 Task: Use LinkedIn to find people who studied at St. Joseph's Convent School, work in the performing arts industry, and offer animation services.
Action: Mouse pressed left at (521, 72)
Screenshot: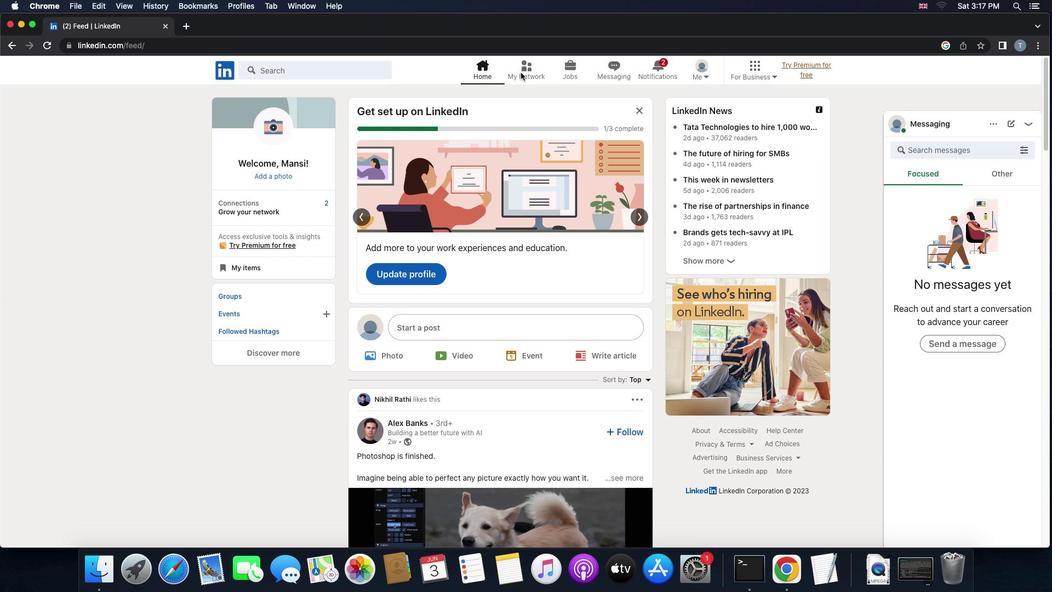 
Action: Mouse pressed left at (521, 72)
Screenshot: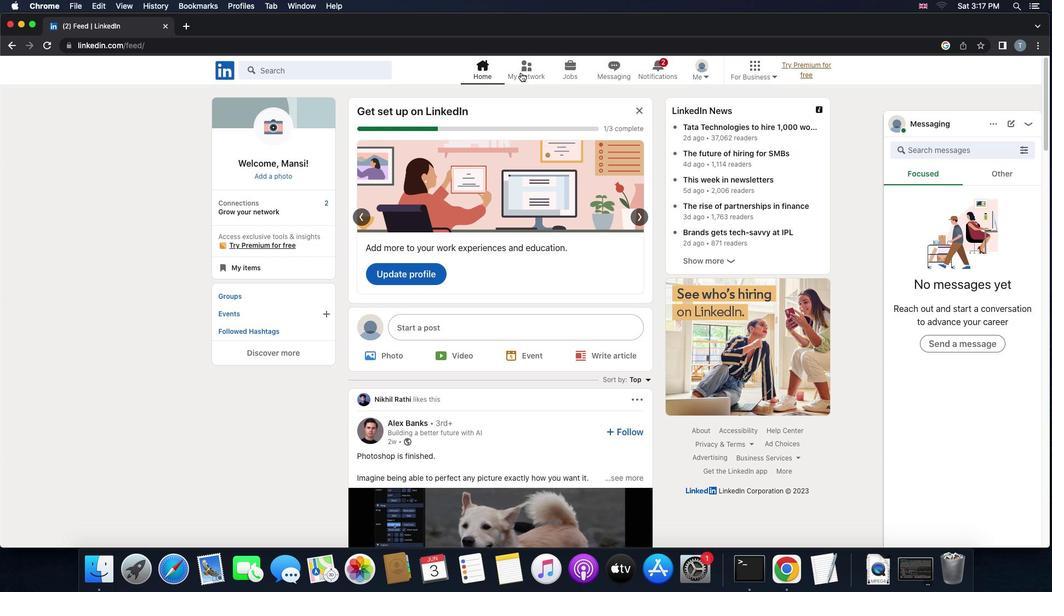 
Action: Mouse moved to (320, 132)
Screenshot: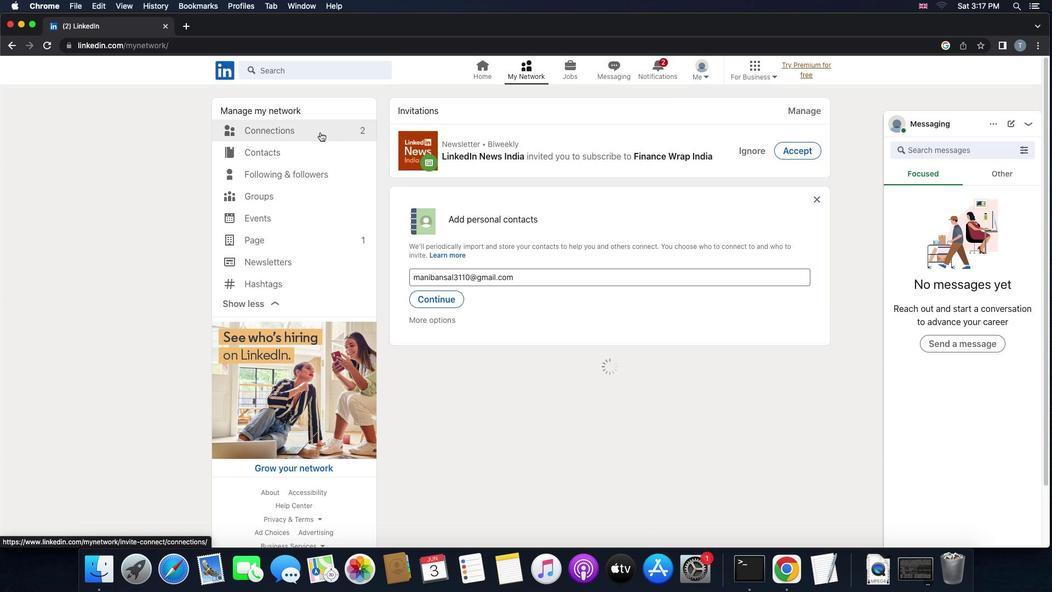 
Action: Mouse pressed left at (320, 132)
Screenshot: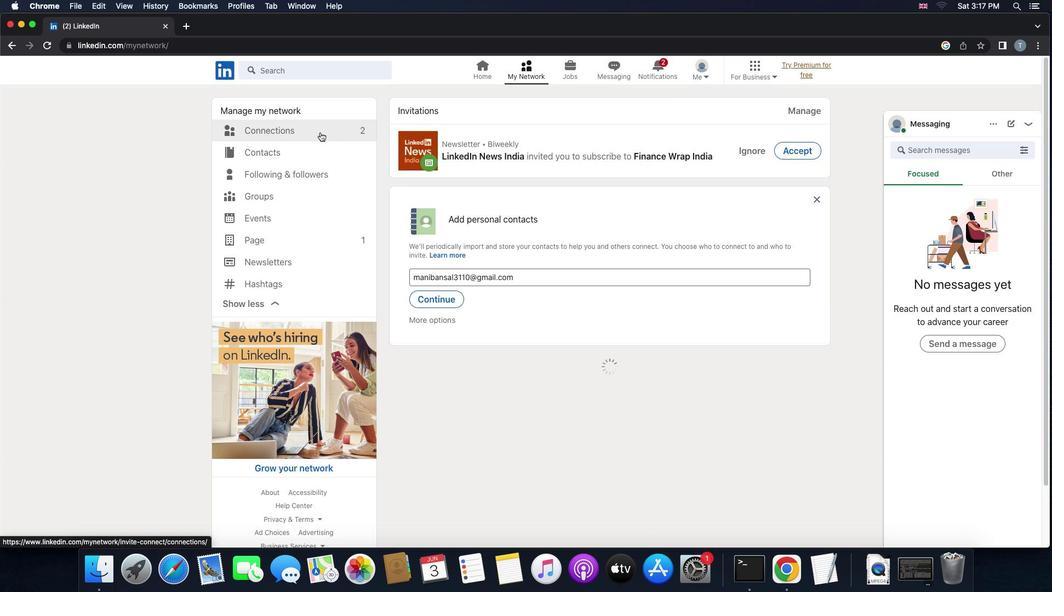 
Action: Mouse pressed left at (320, 132)
Screenshot: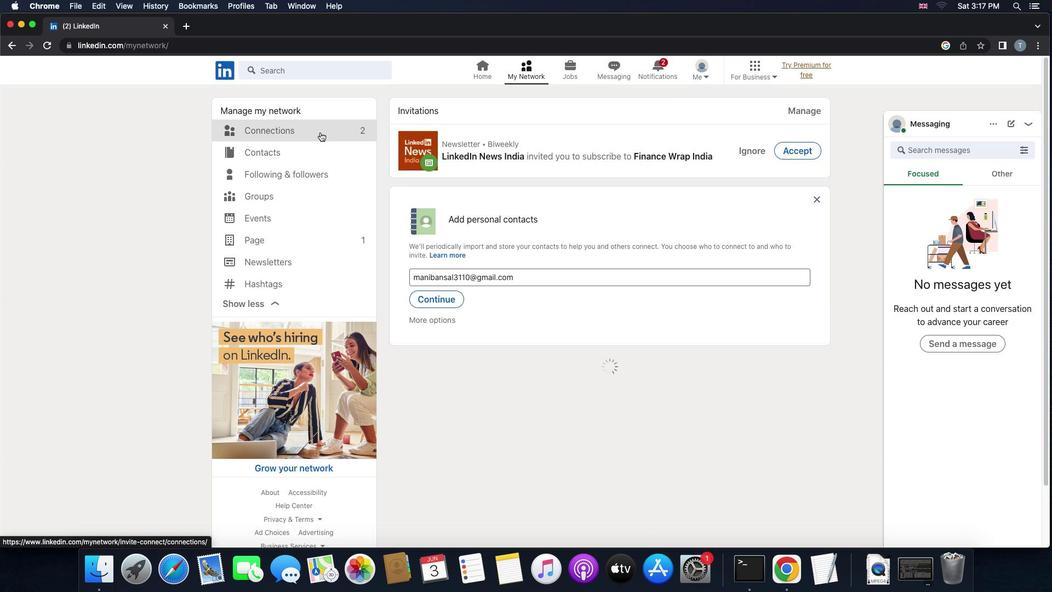 
Action: Mouse moved to (576, 128)
Screenshot: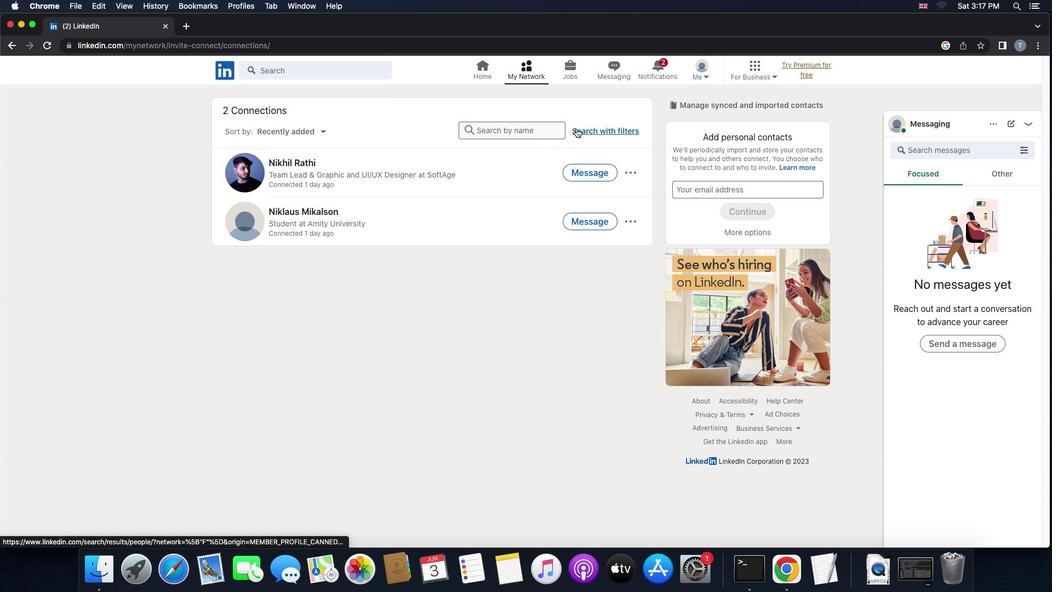
Action: Mouse pressed left at (576, 128)
Screenshot: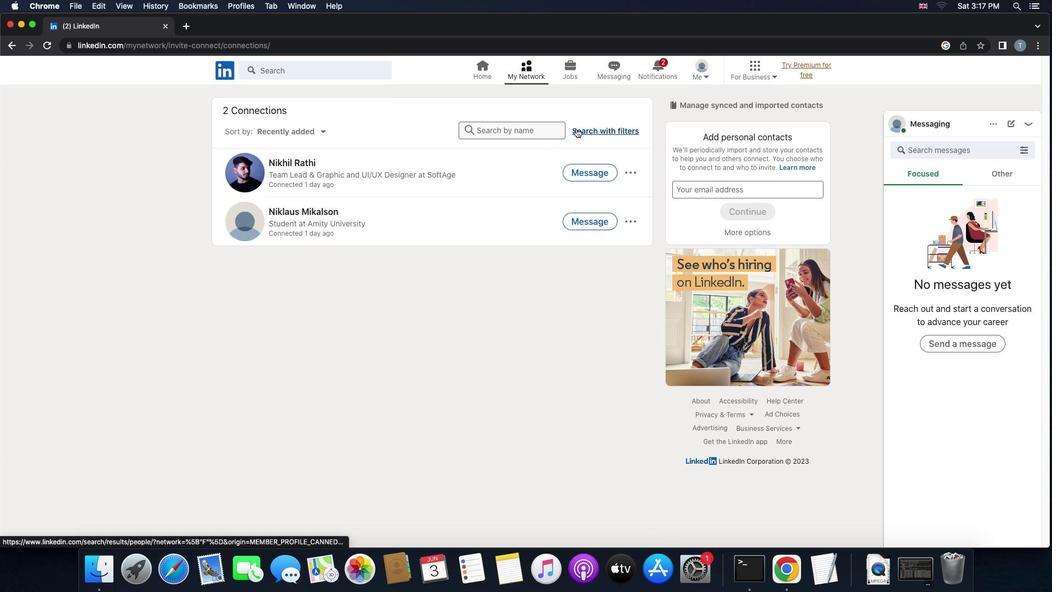 
Action: Mouse moved to (584, 101)
Screenshot: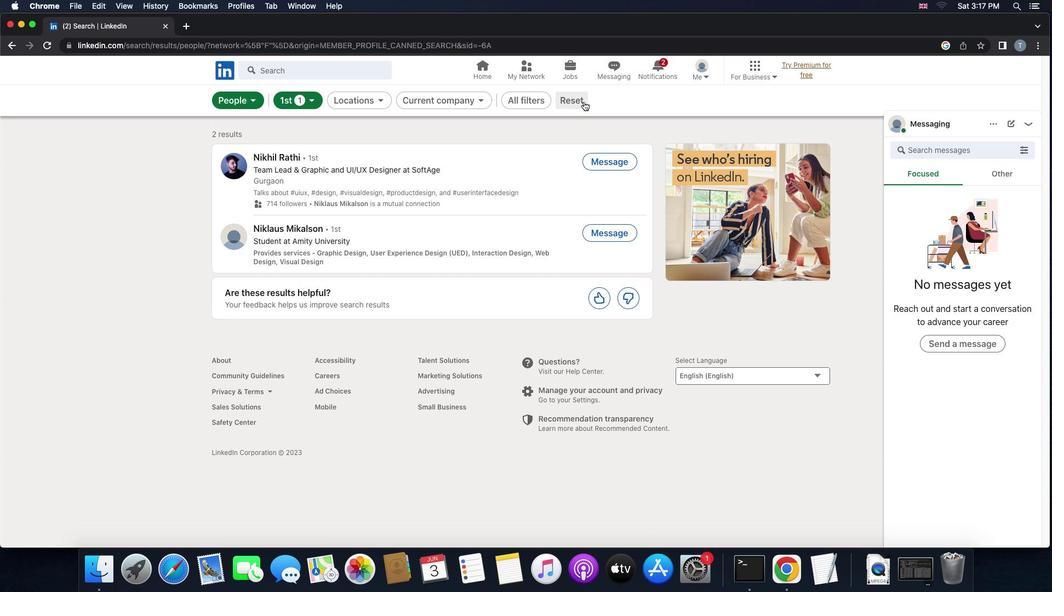 
Action: Mouse pressed left at (584, 101)
Screenshot: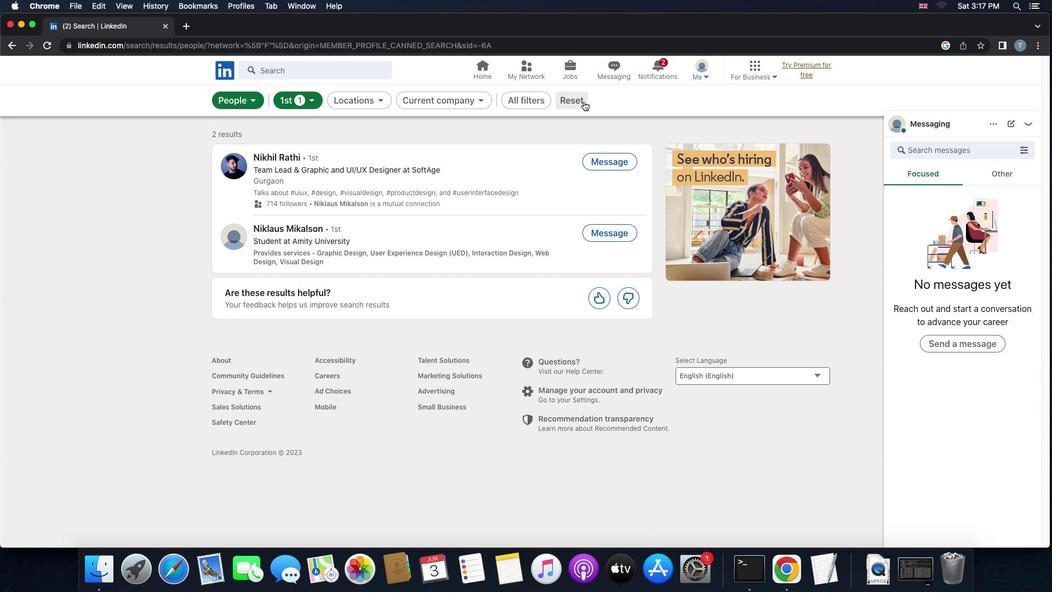 
Action: Mouse moved to (575, 100)
Screenshot: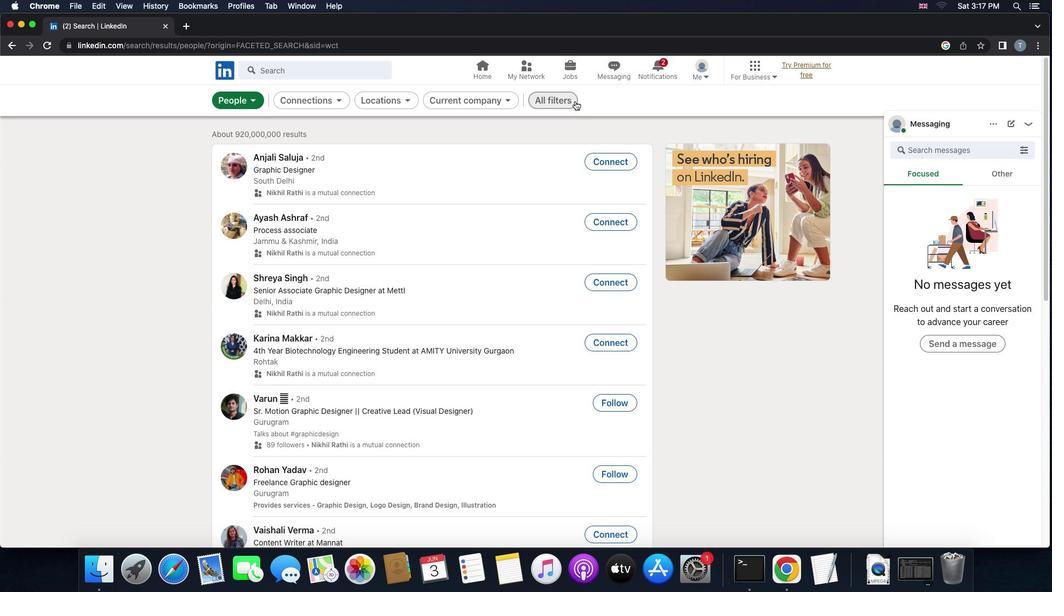 
Action: Mouse pressed left at (575, 100)
Screenshot: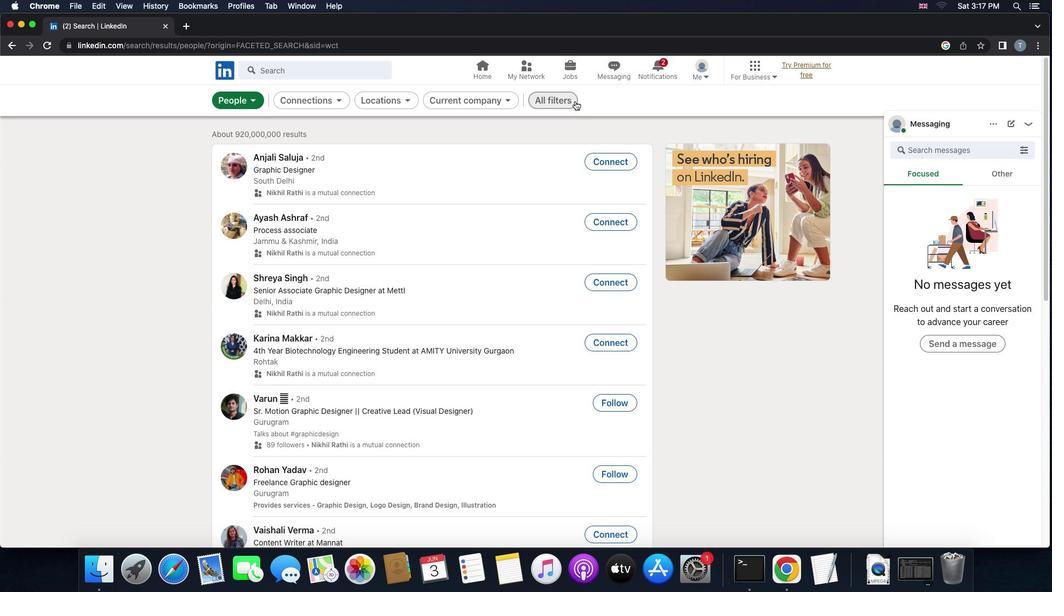 
Action: Mouse moved to (852, 304)
Screenshot: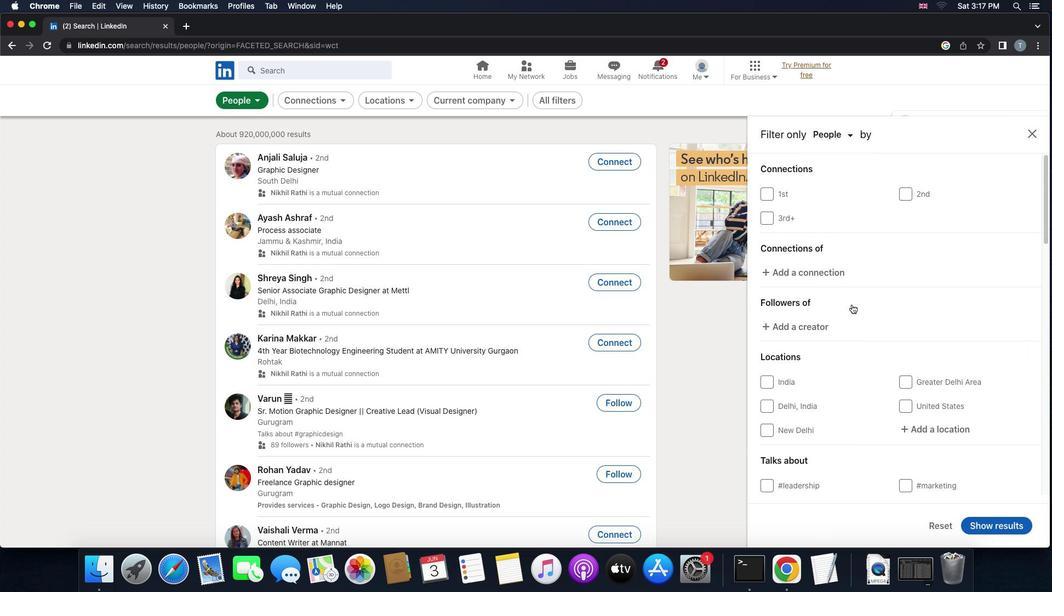 
Action: Mouse scrolled (852, 304) with delta (0, 0)
Screenshot: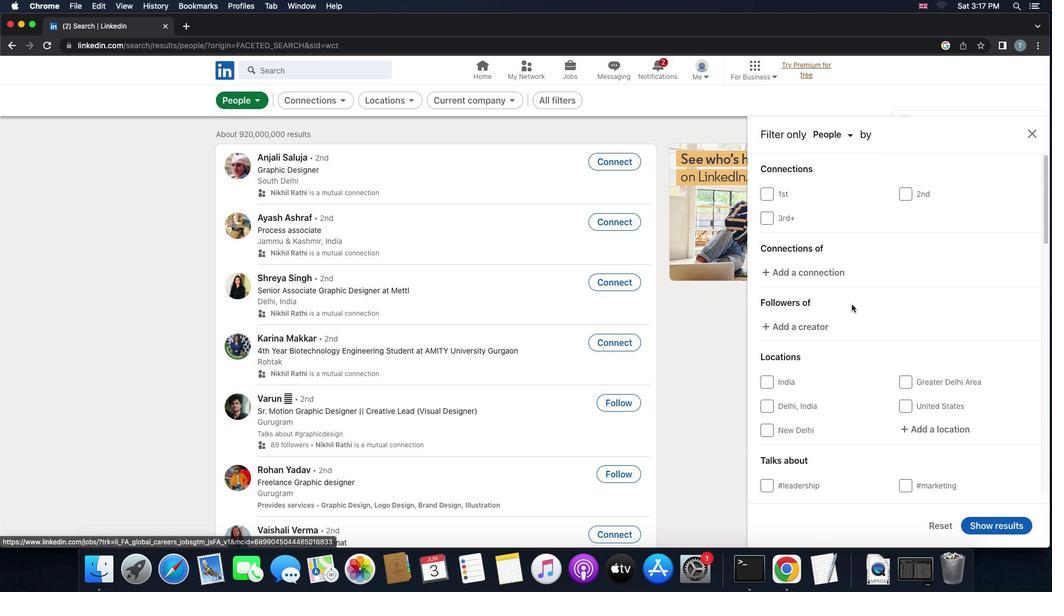 
Action: Mouse scrolled (852, 304) with delta (0, 0)
Screenshot: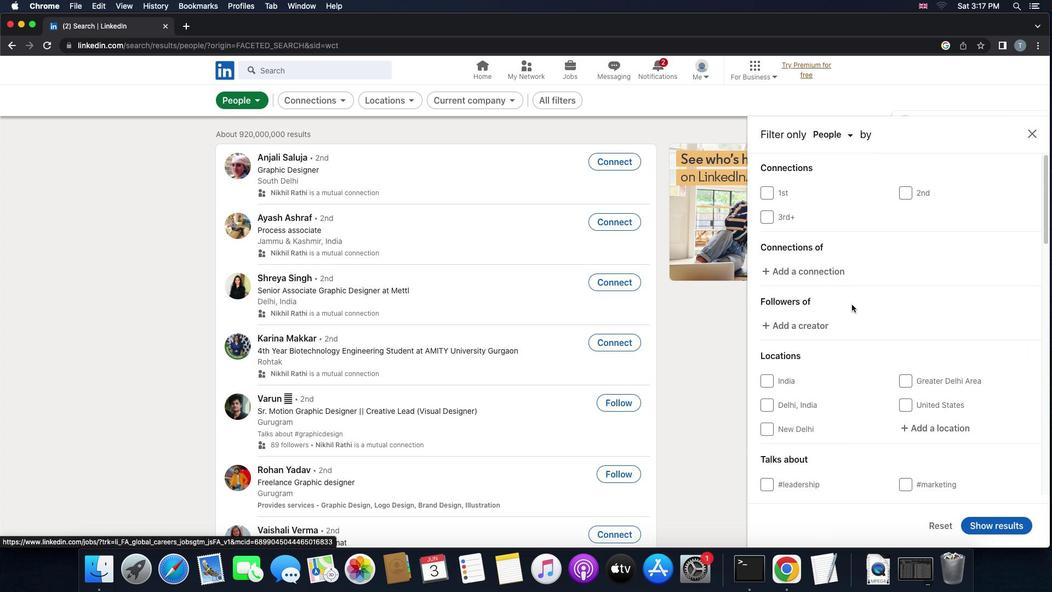 
Action: Mouse scrolled (852, 304) with delta (0, 0)
Screenshot: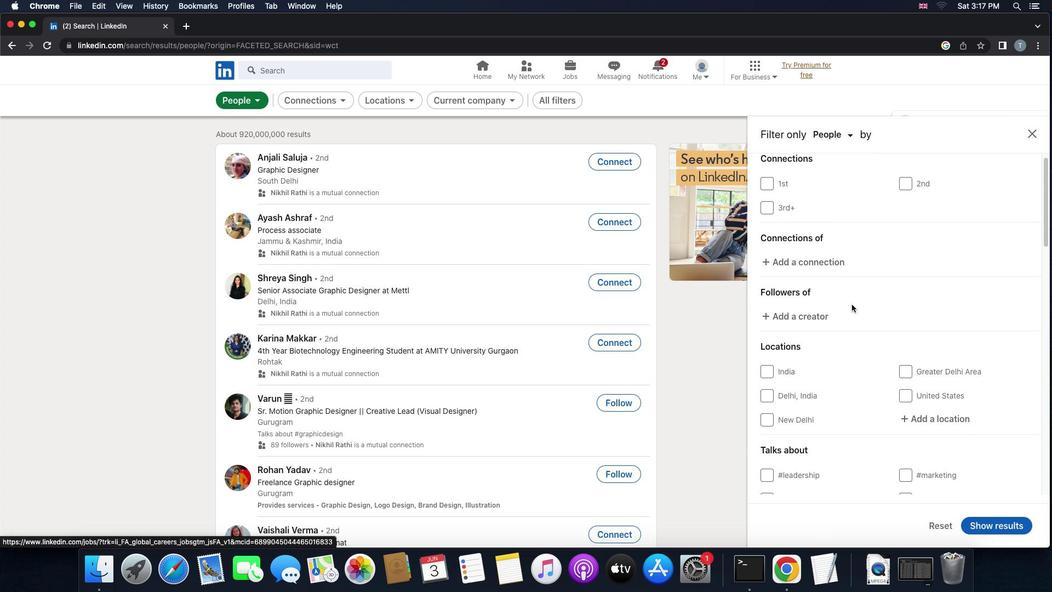 
Action: Mouse moved to (852, 303)
Screenshot: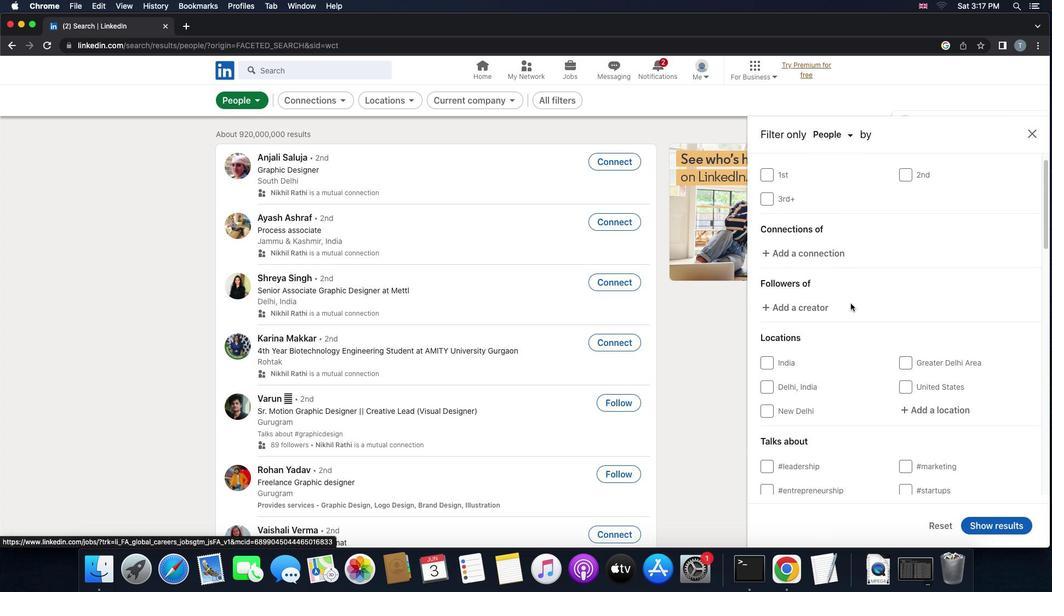 
Action: Mouse scrolled (852, 303) with delta (0, 0)
Screenshot: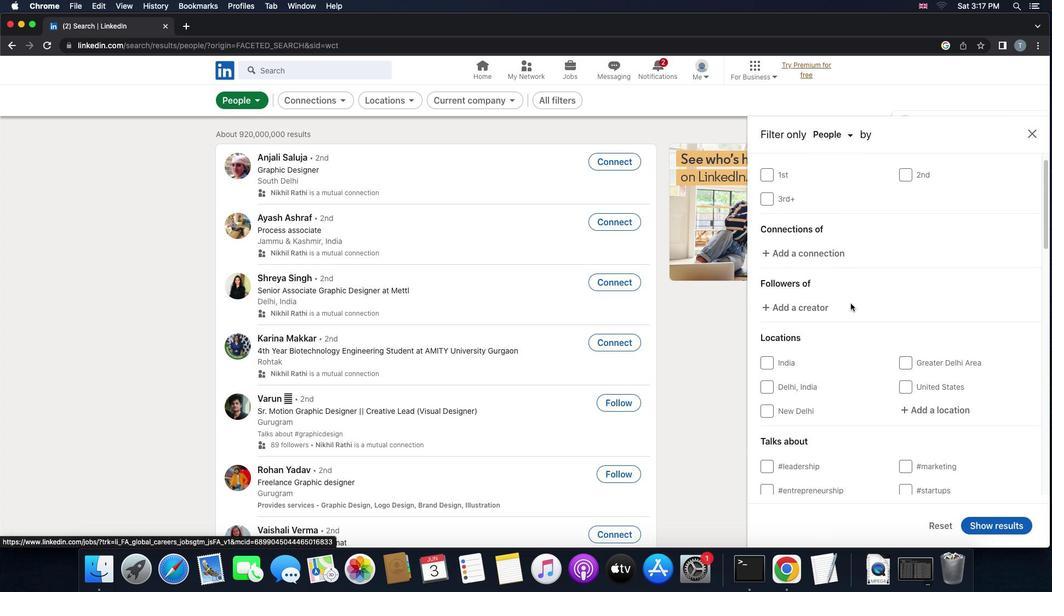 
Action: Mouse moved to (850, 302)
Screenshot: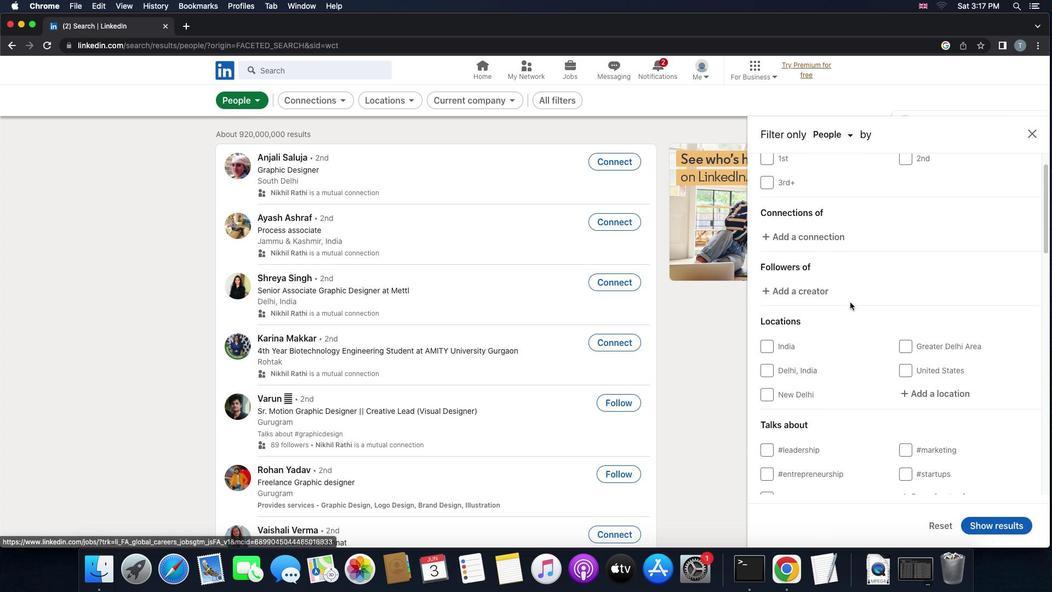 
Action: Mouse scrolled (850, 302) with delta (0, 0)
Screenshot: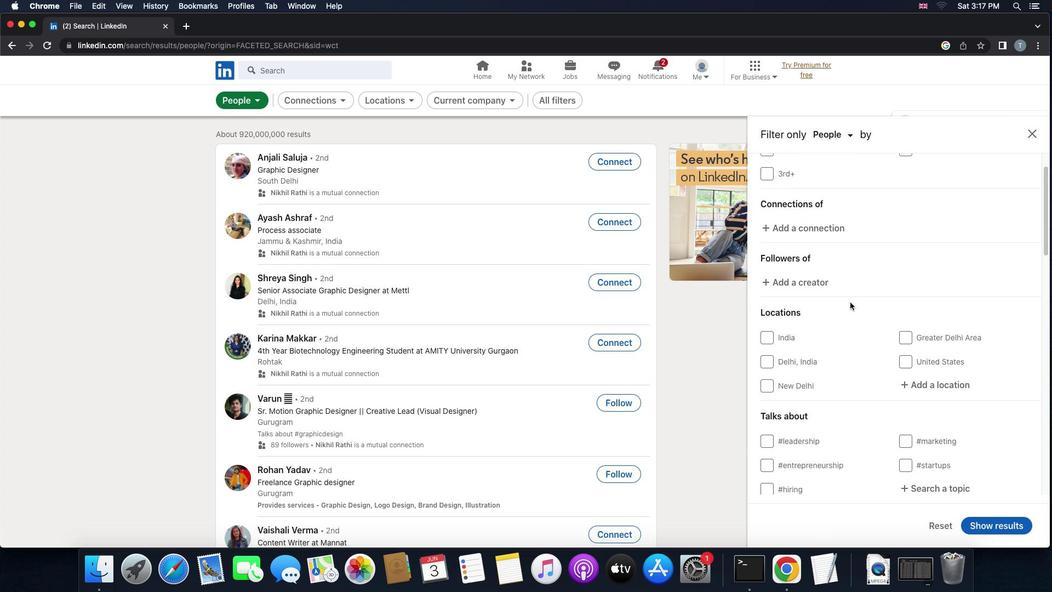 
Action: Mouse moved to (850, 302)
Screenshot: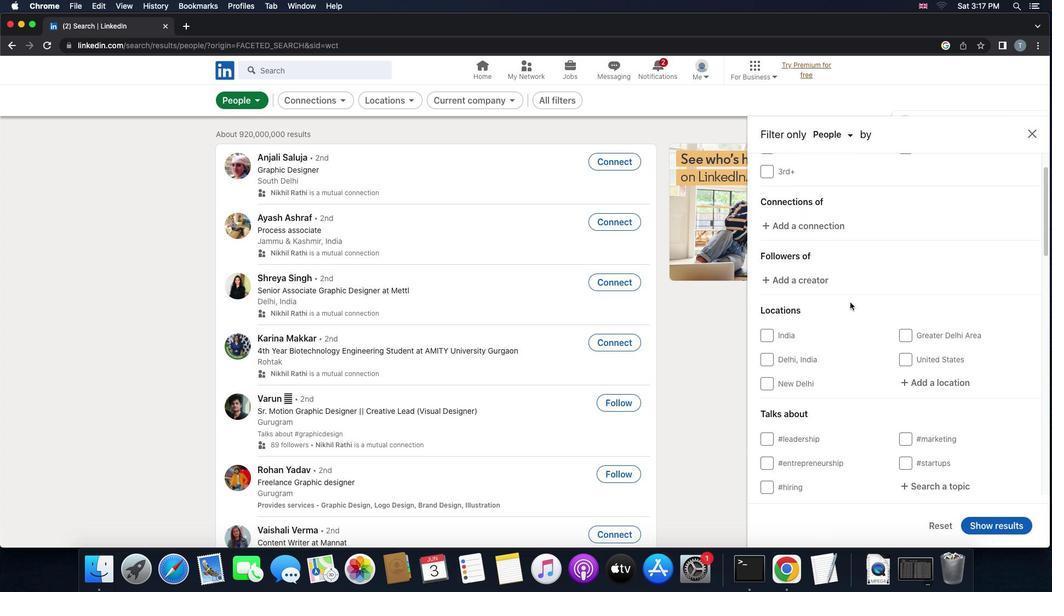 
Action: Mouse scrolled (850, 302) with delta (0, 0)
Screenshot: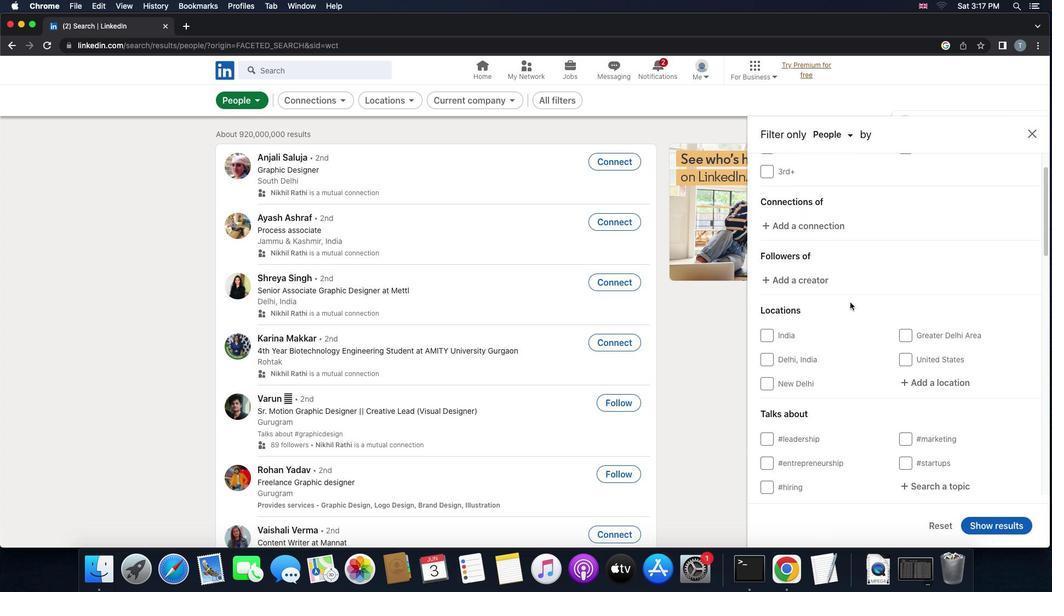 
Action: Mouse scrolled (850, 302) with delta (0, -1)
Screenshot: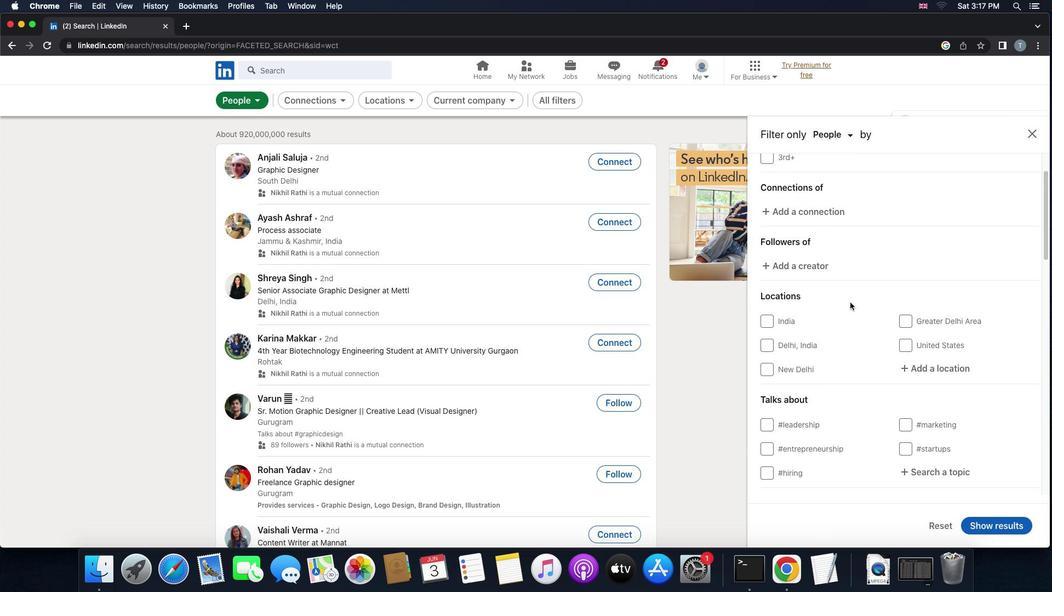 
Action: Mouse moved to (942, 320)
Screenshot: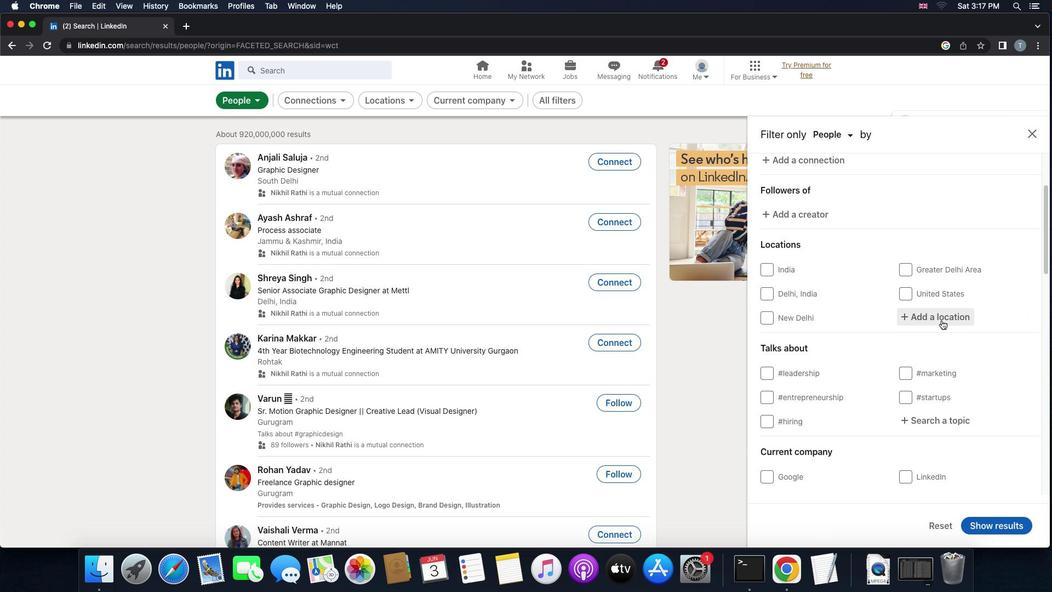 
Action: Mouse pressed left at (942, 320)
Screenshot: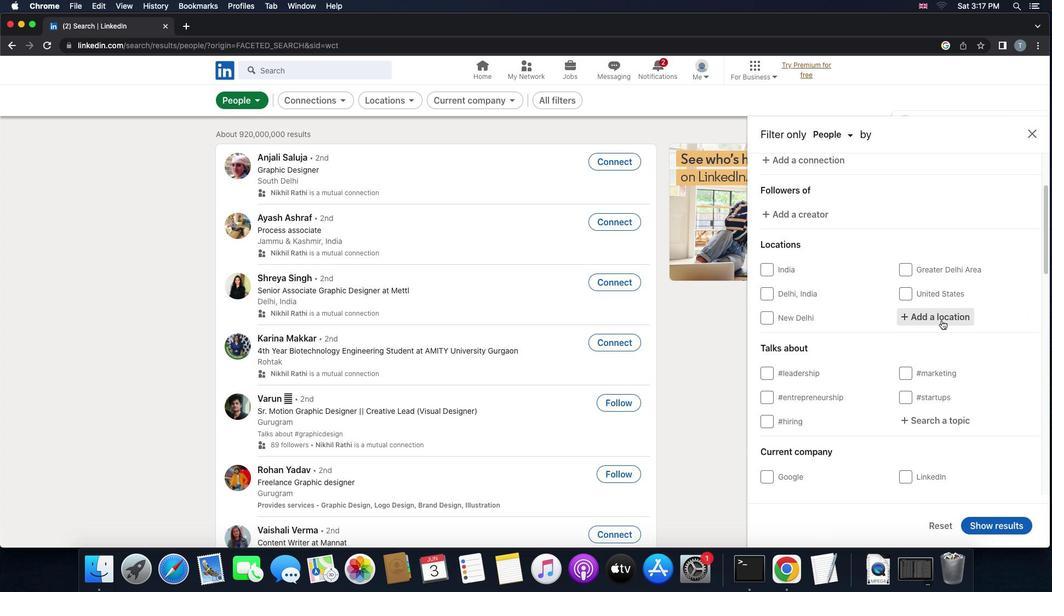
Action: Mouse moved to (942, 320)
Screenshot: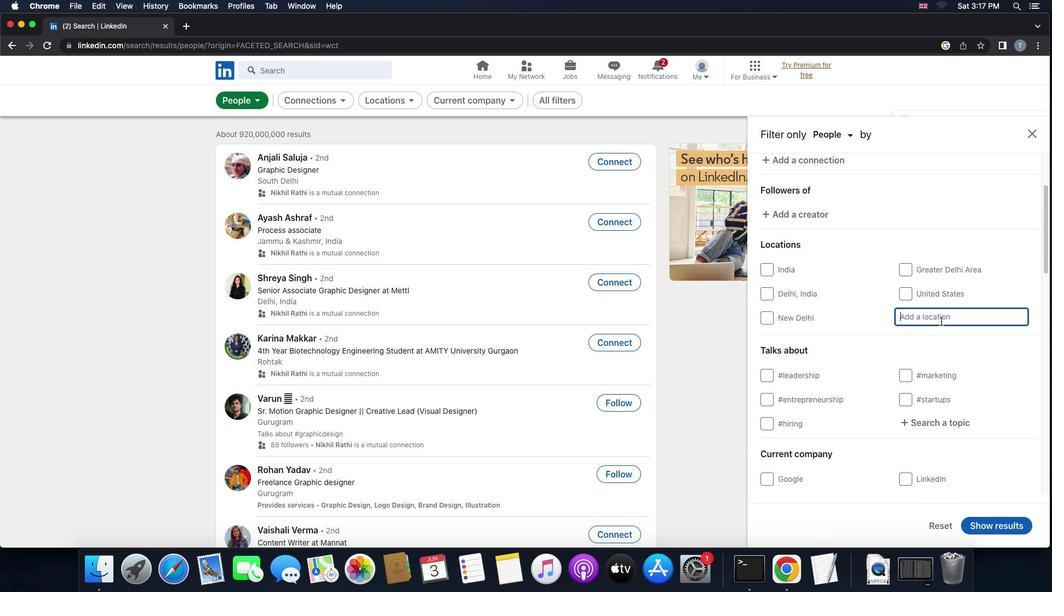 
Action: Key pressed 's''a''l''g''o''t''a''r''j''a''n'
Screenshot: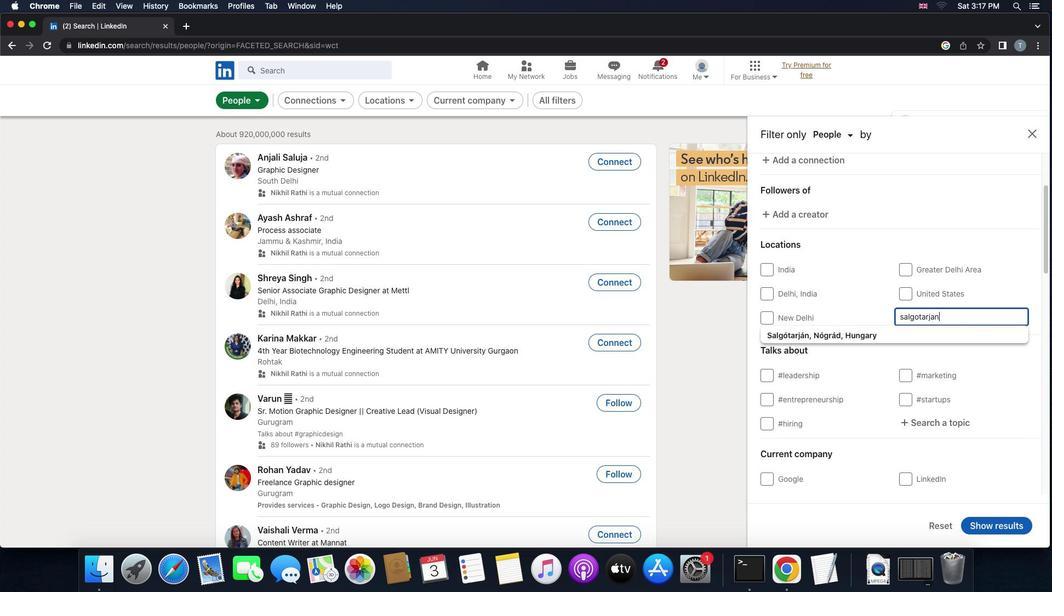 
Action: Mouse moved to (901, 338)
Screenshot: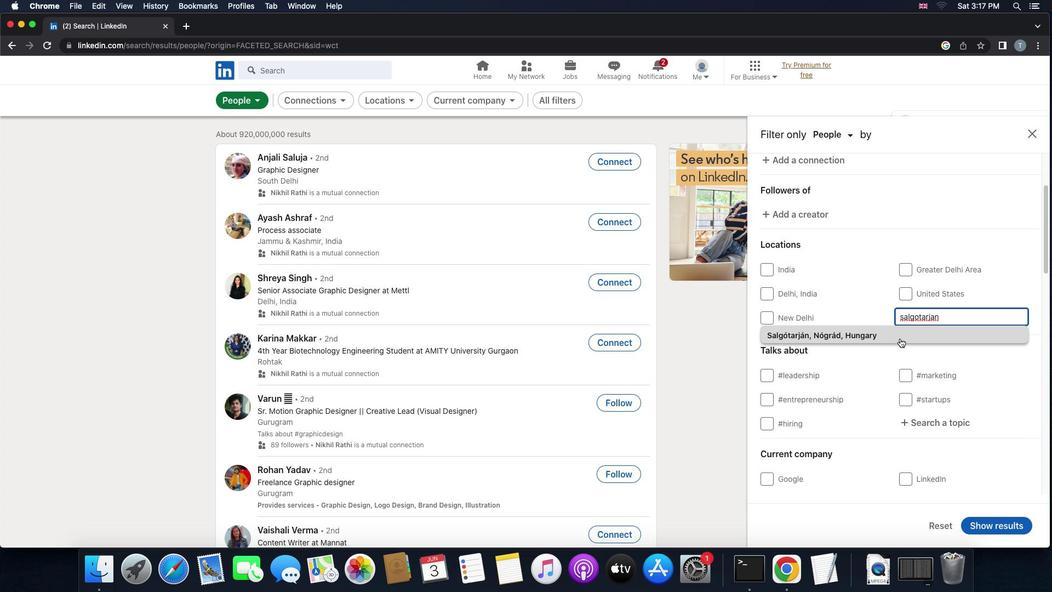 
Action: Mouse pressed left at (901, 338)
Screenshot: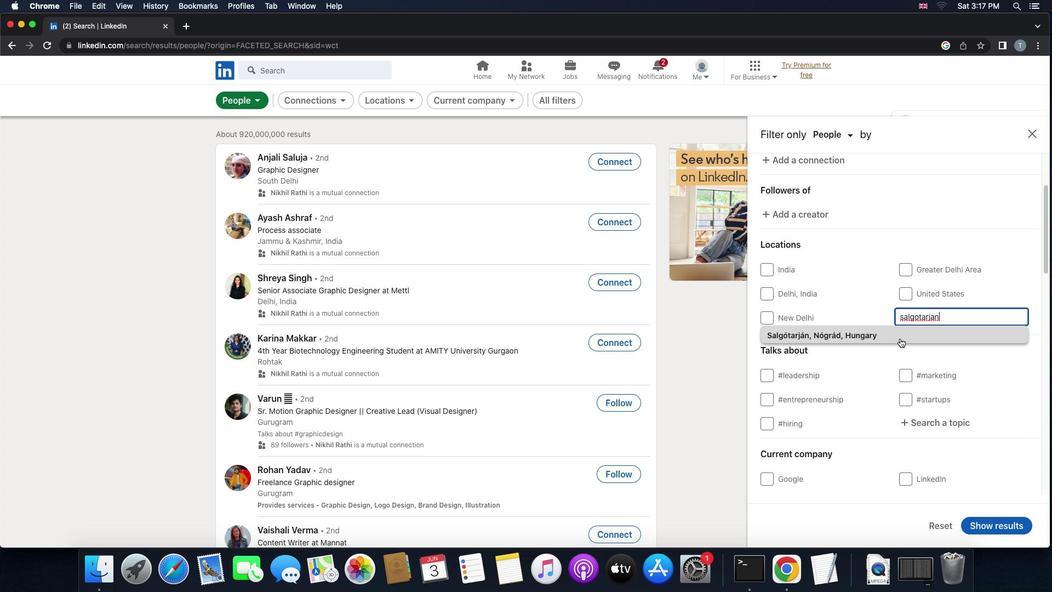 
Action: Mouse scrolled (901, 338) with delta (0, 0)
Screenshot: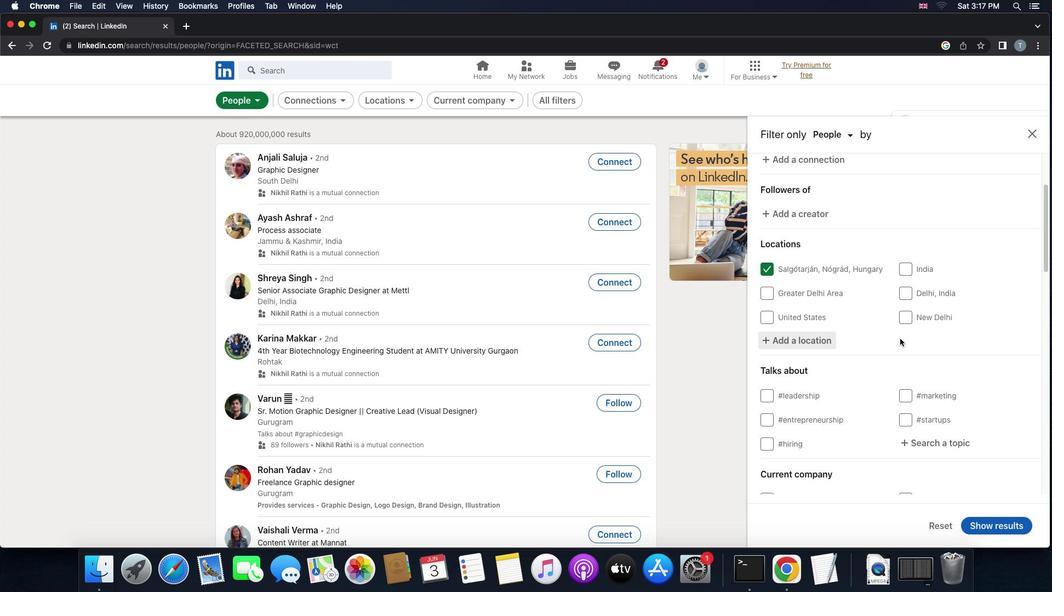 
Action: Mouse scrolled (901, 338) with delta (0, 0)
Screenshot: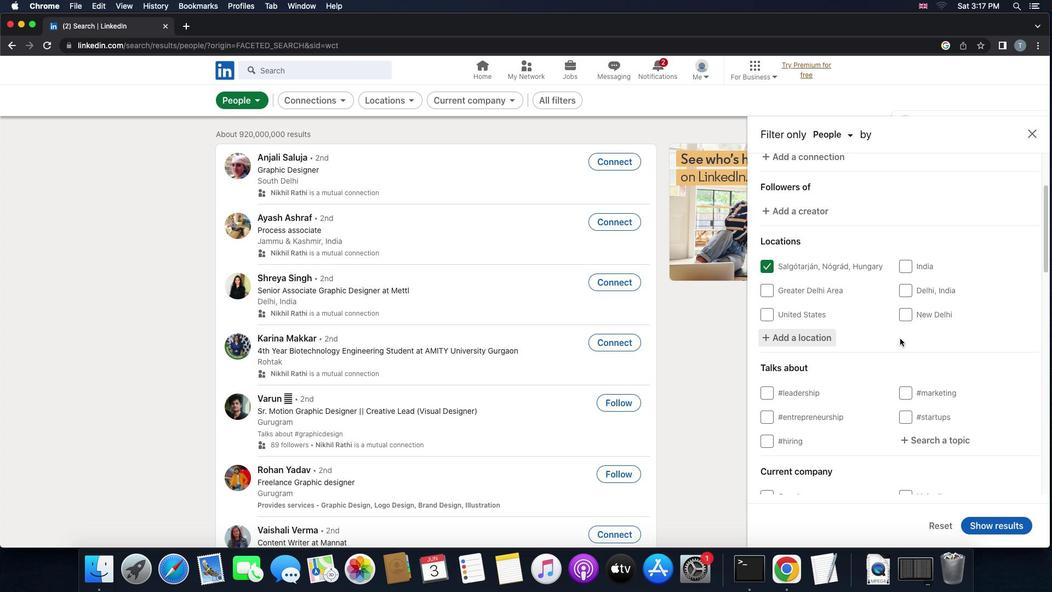 
Action: Mouse scrolled (901, 338) with delta (0, 0)
Screenshot: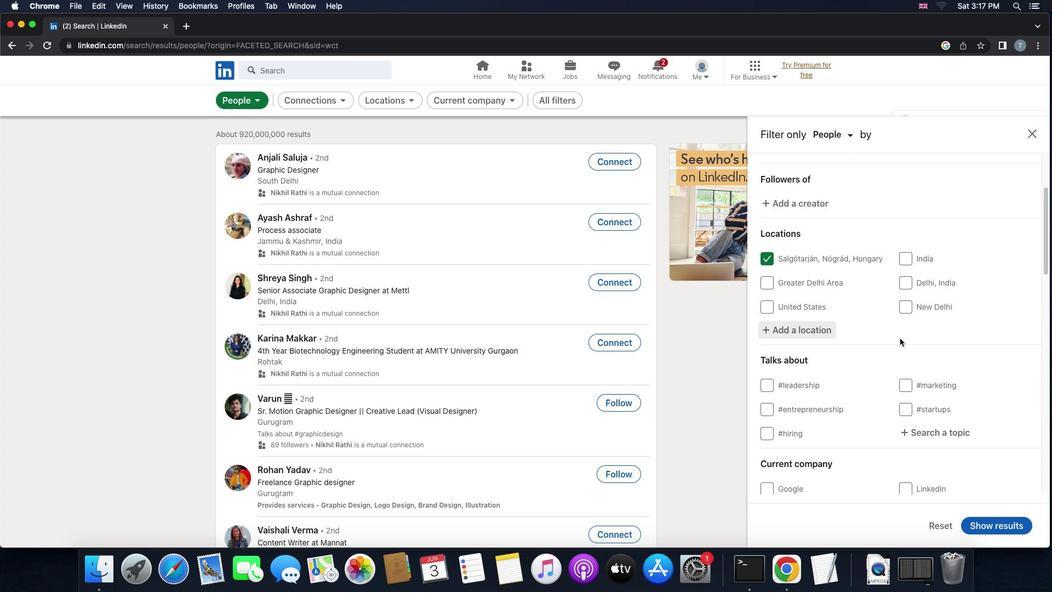 
Action: Mouse scrolled (901, 338) with delta (0, 0)
Screenshot: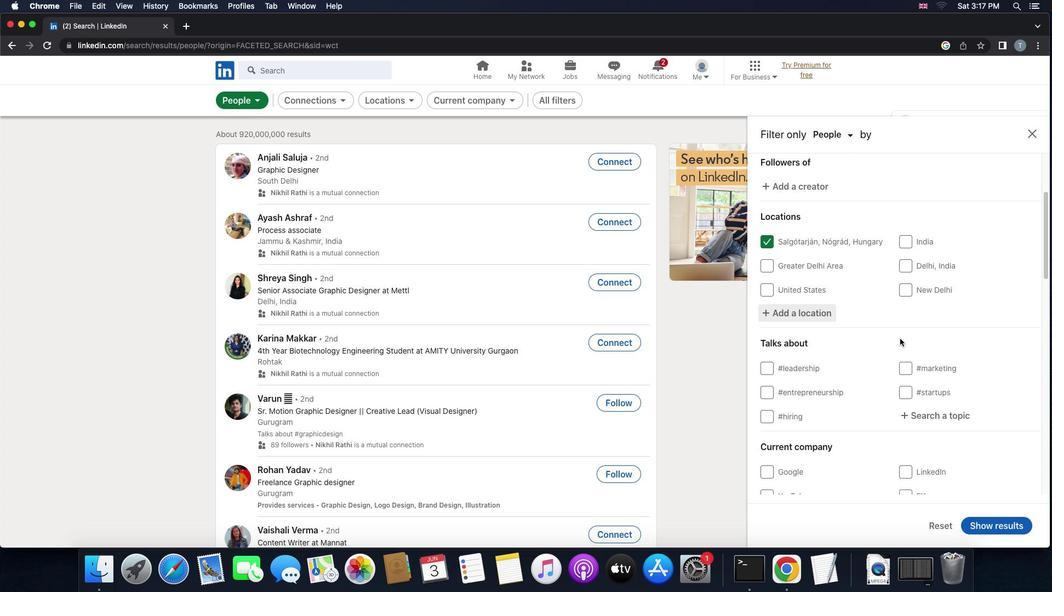 
Action: Mouse moved to (899, 338)
Screenshot: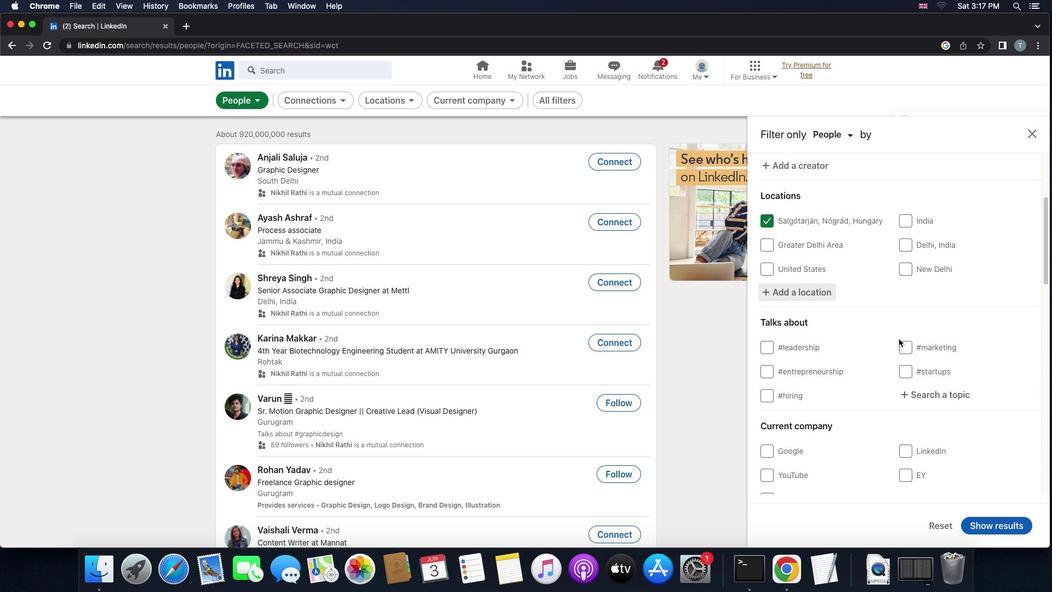 
Action: Mouse scrolled (899, 338) with delta (0, 0)
Screenshot: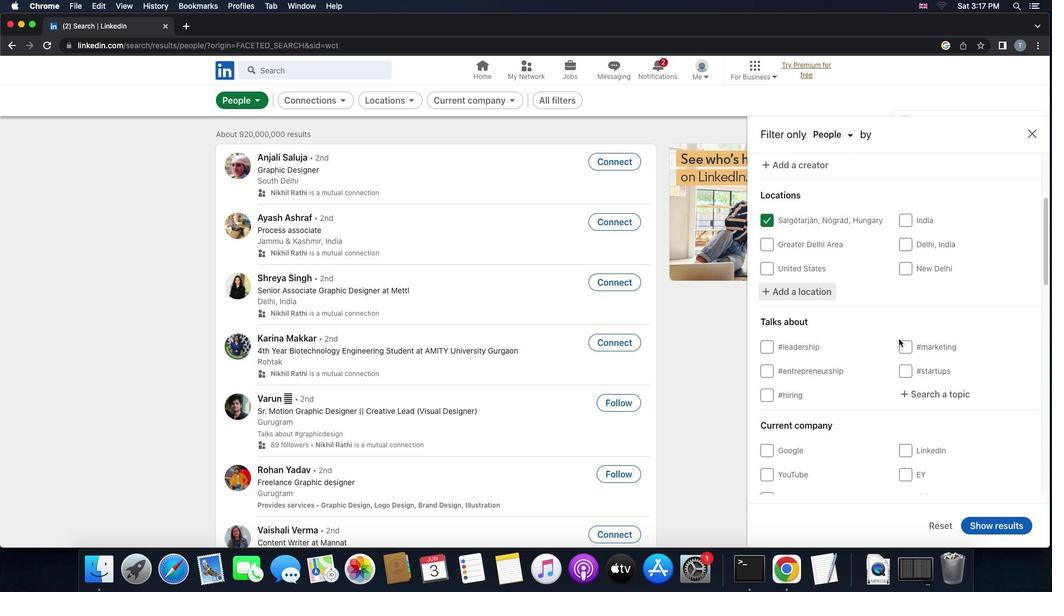 
Action: Mouse scrolled (899, 338) with delta (0, 0)
Screenshot: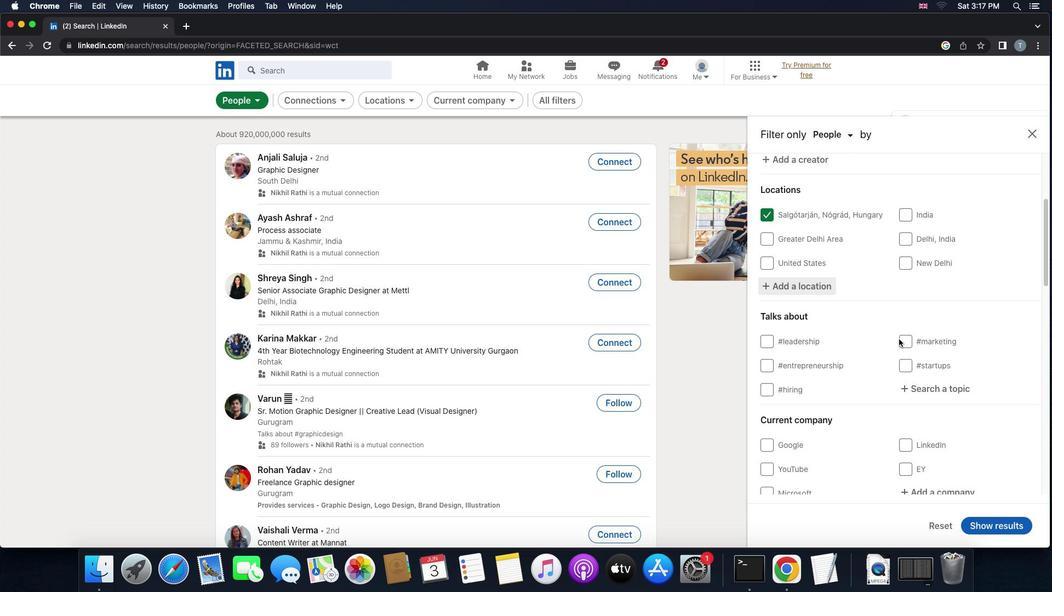 
Action: Mouse scrolled (899, 338) with delta (0, 0)
Screenshot: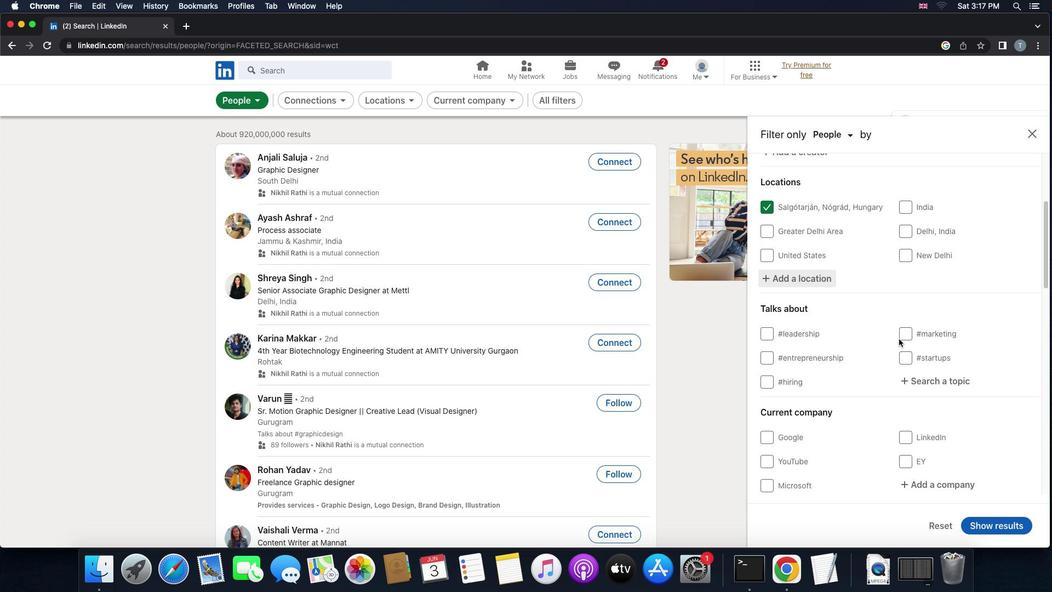 
Action: Mouse moved to (923, 353)
Screenshot: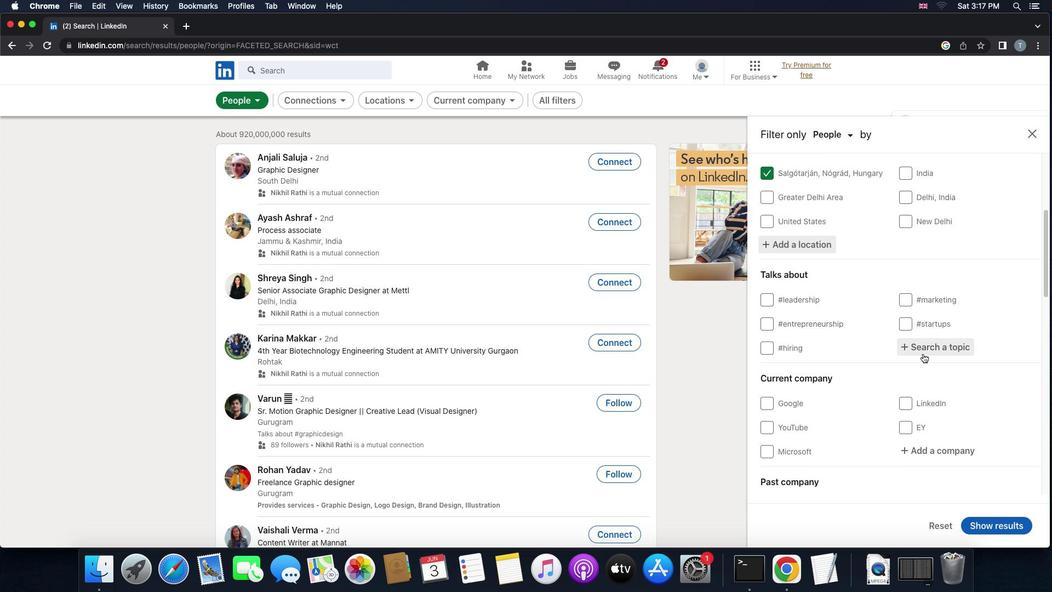 
Action: Mouse pressed left at (923, 353)
Screenshot: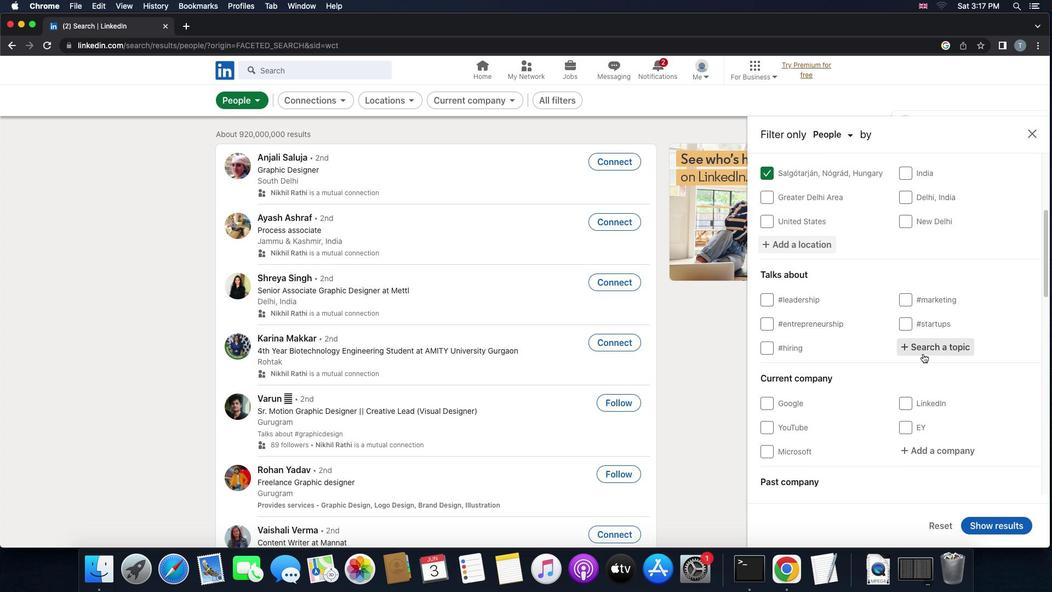 
Action: Key pressed 'g''o''a''l''s'
Screenshot: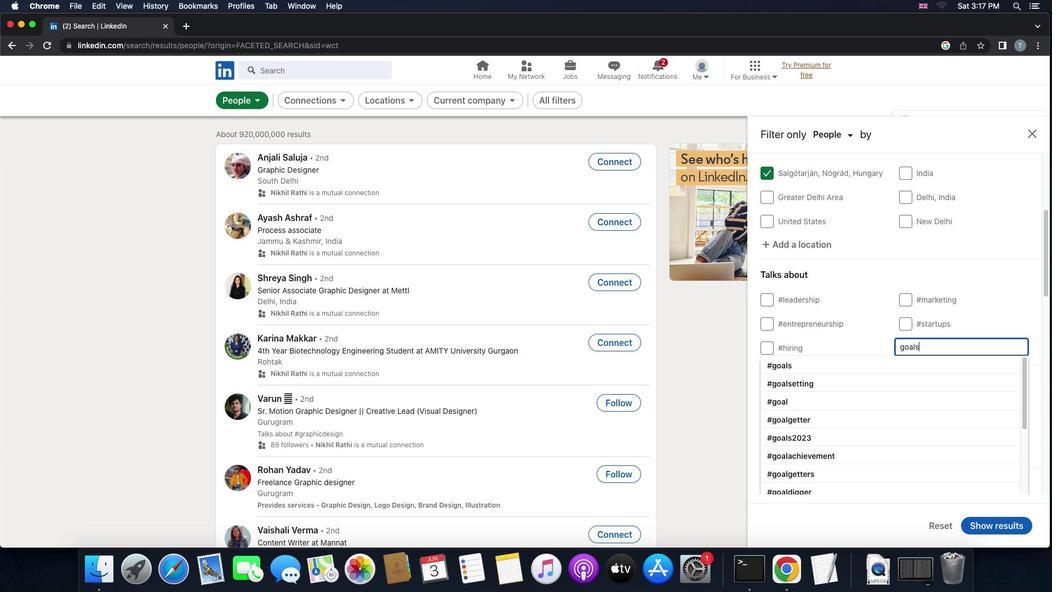 
Action: Mouse moved to (864, 366)
Screenshot: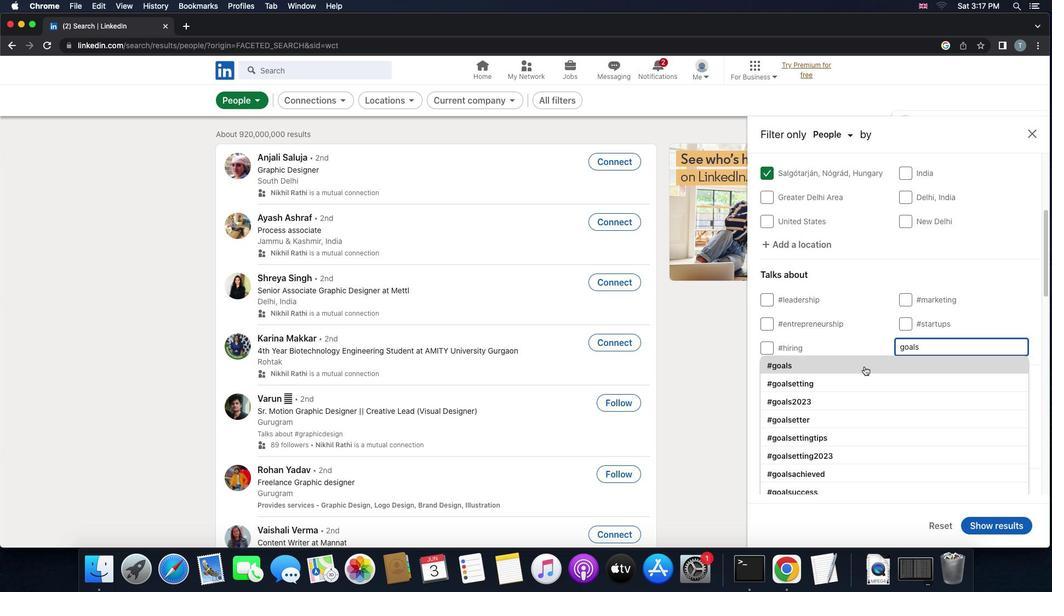 
Action: Mouse pressed left at (864, 366)
Screenshot: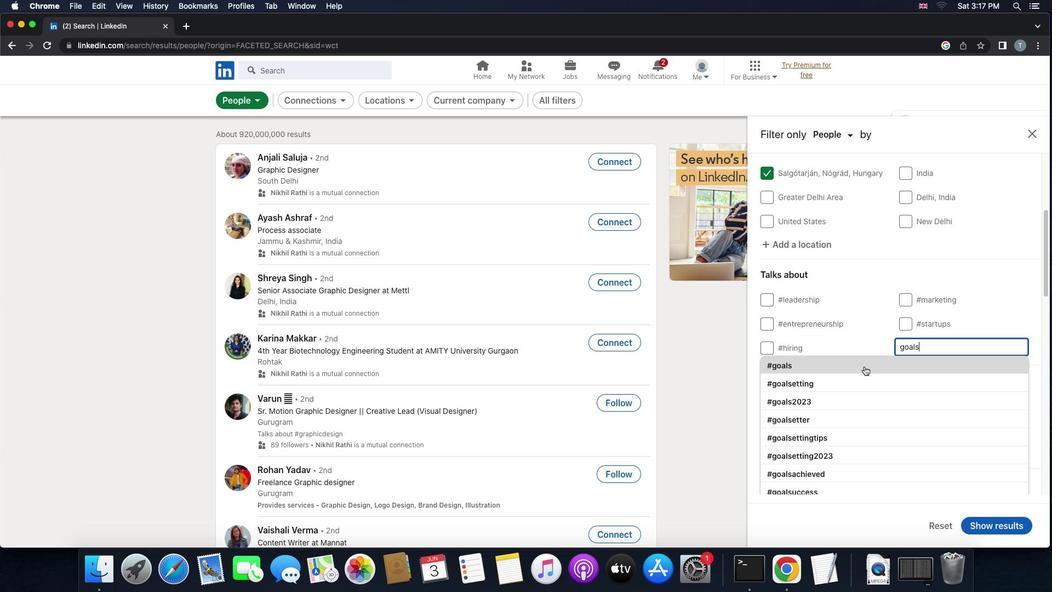 
Action: Mouse moved to (861, 367)
Screenshot: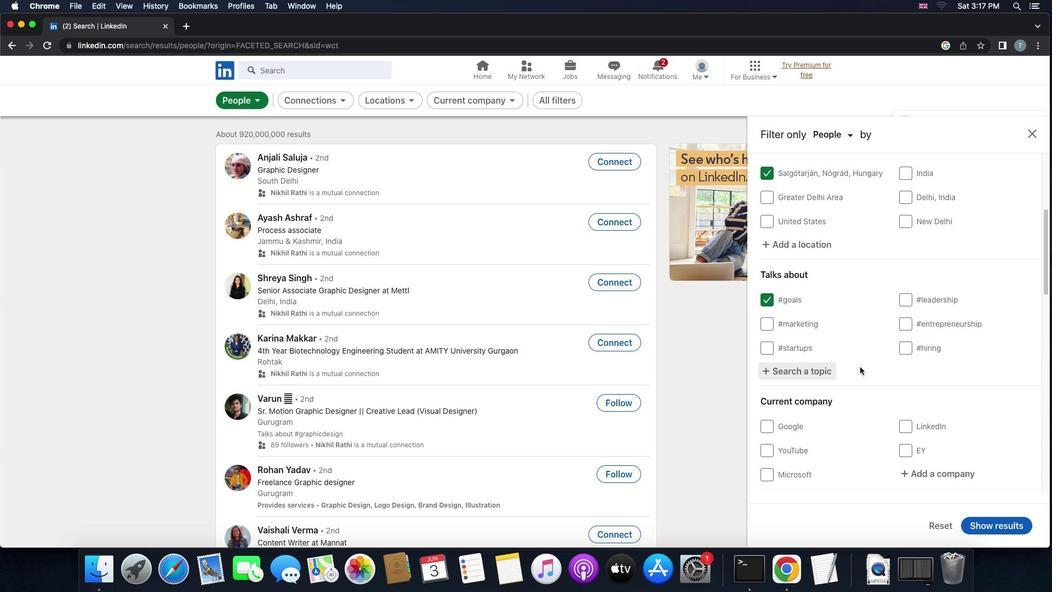 
Action: Mouse scrolled (861, 367) with delta (0, 0)
Screenshot: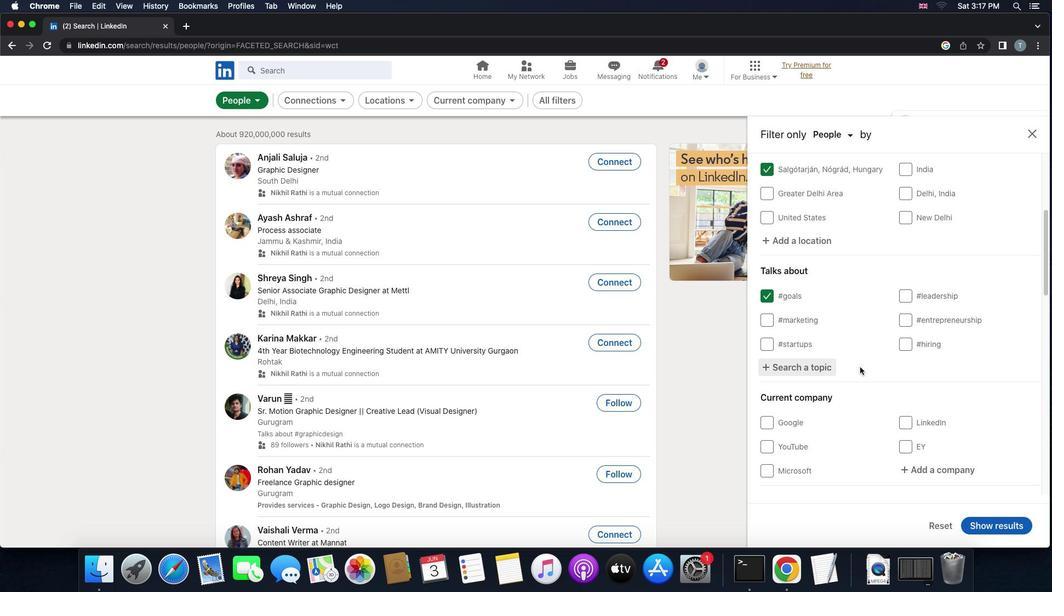 
Action: Mouse scrolled (861, 367) with delta (0, 0)
Screenshot: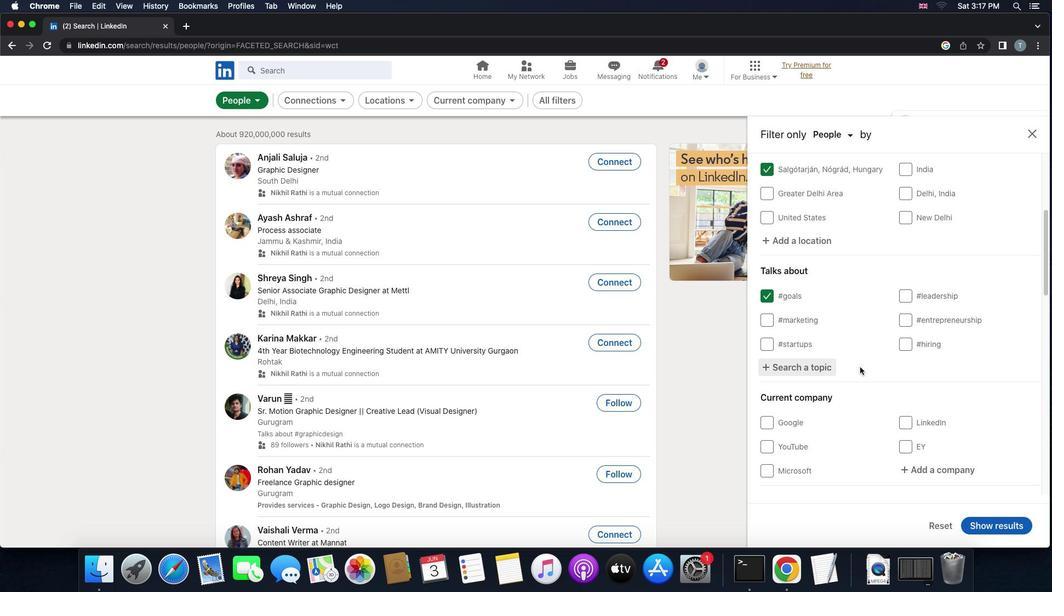 
Action: Mouse scrolled (861, 367) with delta (0, -1)
Screenshot: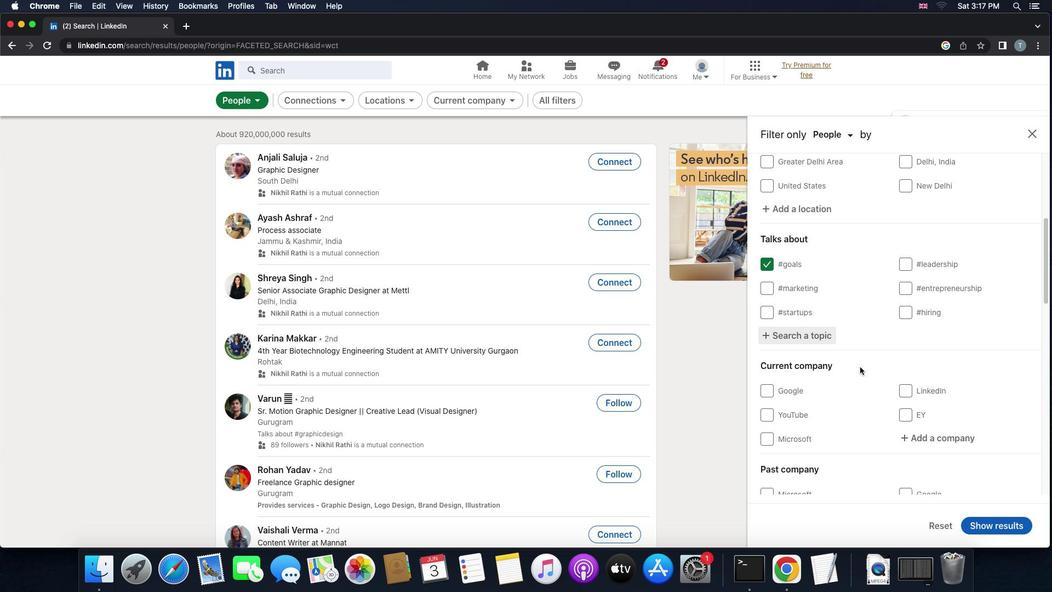 
Action: Mouse scrolled (861, 367) with delta (0, -1)
Screenshot: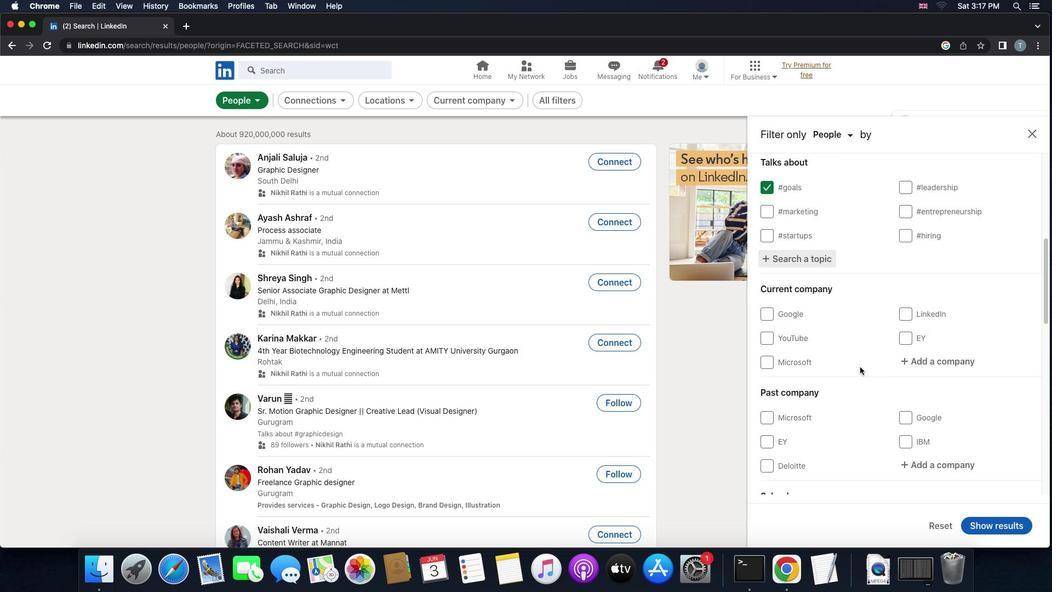 
Action: Mouse moved to (925, 314)
Screenshot: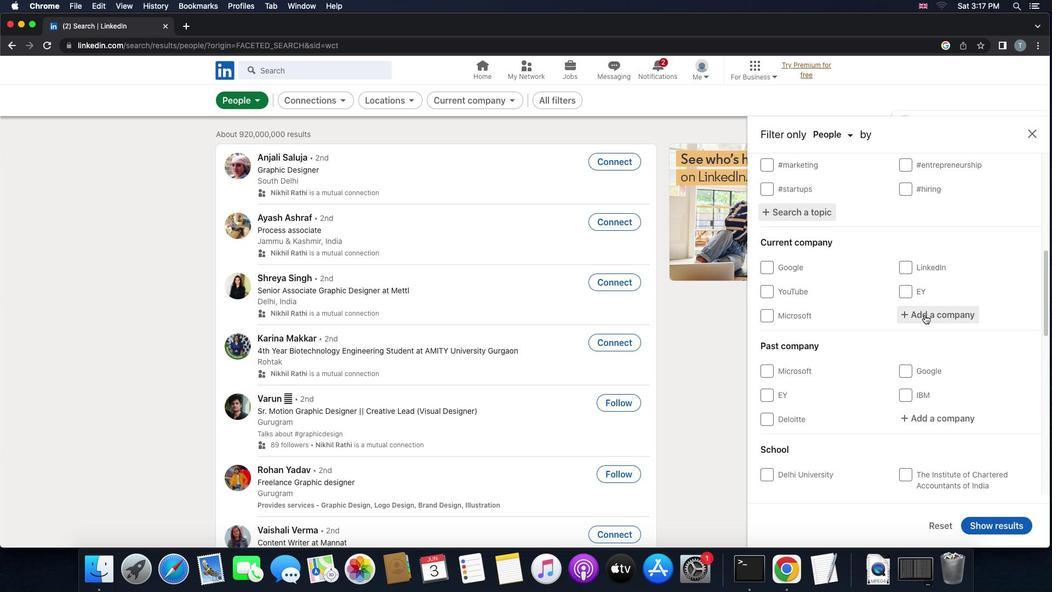 
Action: Mouse pressed left at (925, 314)
Screenshot: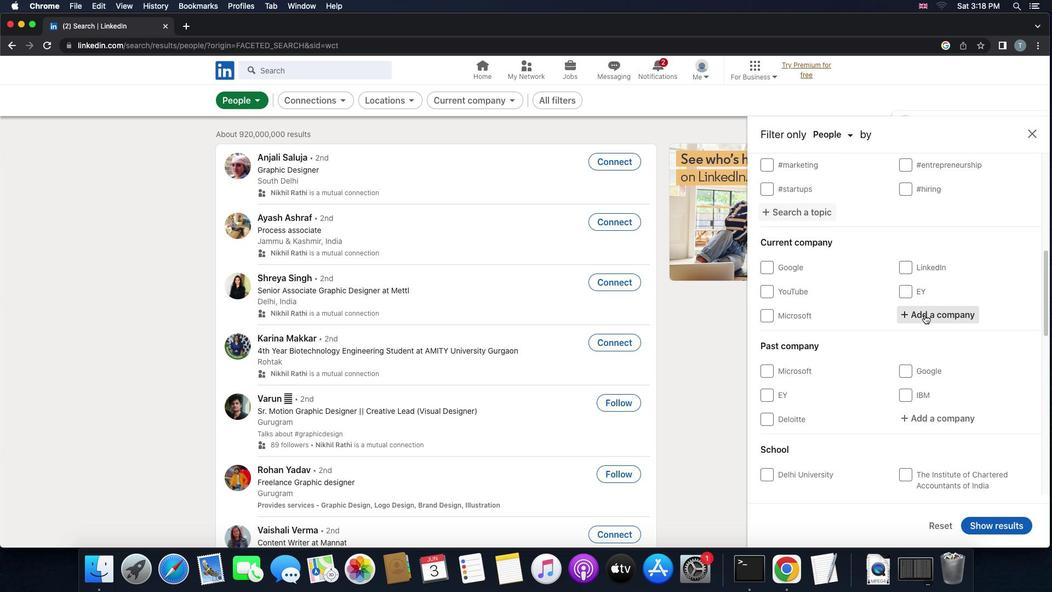 
Action: Key pressed 't''a''t''a'Key.space'c''a''p''i''t''a'
Screenshot: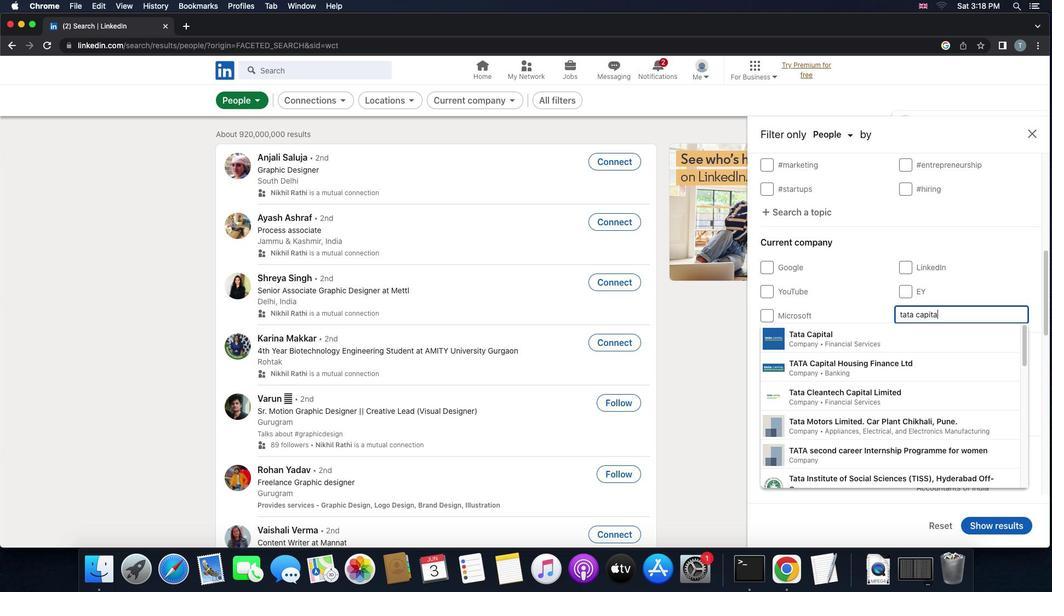 
Action: Mouse moved to (804, 330)
Screenshot: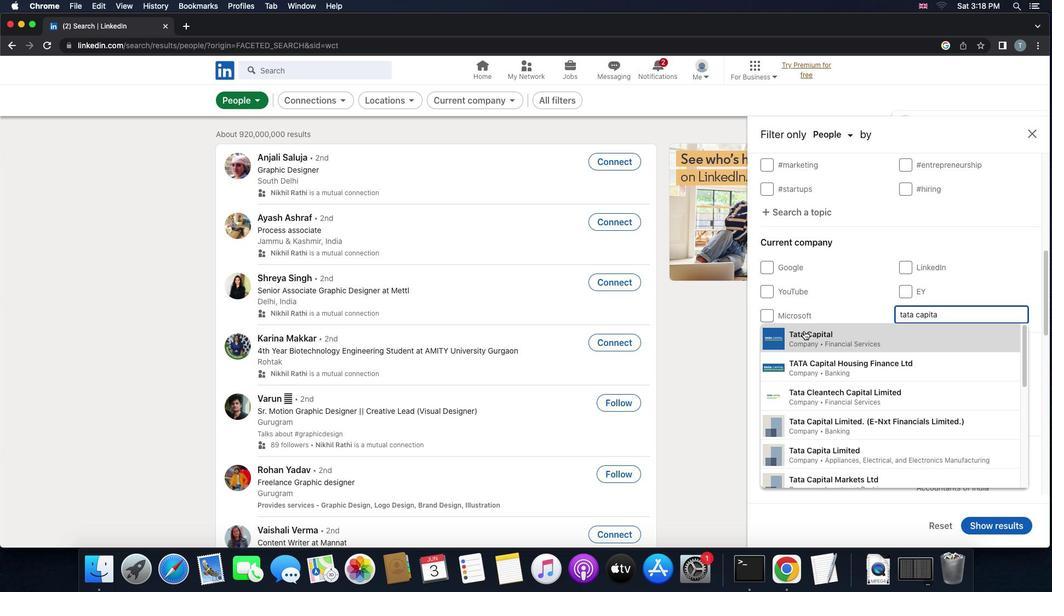 
Action: Mouse pressed left at (804, 330)
Screenshot: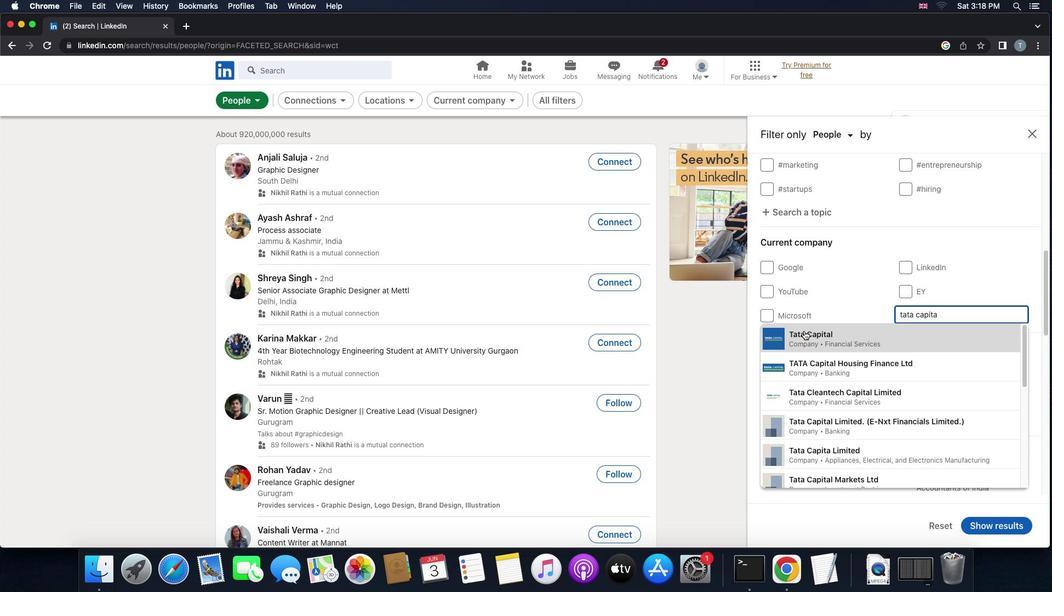 
Action: Mouse moved to (804, 330)
Screenshot: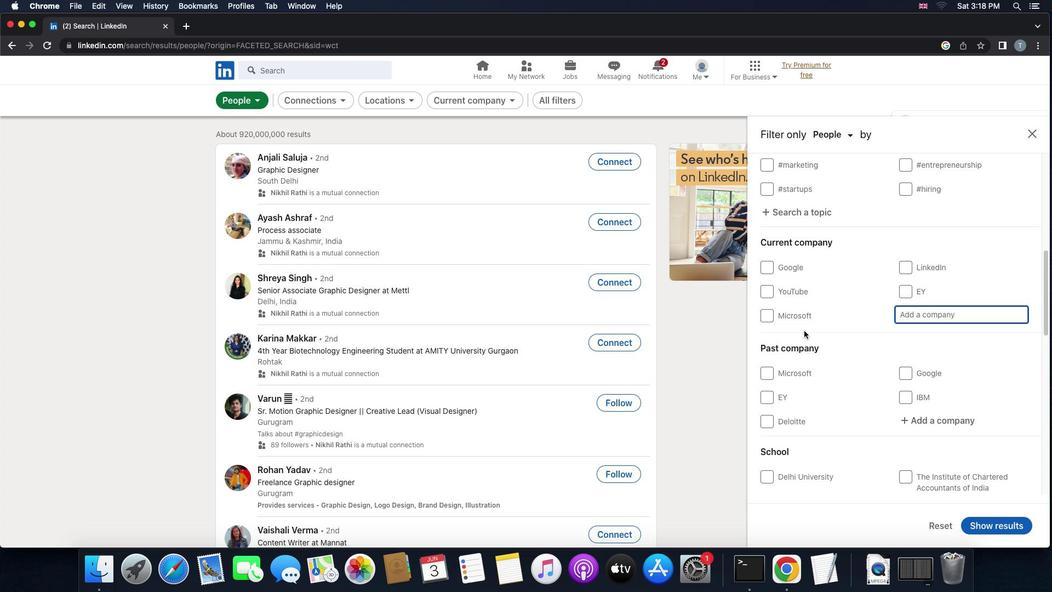 
Action: Mouse scrolled (804, 330) with delta (0, 0)
Screenshot: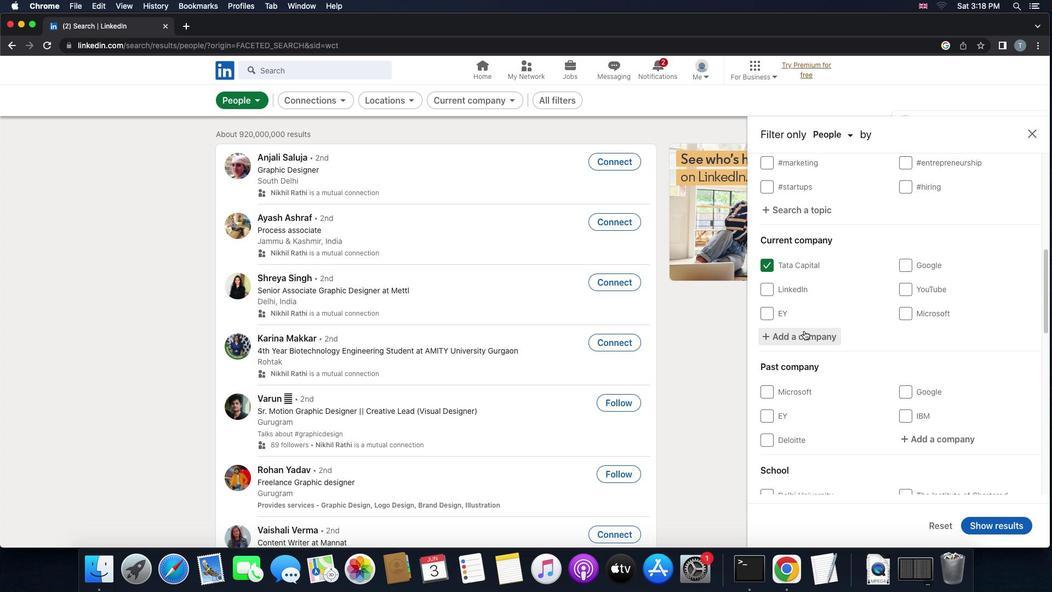 
Action: Mouse scrolled (804, 330) with delta (0, 0)
Screenshot: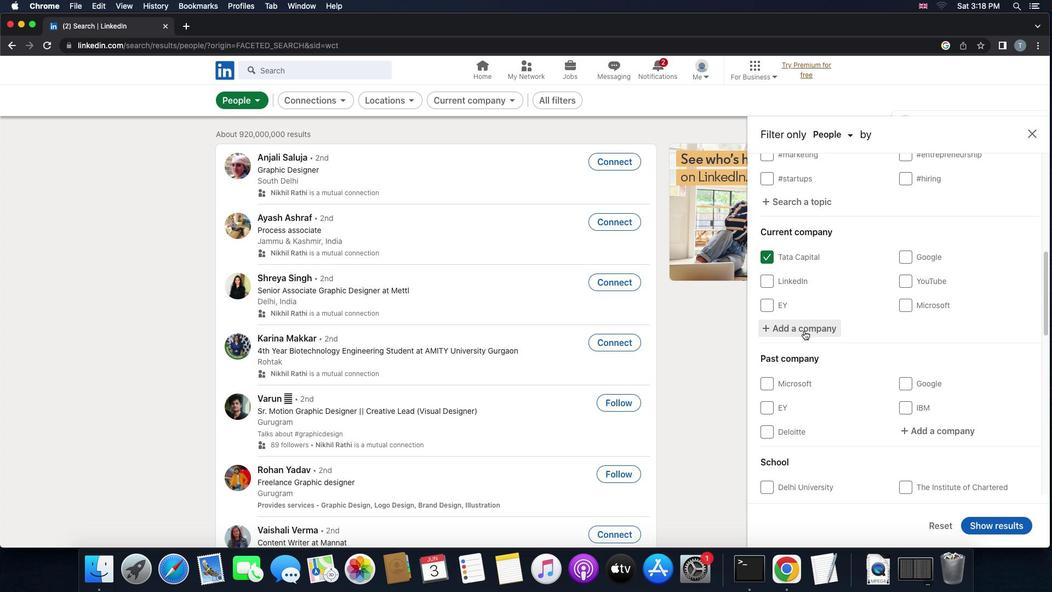 
Action: Mouse scrolled (804, 330) with delta (0, 0)
Screenshot: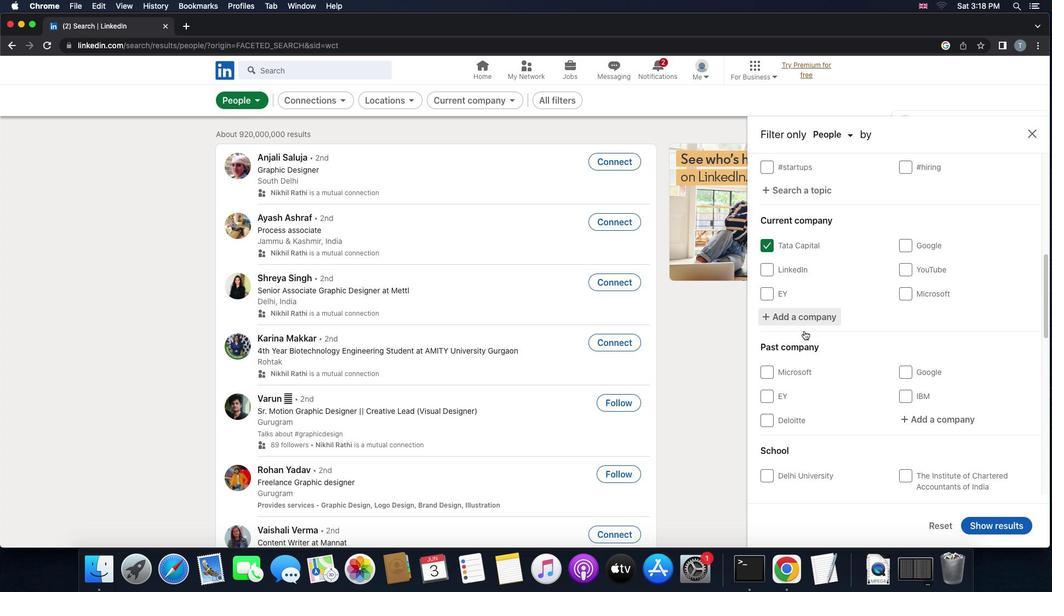 
Action: Mouse scrolled (804, 330) with delta (0, -1)
Screenshot: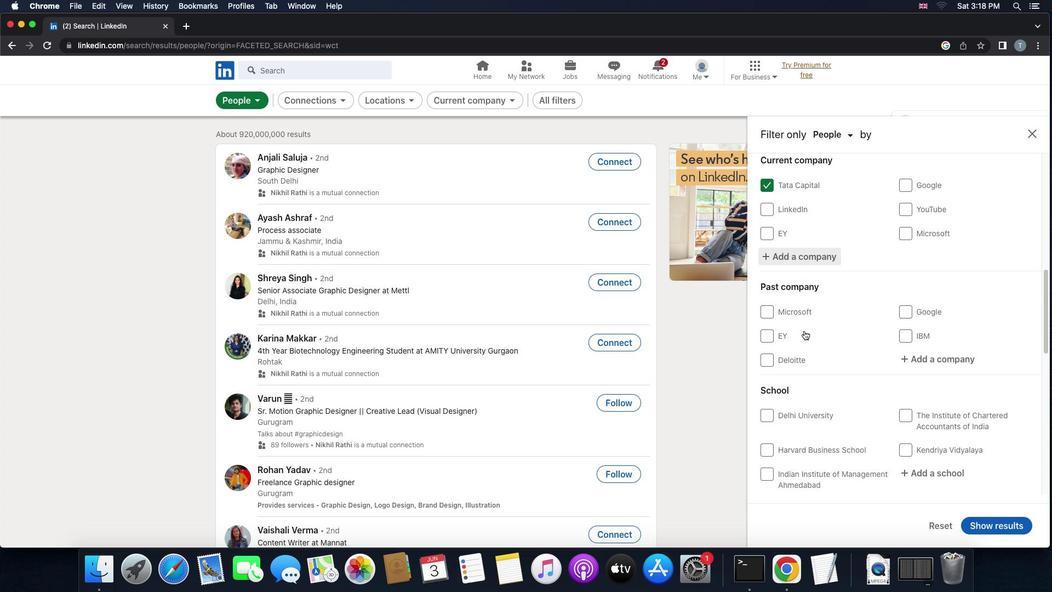 
Action: Mouse moved to (828, 309)
Screenshot: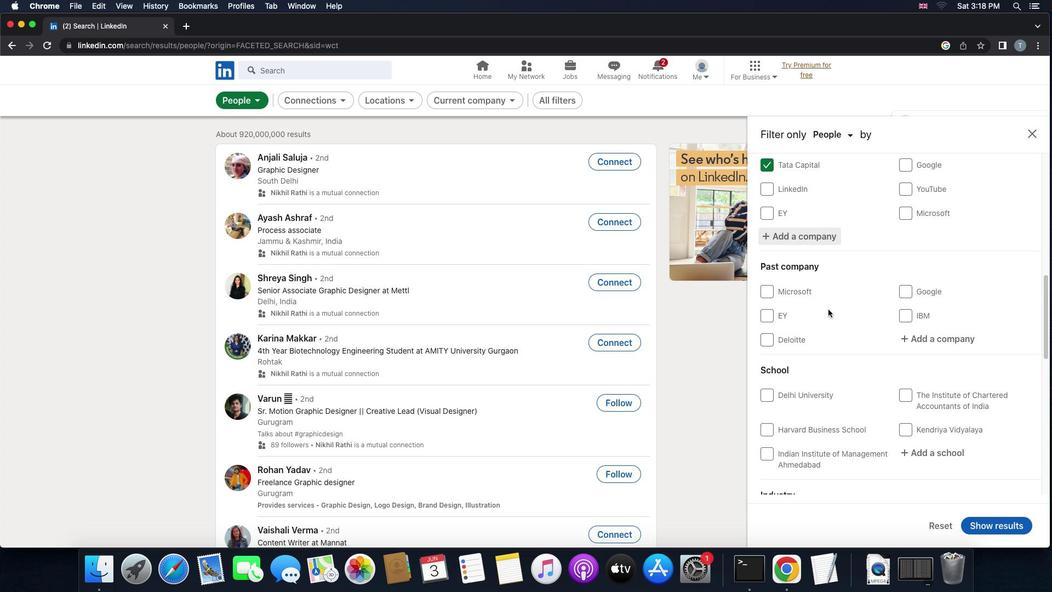 
Action: Mouse scrolled (828, 309) with delta (0, 0)
Screenshot: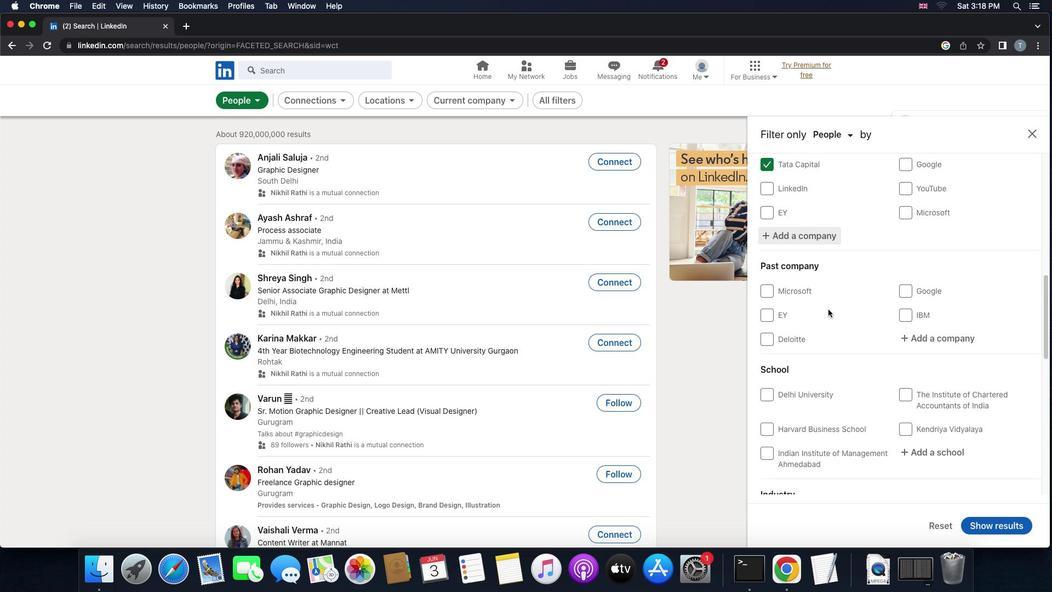 
Action: Mouse scrolled (828, 309) with delta (0, 0)
Screenshot: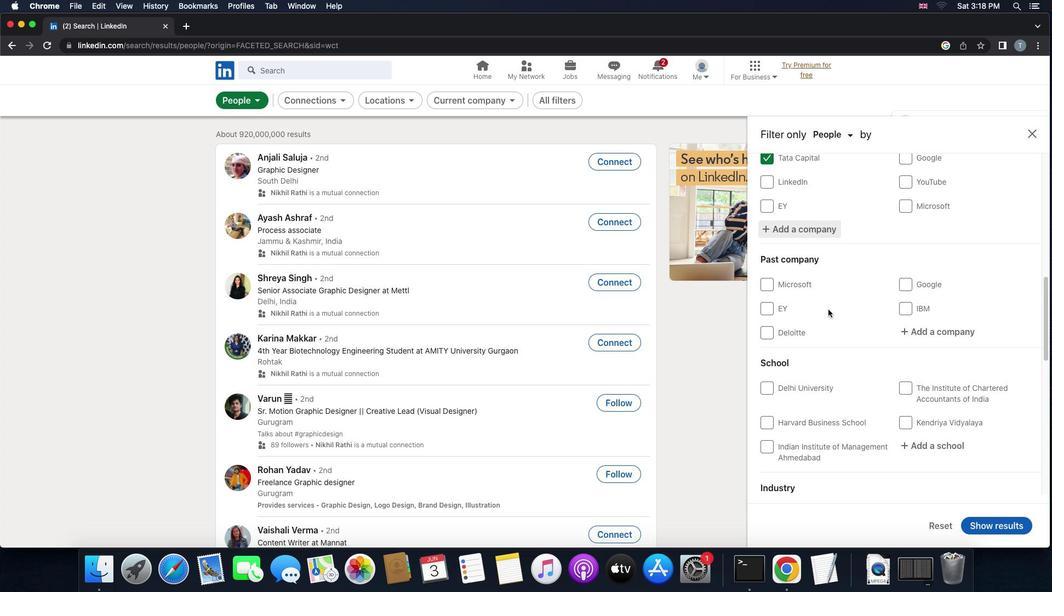 
Action: Mouse moved to (830, 309)
Screenshot: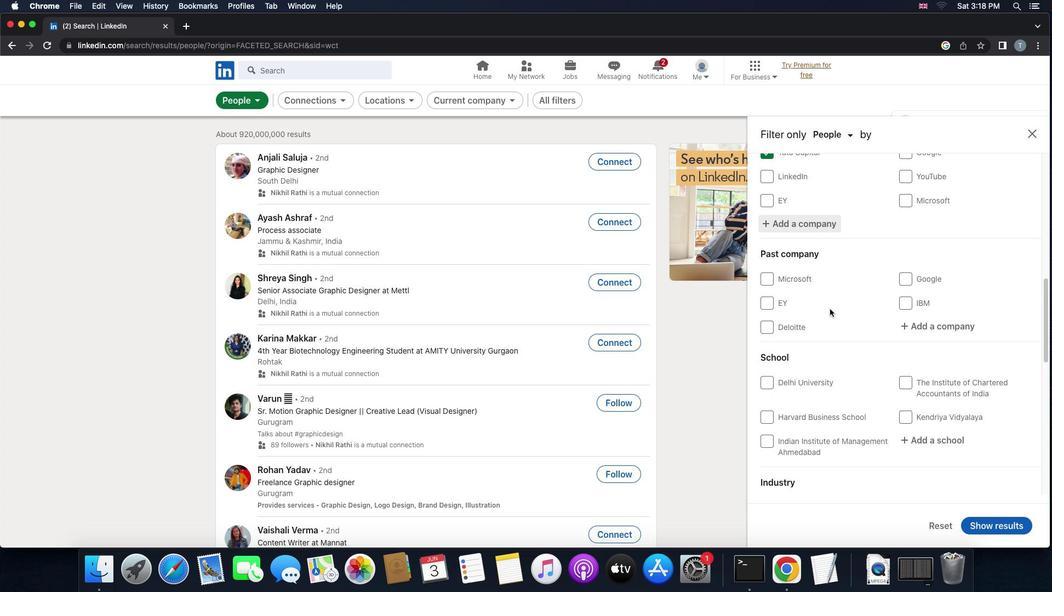 
Action: Mouse scrolled (830, 309) with delta (0, 0)
Screenshot: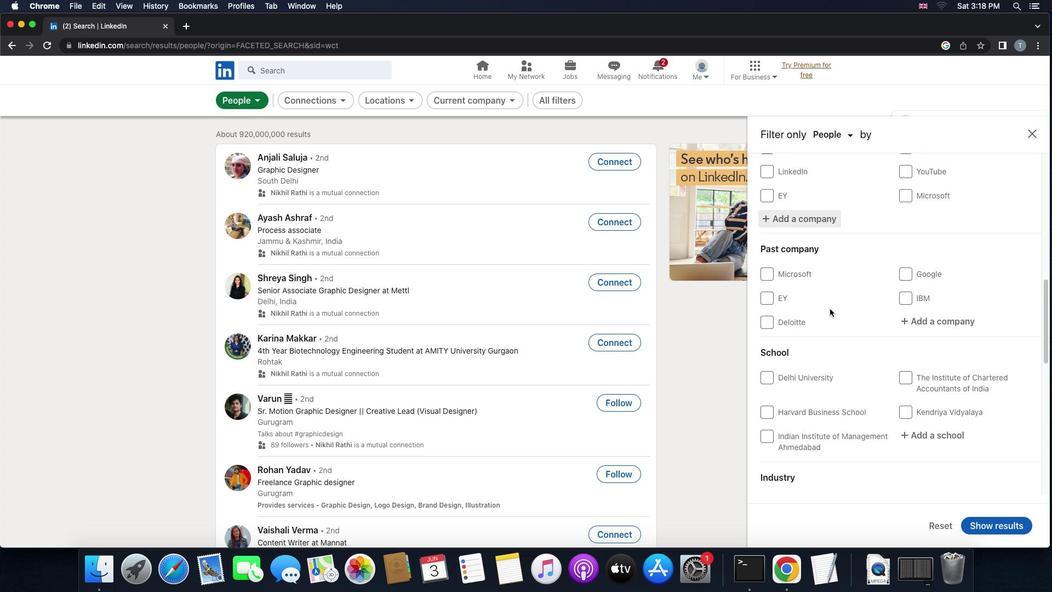 
Action: Mouse scrolled (830, 309) with delta (0, 0)
Screenshot: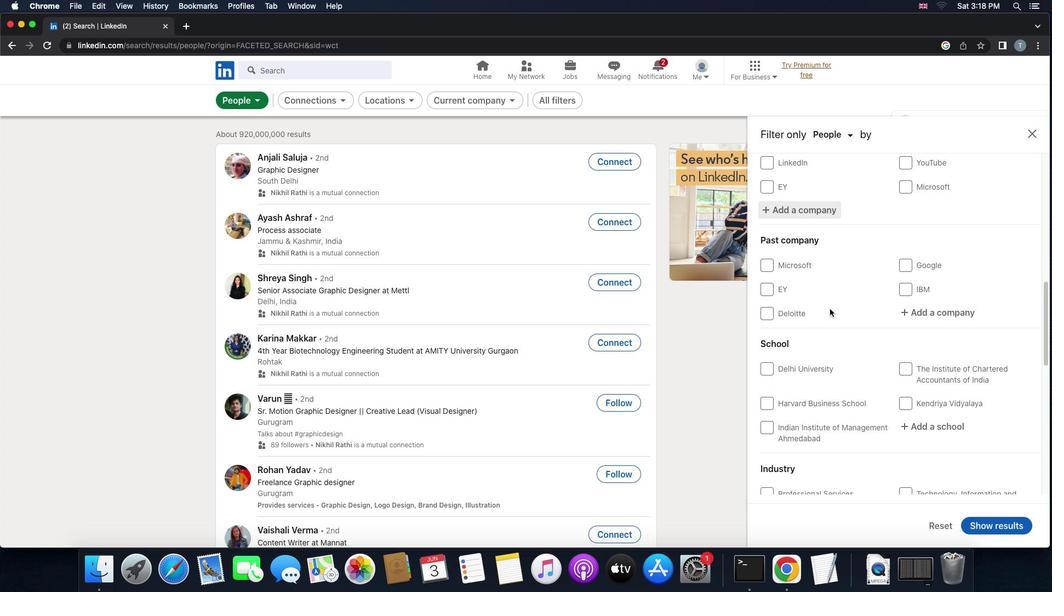 
Action: Mouse scrolled (830, 309) with delta (0, -1)
Screenshot: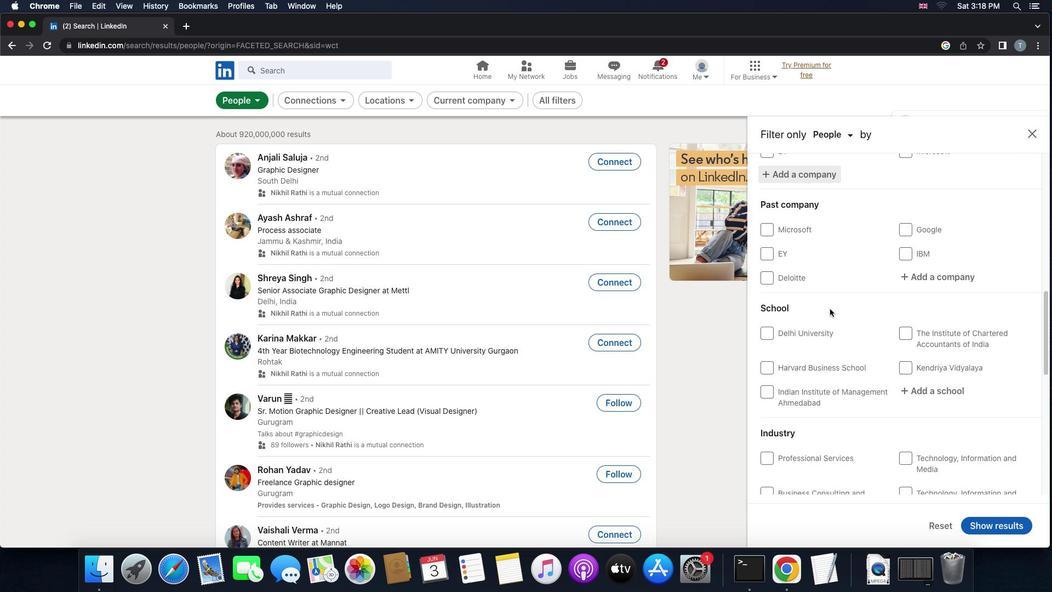 
Action: Mouse moved to (919, 357)
Screenshot: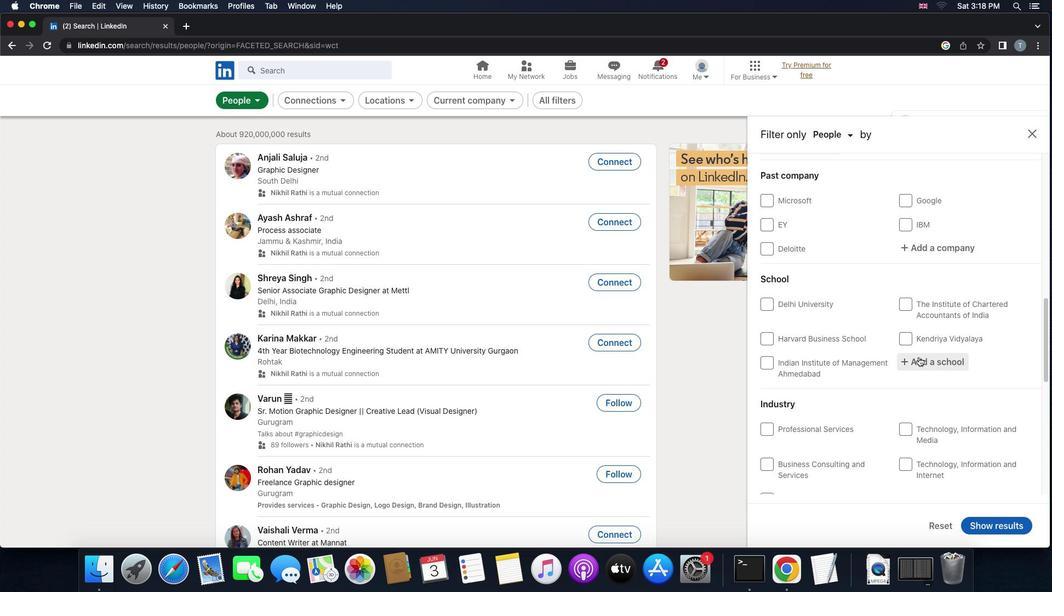 
Action: Mouse pressed left at (919, 357)
Screenshot: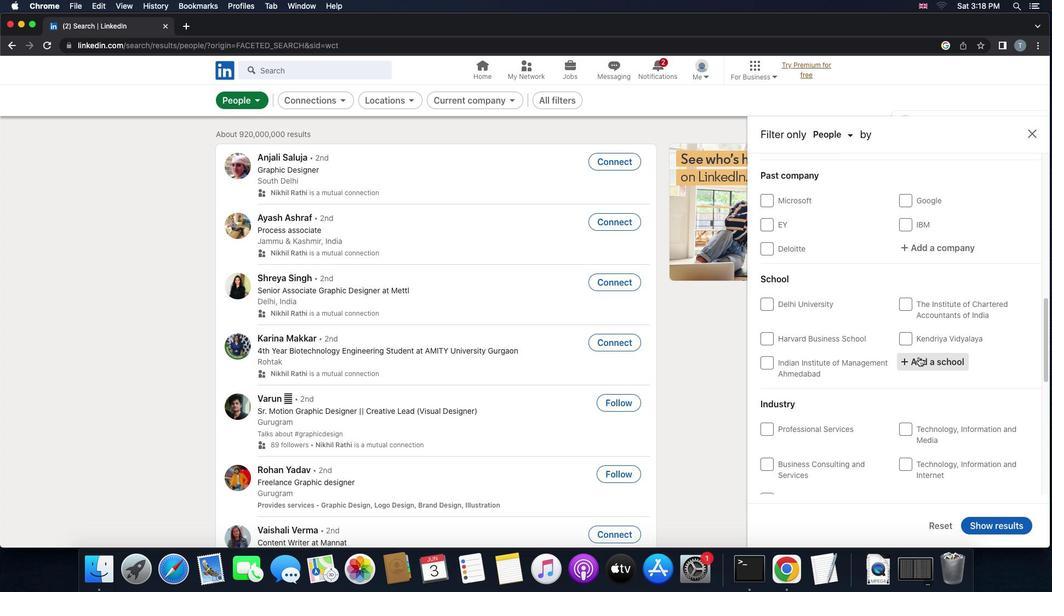 
Action: Key pressed Key.shift'S''T''.''j''o''s''e'
Screenshot: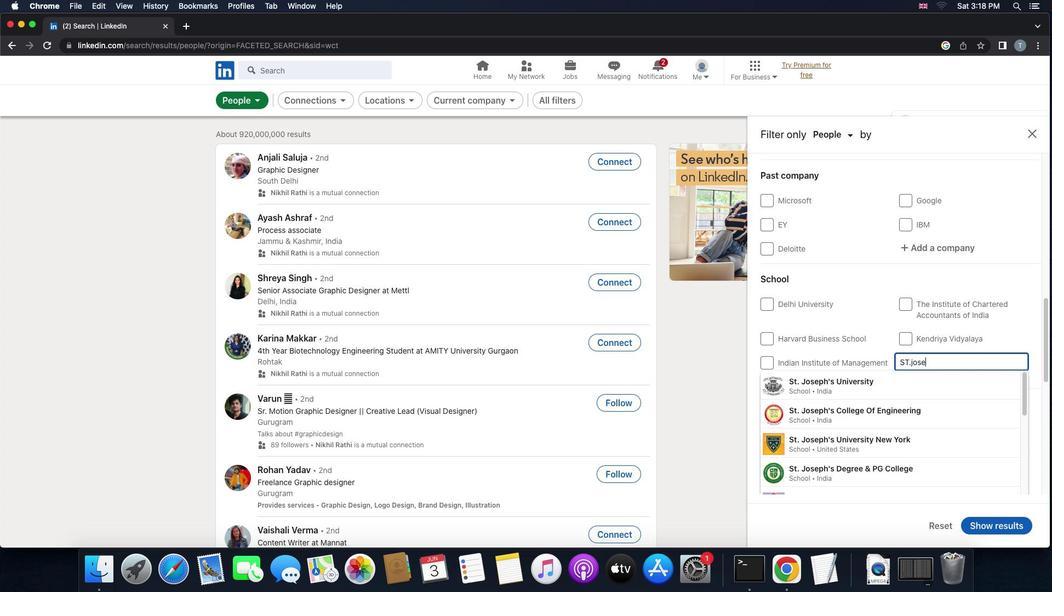 
Action: Mouse moved to (931, 361)
Screenshot: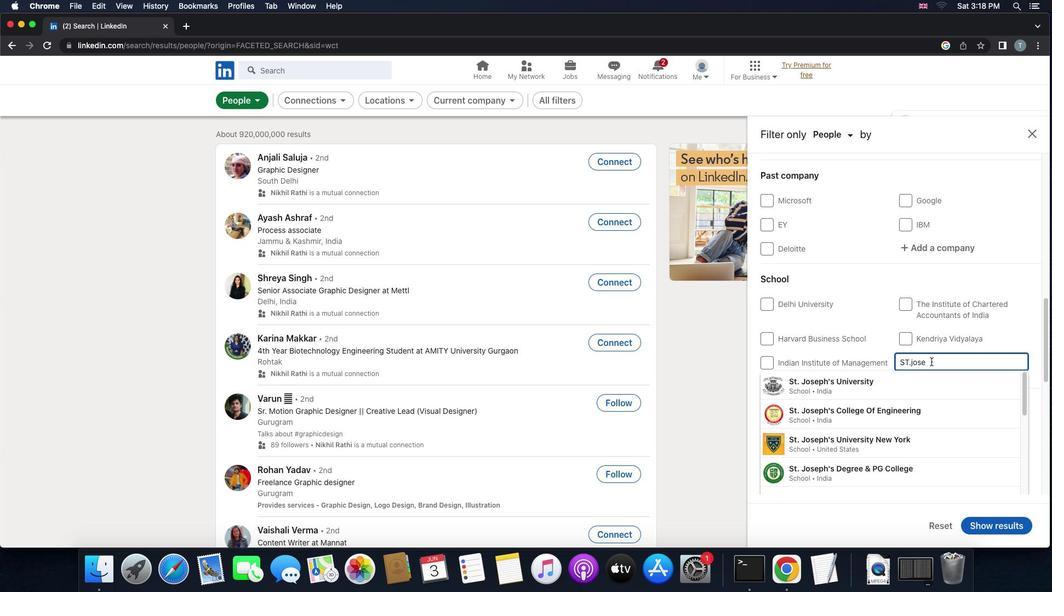 
Action: Key pressed 'p''h'"'"'s'Key.space'c''o''n'
Screenshot: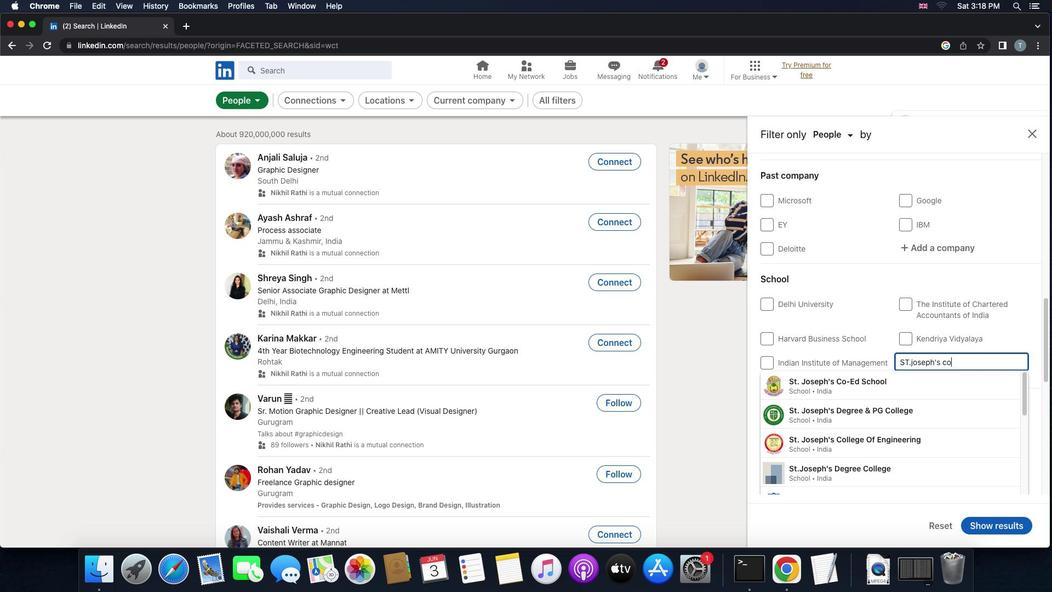 
Action: Mouse moved to (893, 381)
Screenshot: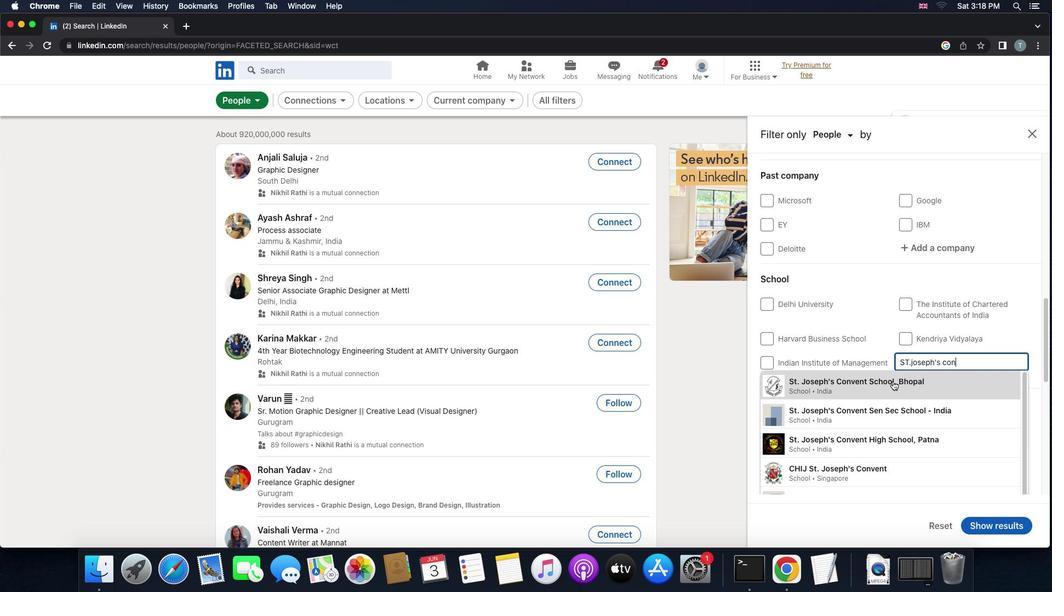 
Action: Mouse pressed left at (893, 381)
Screenshot: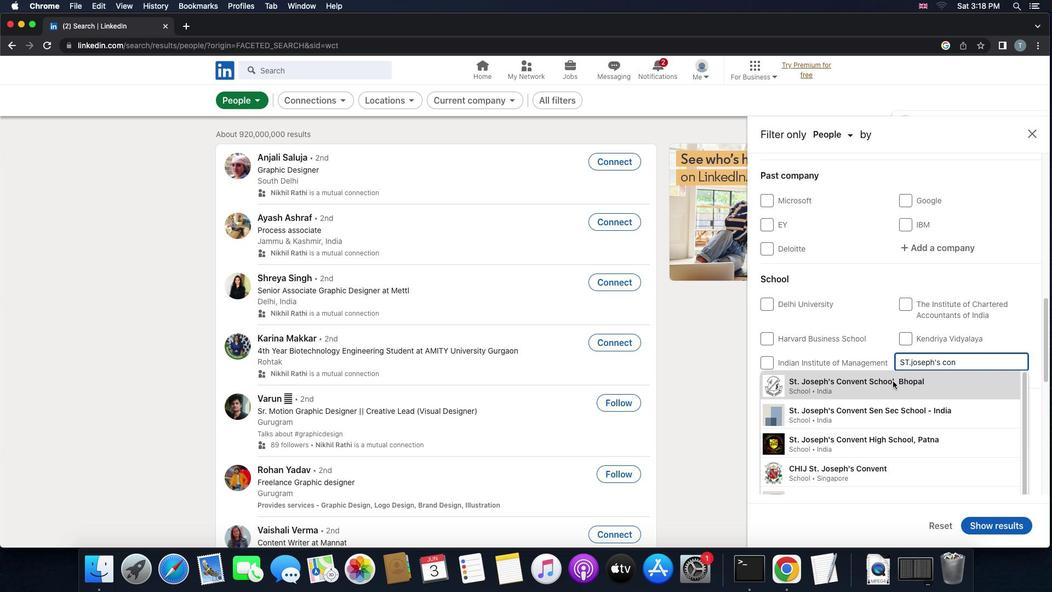
Action: Mouse moved to (892, 377)
Screenshot: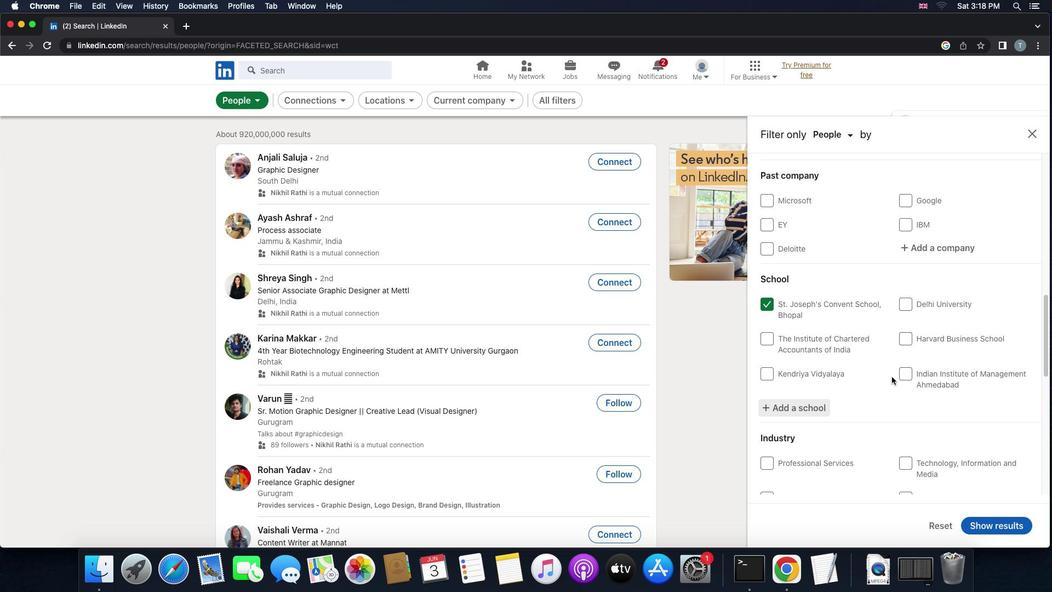 
Action: Mouse scrolled (892, 377) with delta (0, 0)
Screenshot: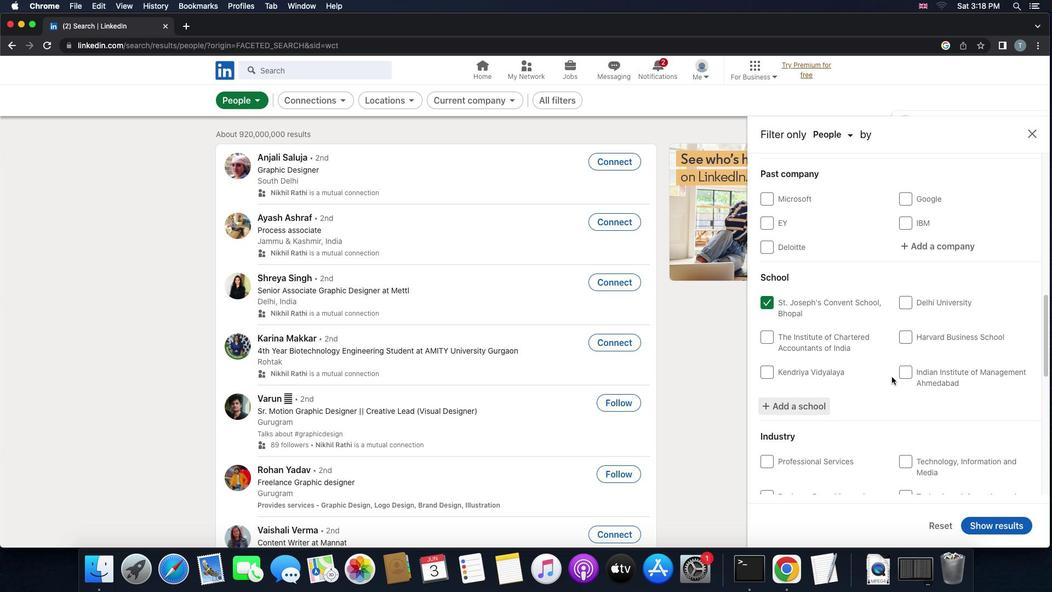 
Action: Mouse scrolled (892, 377) with delta (0, 0)
Screenshot: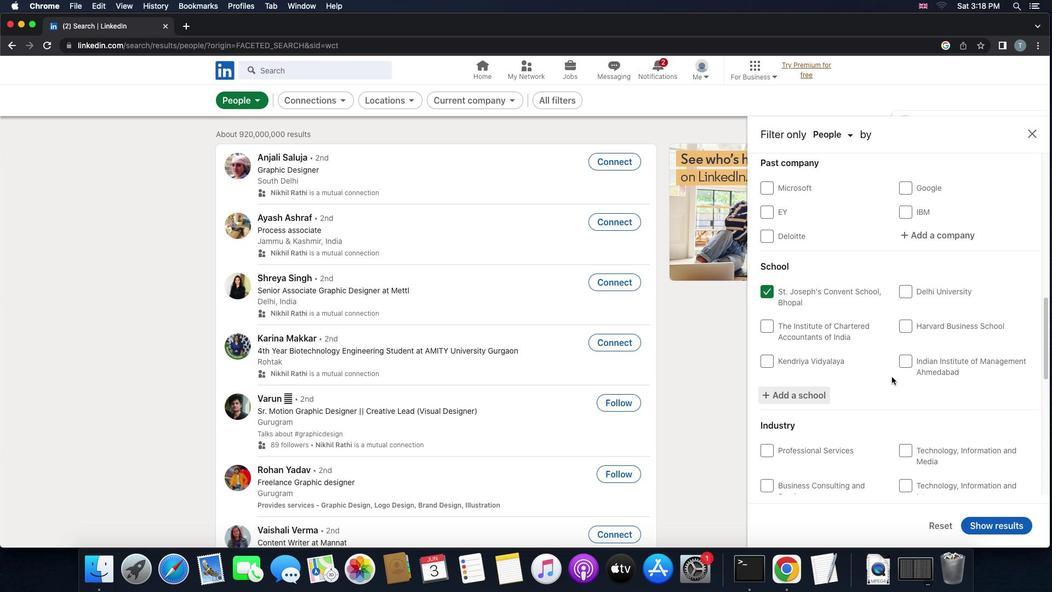 
Action: Mouse scrolled (892, 377) with delta (0, -1)
Screenshot: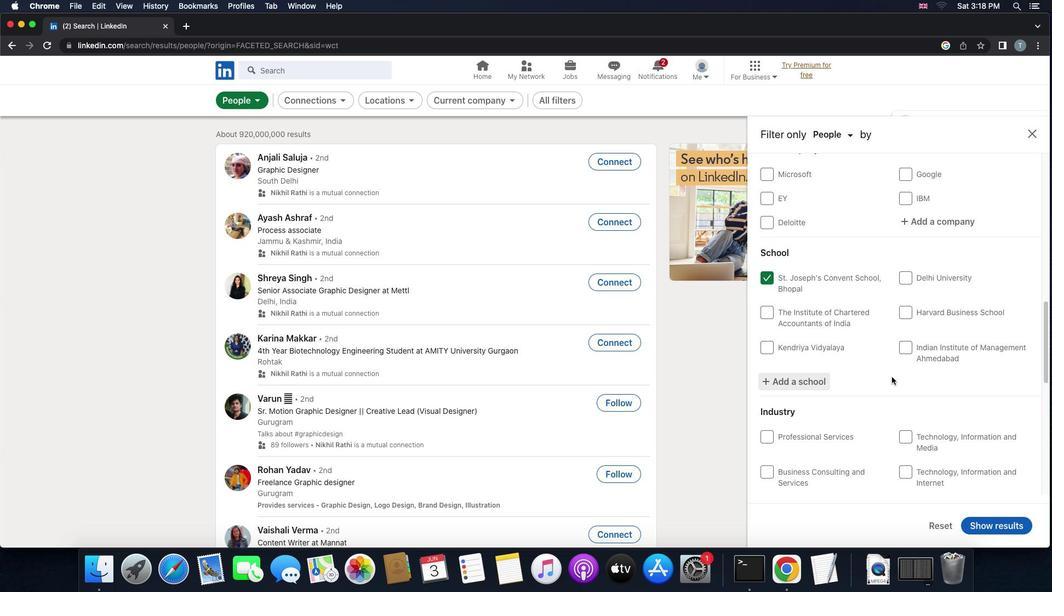 
Action: Mouse scrolled (892, 377) with delta (0, -1)
Screenshot: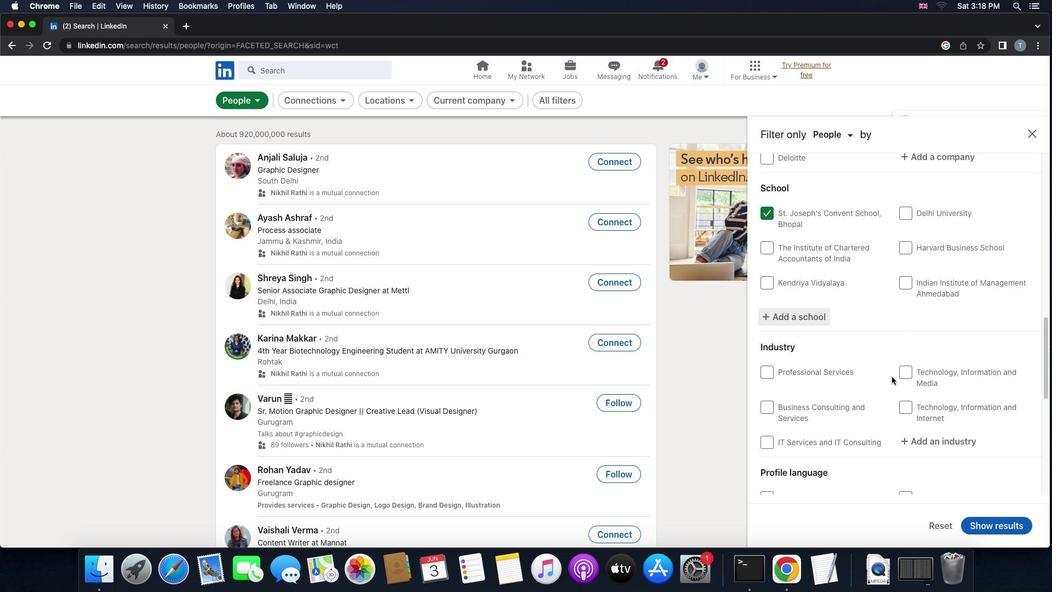 
Action: Mouse scrolled (892, 377) with delta (0, 0)
Screenshot: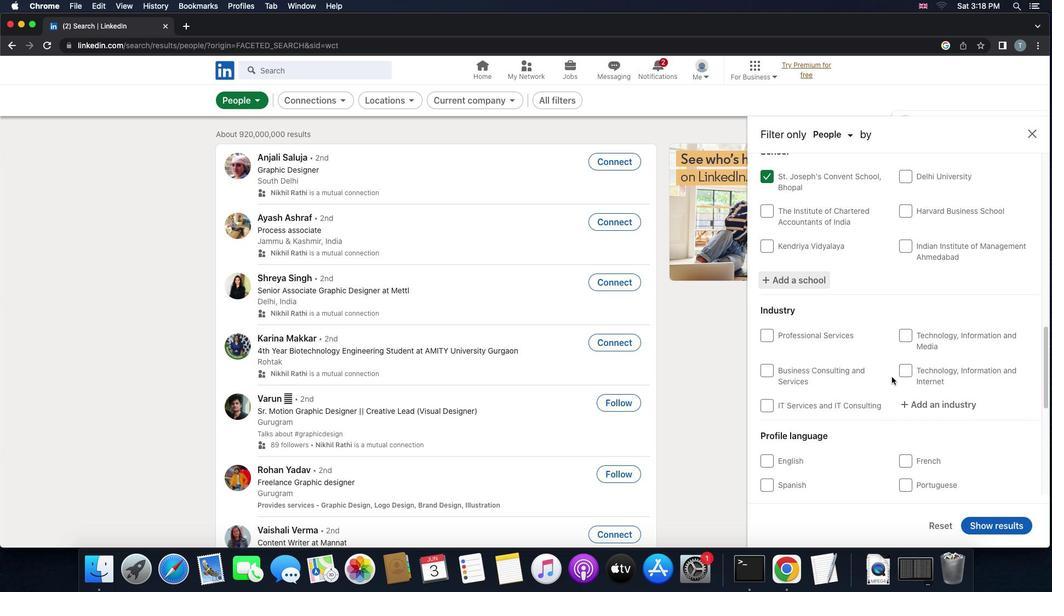 
Action: Mouse scrolled (892, 377) with delta (0, 0)
Screenshot: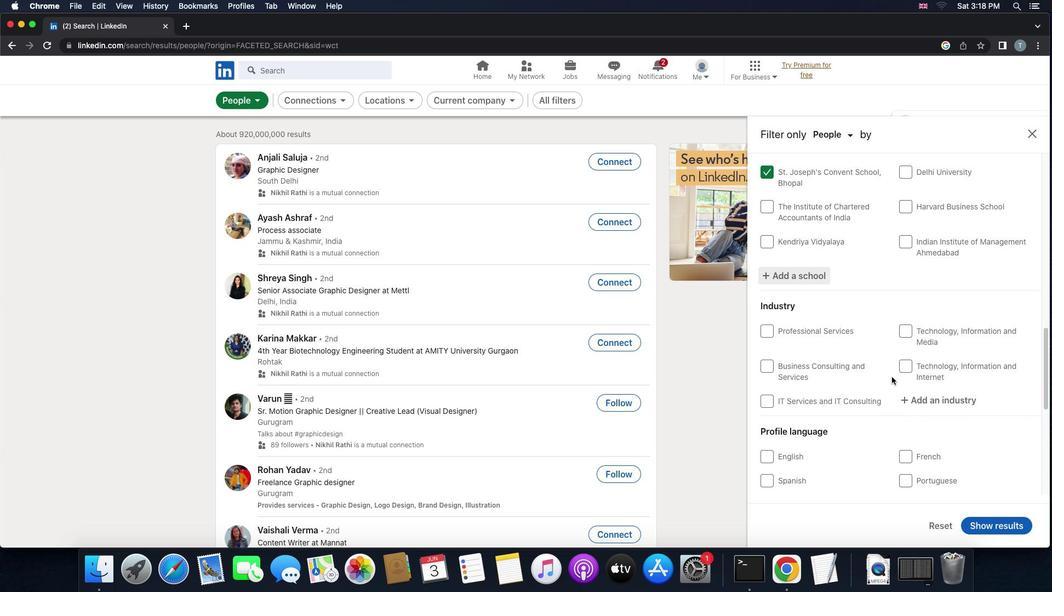 
Action: Mouse scrolled (892, 377) with delta (0, 0)
Screenshot: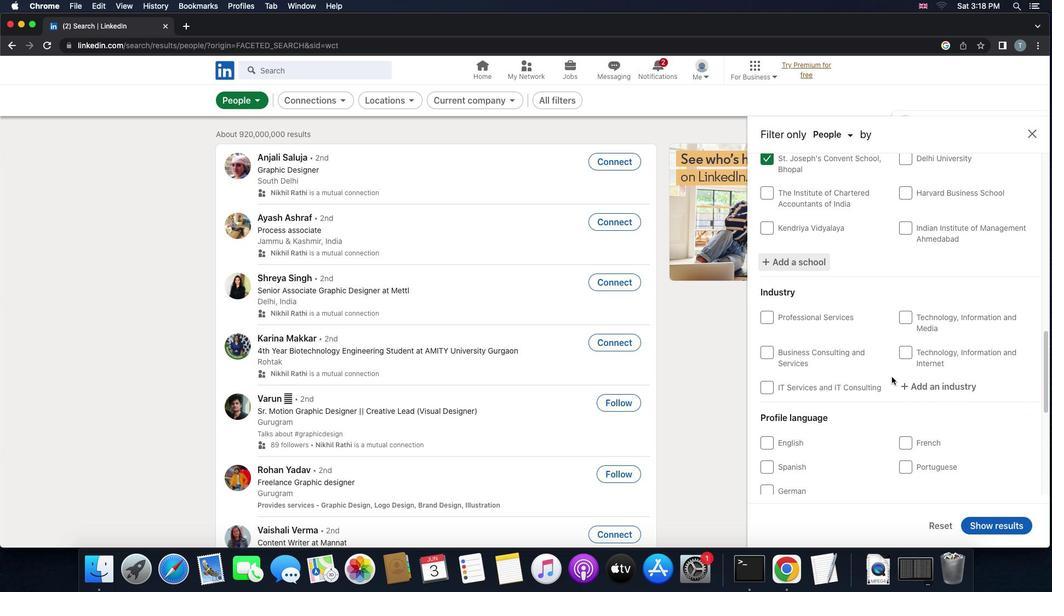 
Action: Mouse scrolled (892, 377) with delta (0, 0)
Screenshot: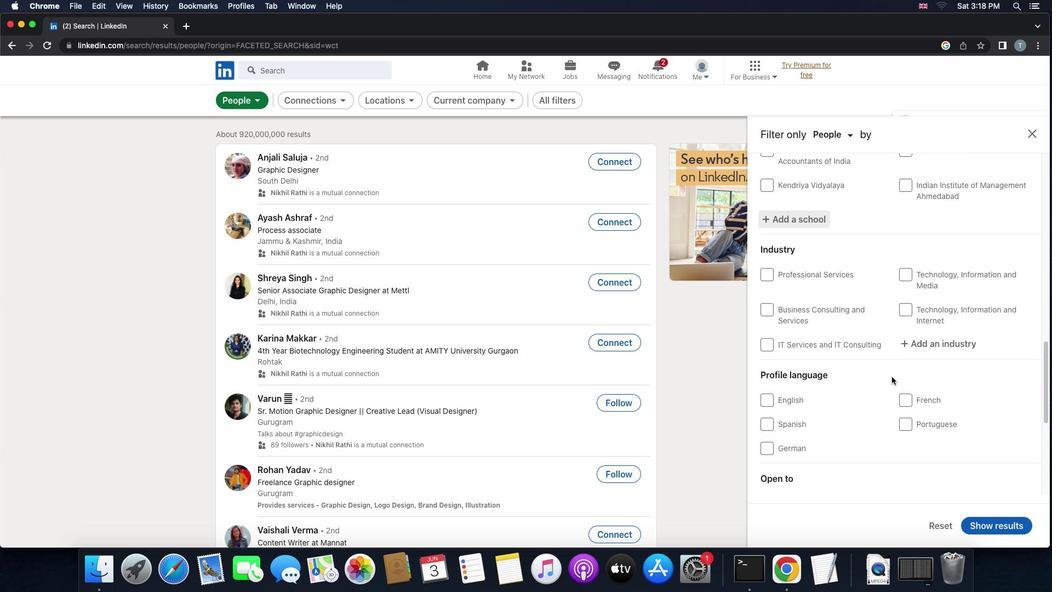 
Action: Mouse moved to (919, 324)
Screenshot: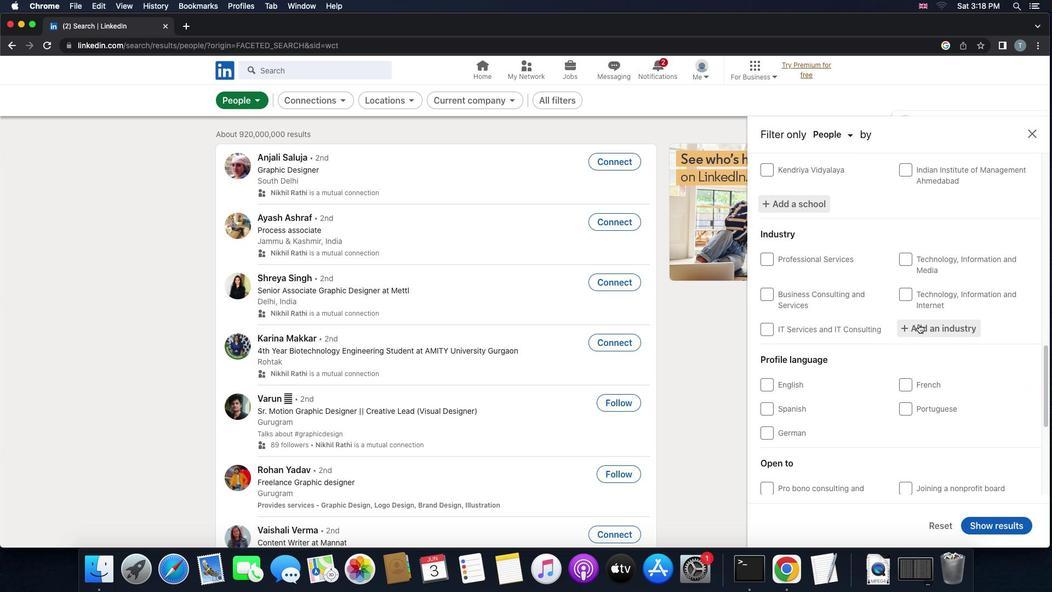 
Action: Mouse pressed left at (919, 324)
Screenshot: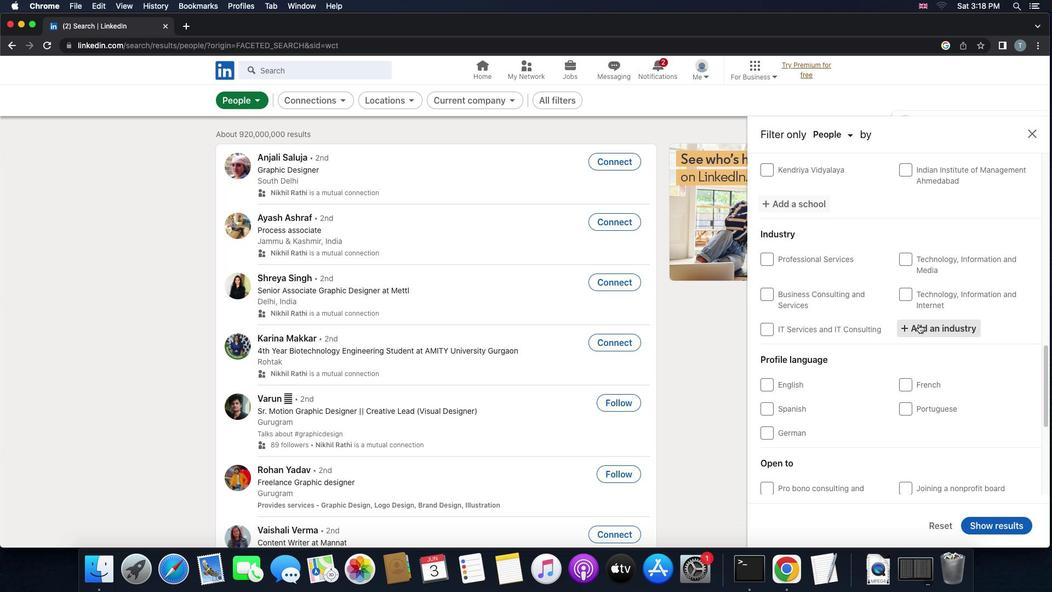 
Action: Mouse moved to (919, 324)
Screenshot: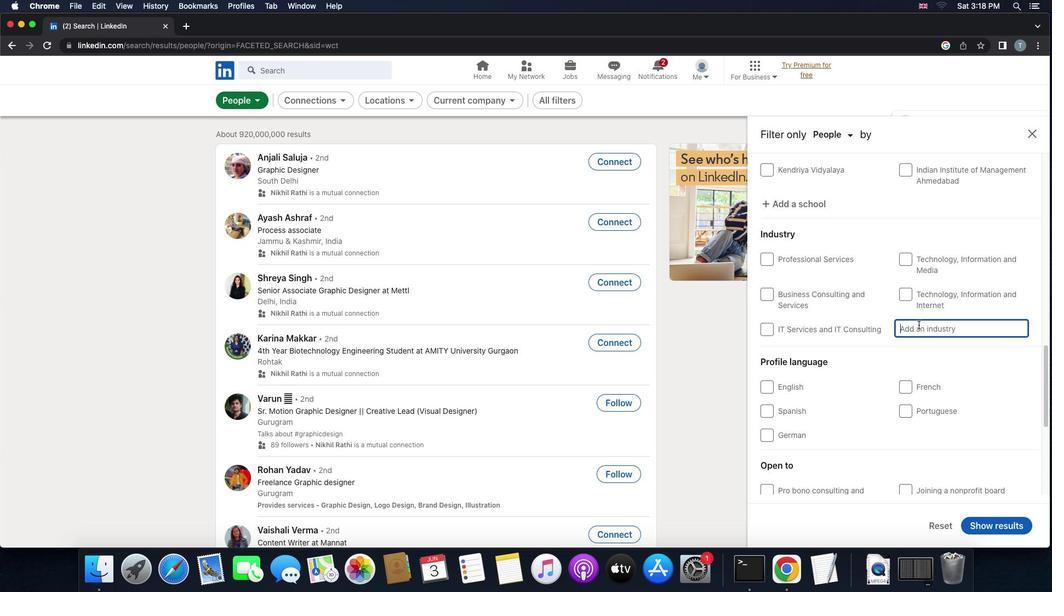 
Action: Key pressed 'p''e''r''f''o''r''m''i''n''g'Key.space
Screenshot: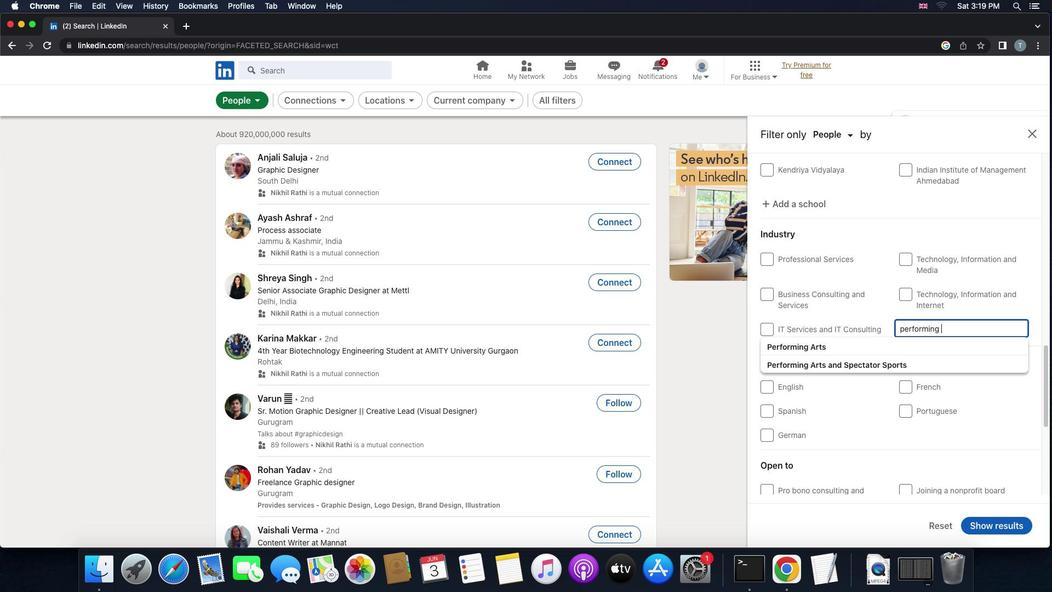 
Action: Mouse moved to (899, 343)
Screenshot: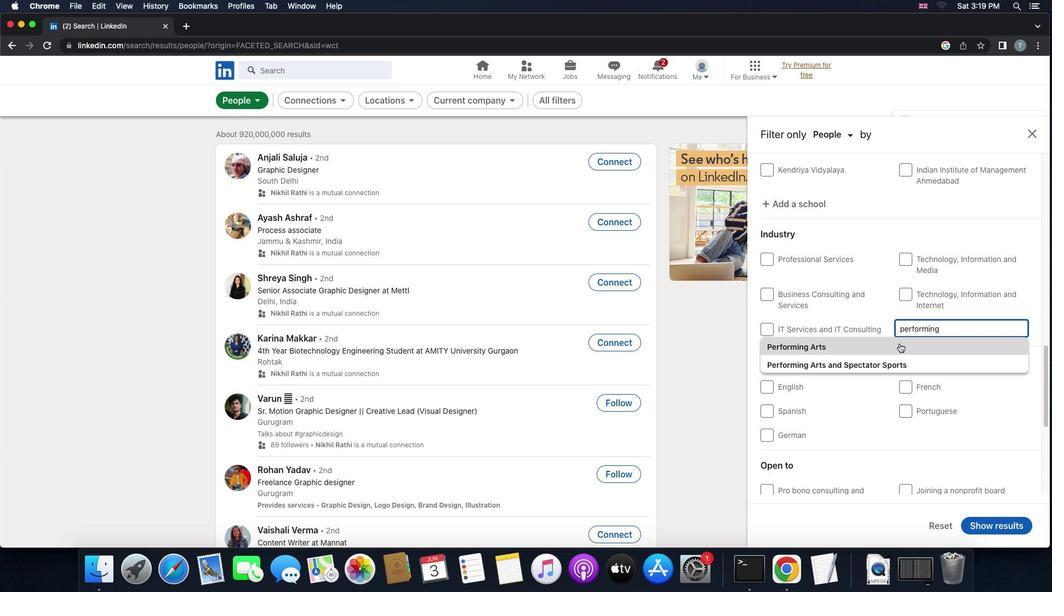 
Action: Mouse pressed left at (899, 343)
Screenshot: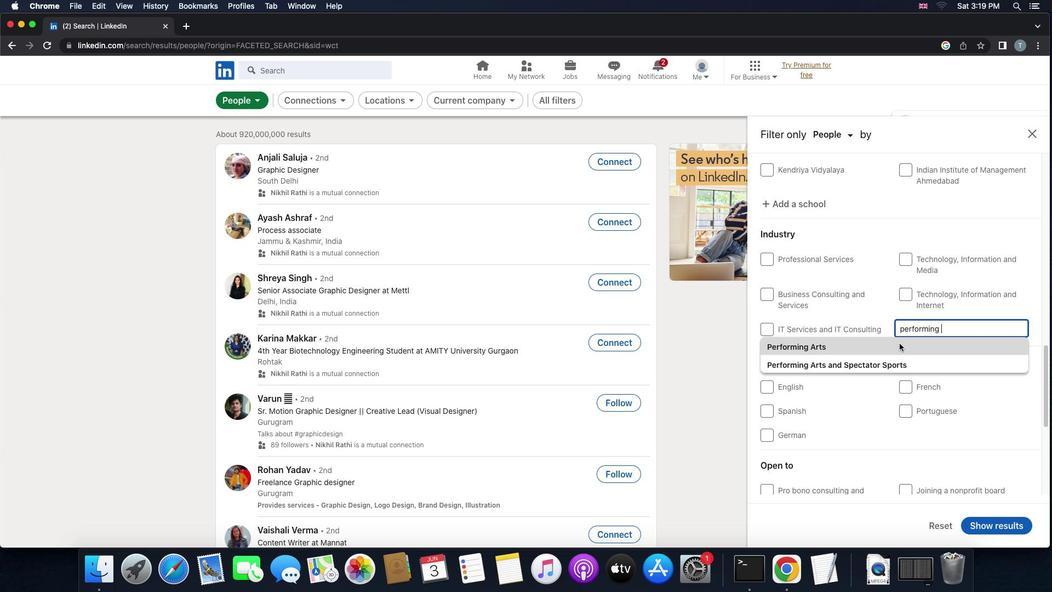 
Action: Mouse scrolled (899, 343) with delta (0, 0)
Screenshot: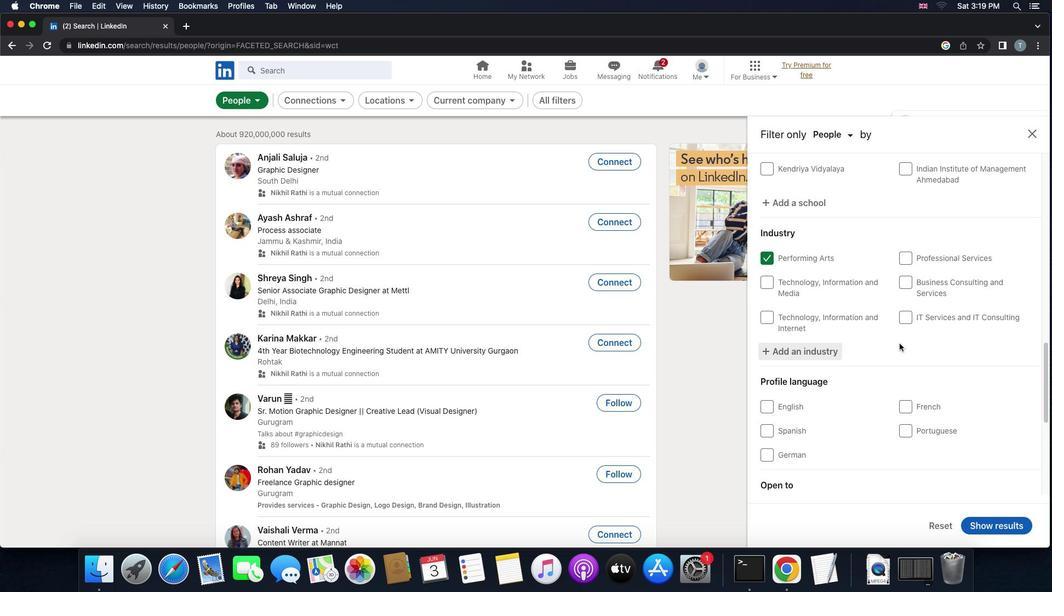 
Action: Mouse scrolled (899, 343) with delta (0, 0)
Screenshot: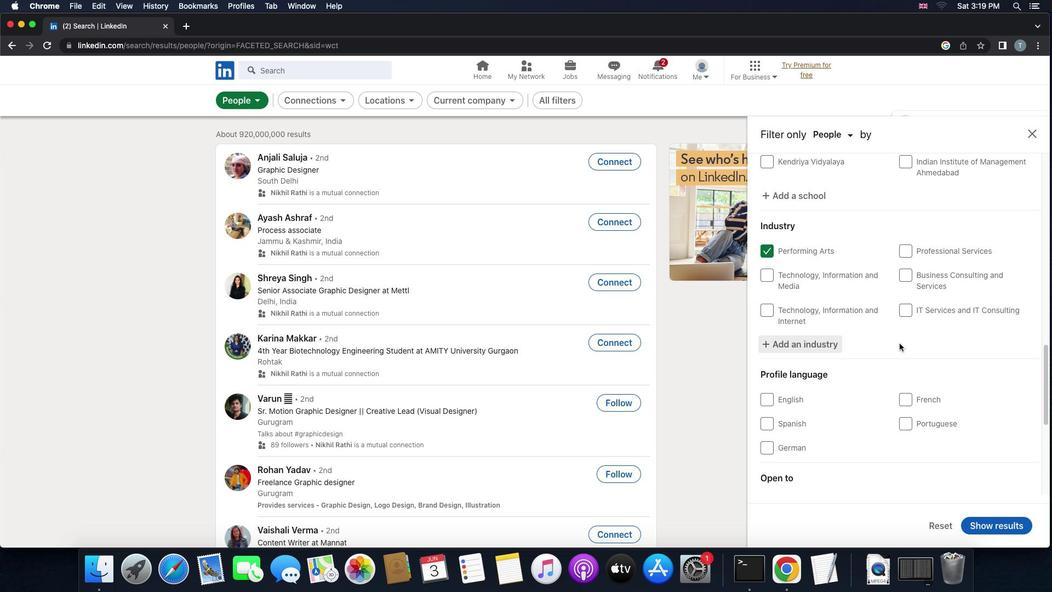 
Action: Mouse scrolled (899, 343) with delta (0, 0)
Screenshot: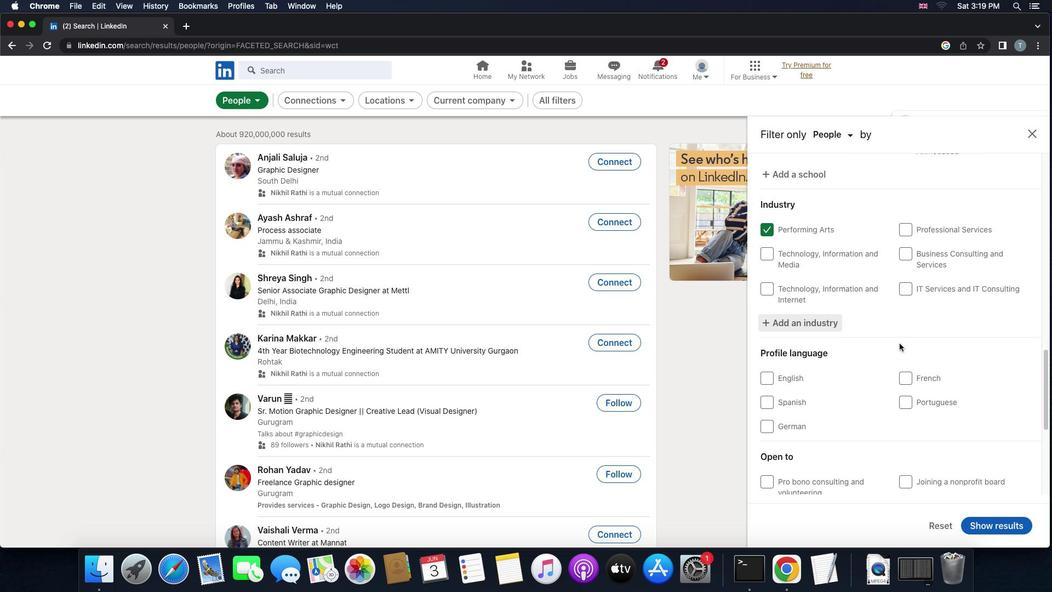 
Action: Mouse scrolled (899, 343) with delta (0, 0)
Screenshot: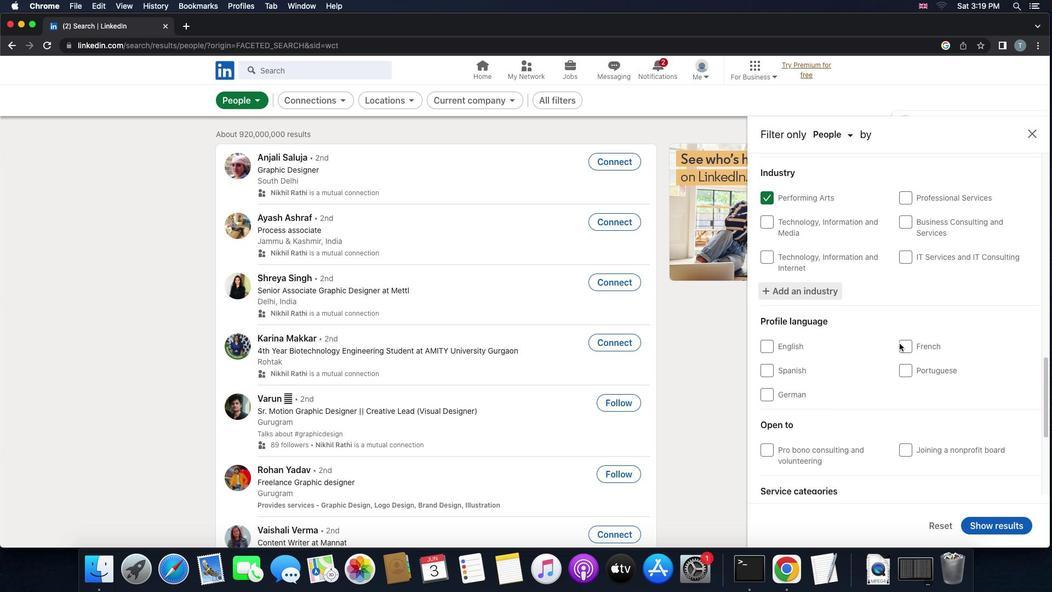 
Action: Mouse moved to (876, 353)
Screenshot: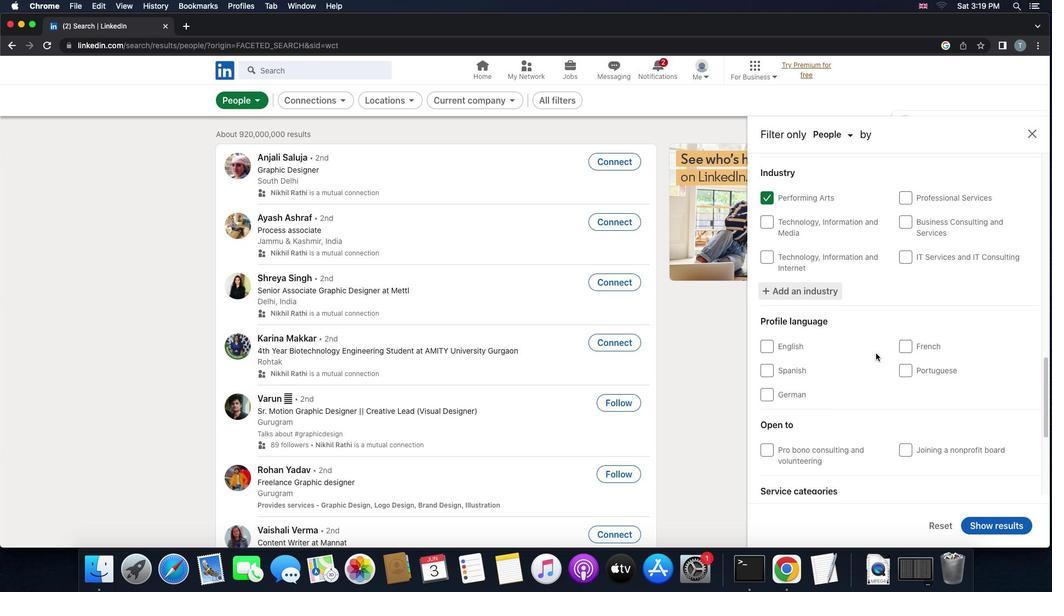 
Action: Mouse scrolled (876, 353) with delta (0, 0)
Screenshot: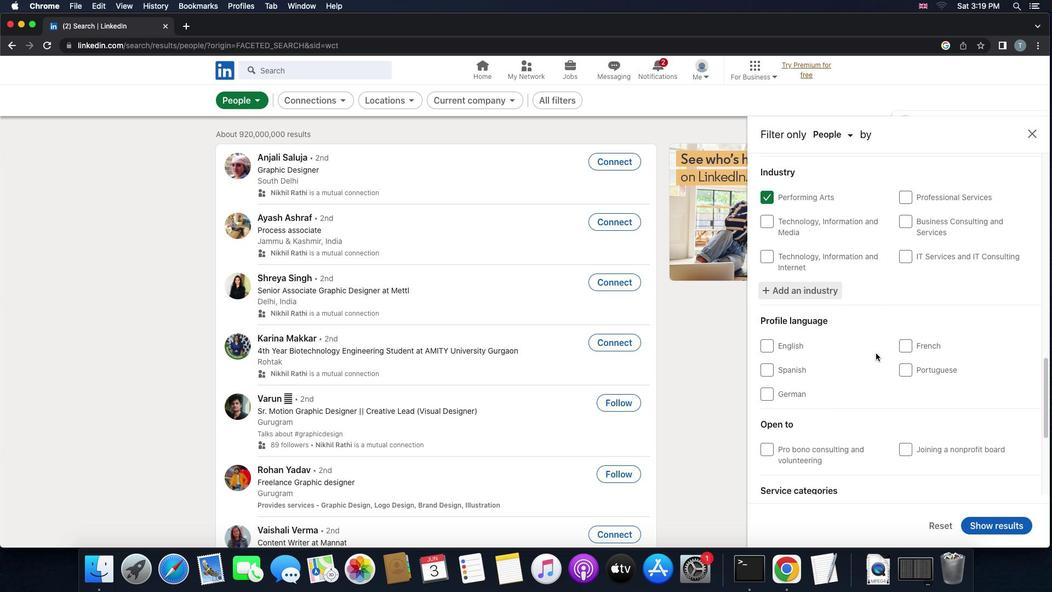 
Action: Mouse scrolled (876, 353) with delta (0, 0)
Screenshot: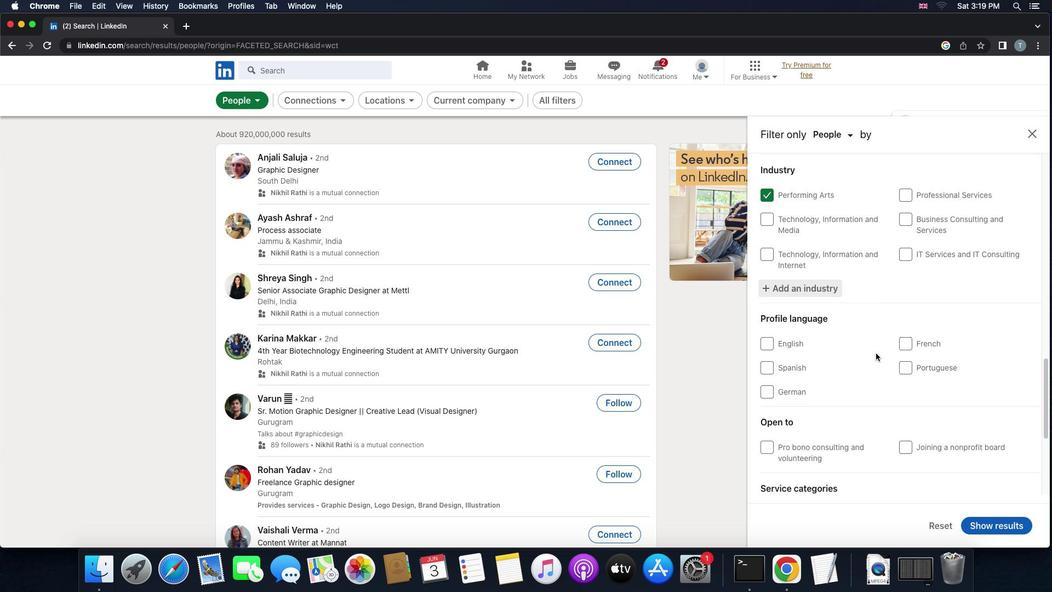 
Action: Mouse scrolled (876, 353) with delta (0, 0)
Screenshot: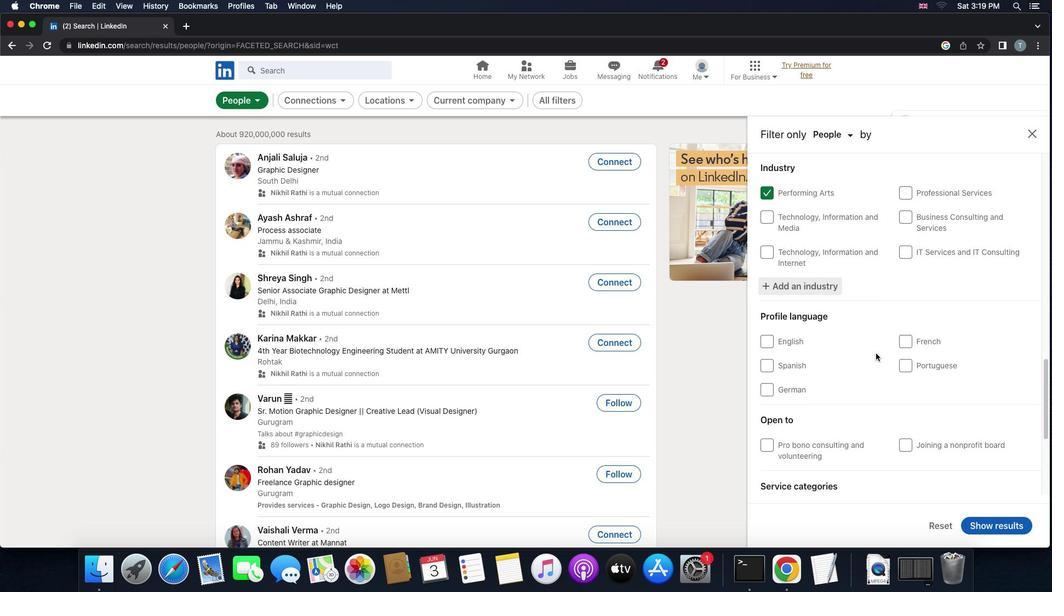
Action: Mouse moved to (767, 341)
Screenshot: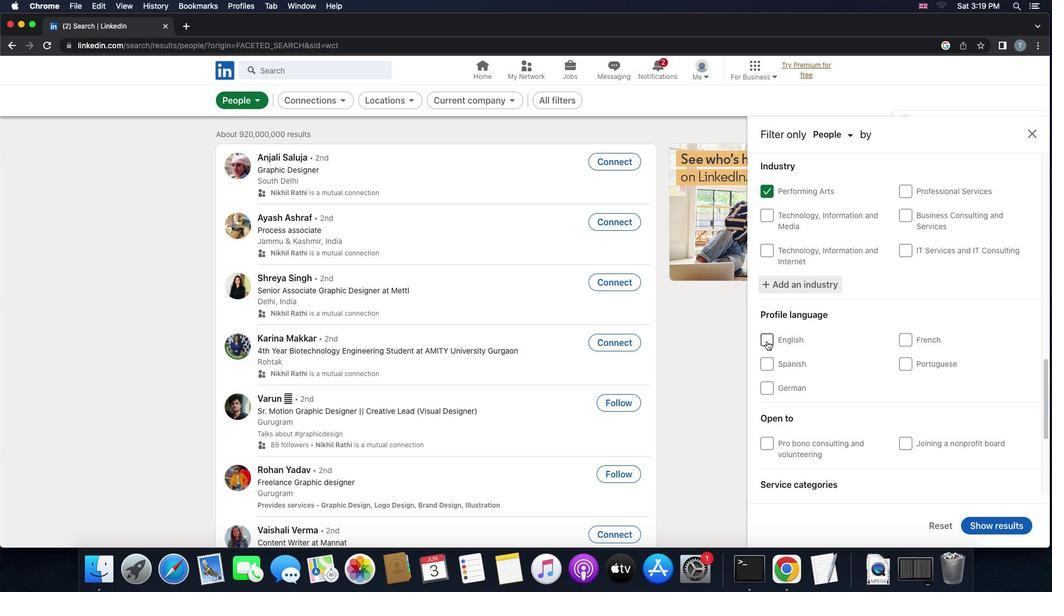 
Action: Mouse pressed left at (767, 341)
Screenshot: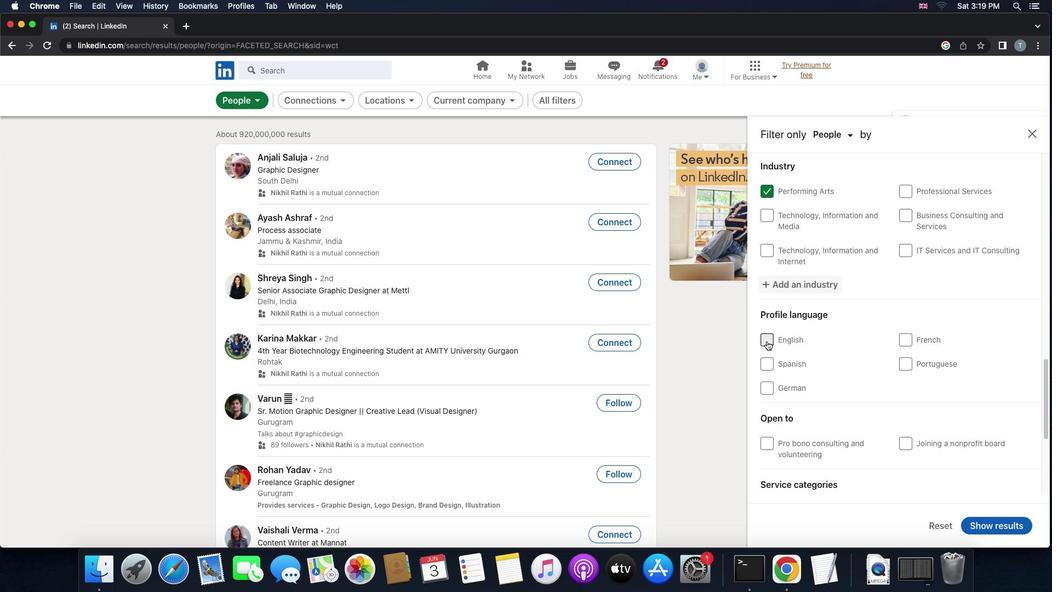 
Action: Mouse moved to (830, 367)
Screenshot: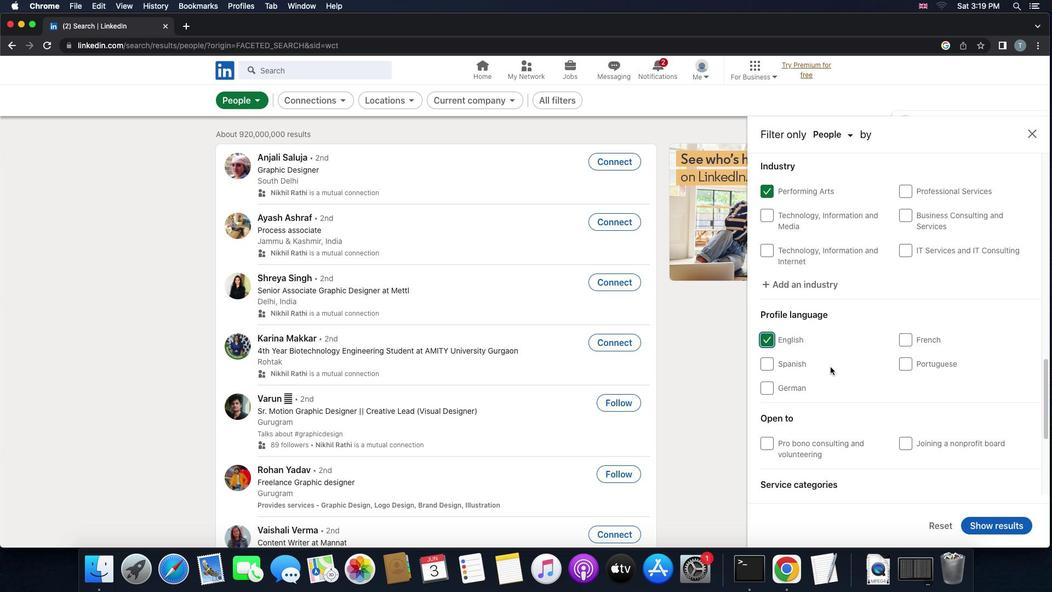 
Action: Mouse scrolled (830, 367) with delta (0, 0)
Screenshot: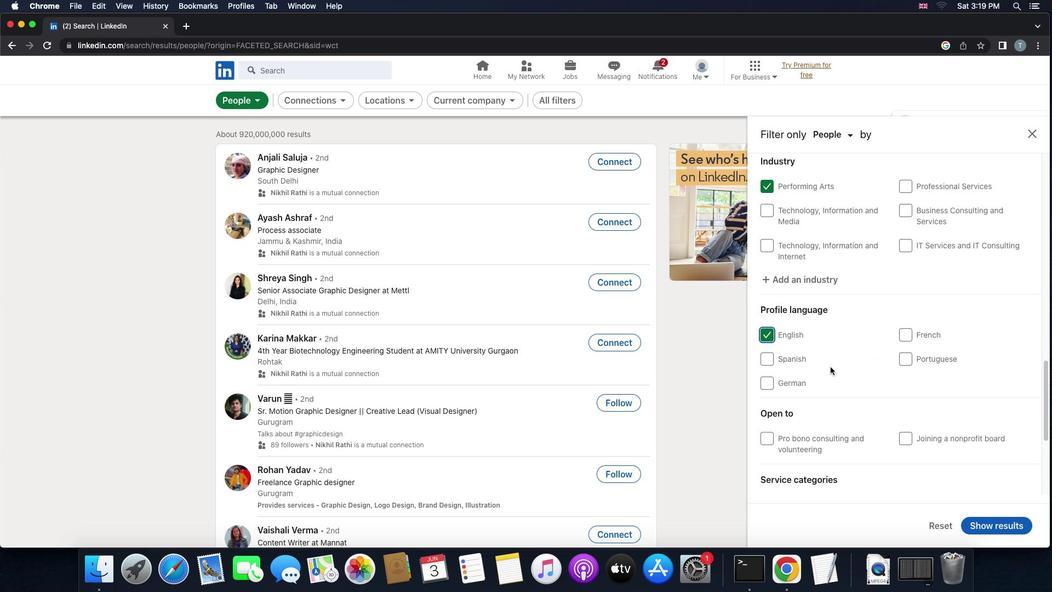 
Action: Mouse scrolled (830, 367) with delta (0, 0)
Screenshot: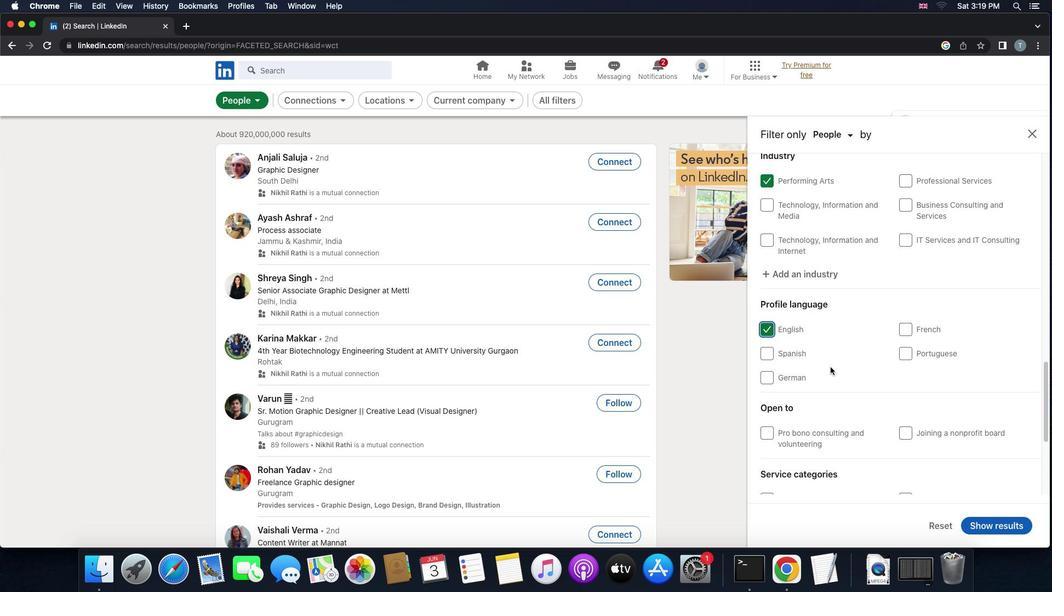 
Action: Mouse scrolled (830, 367) with delta (0, -1)
Screenshot: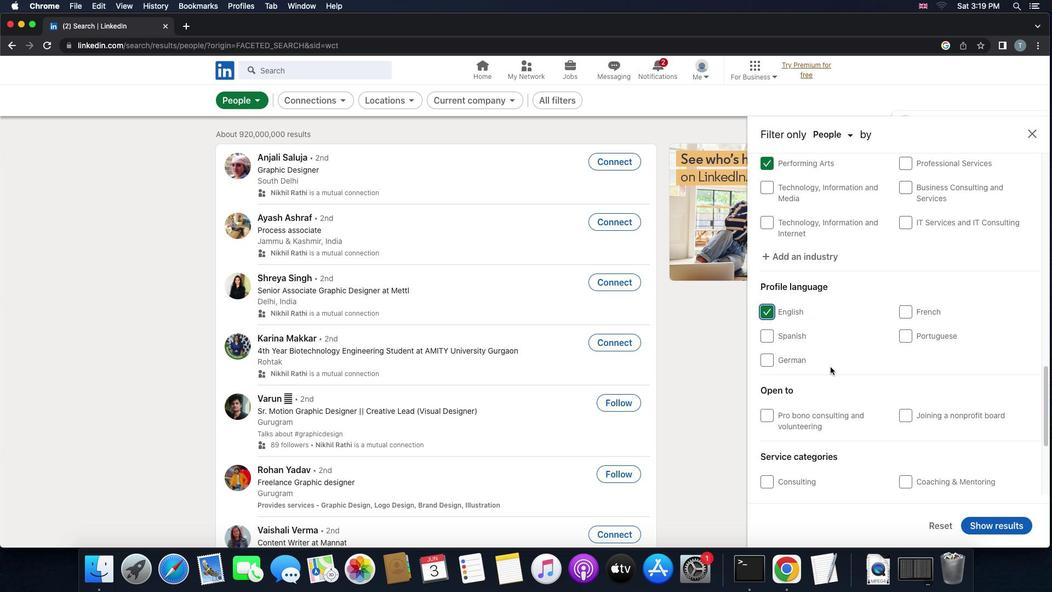 
Action: Mouse scrolled (830, 367) with delta (0, 0)
Screenshot: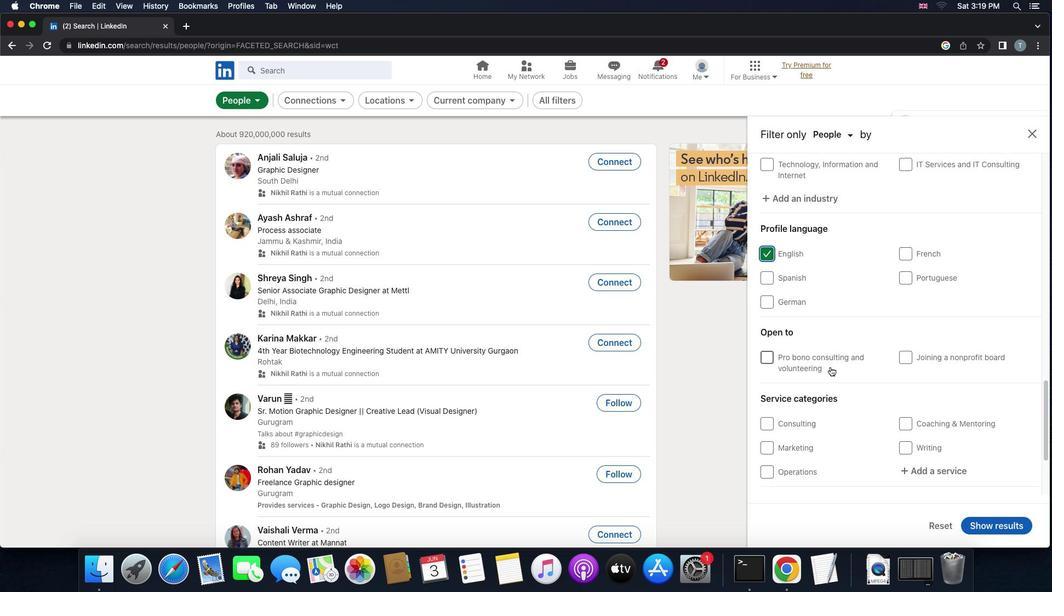 
Action: Mouse scrolled (830, 367) with delta (0, 0)
Screenshot: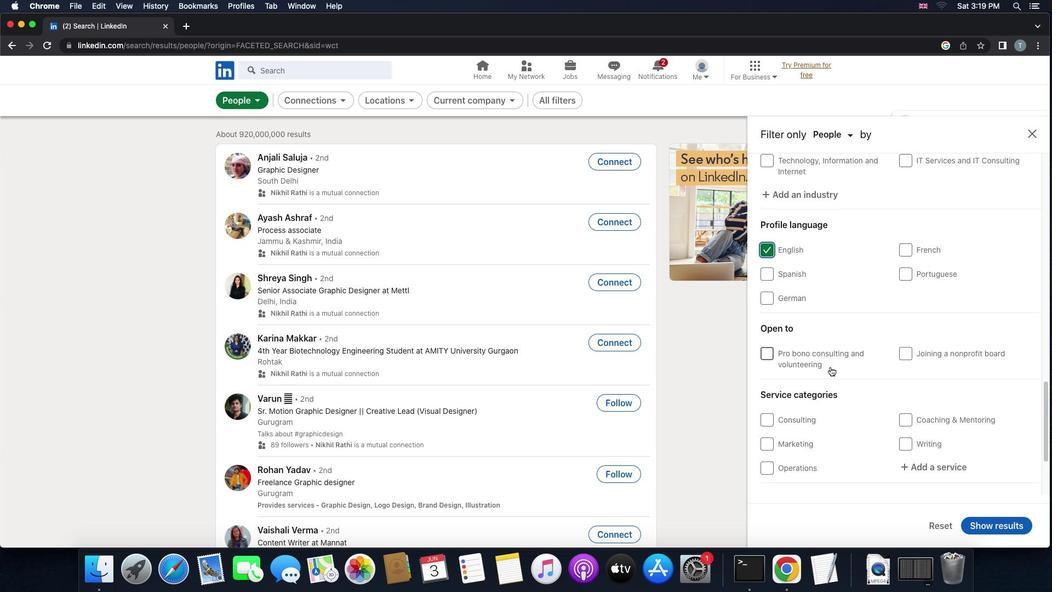 
Action: Mouse scrolled (830, 367) with delta (0, -1)
Screenshot: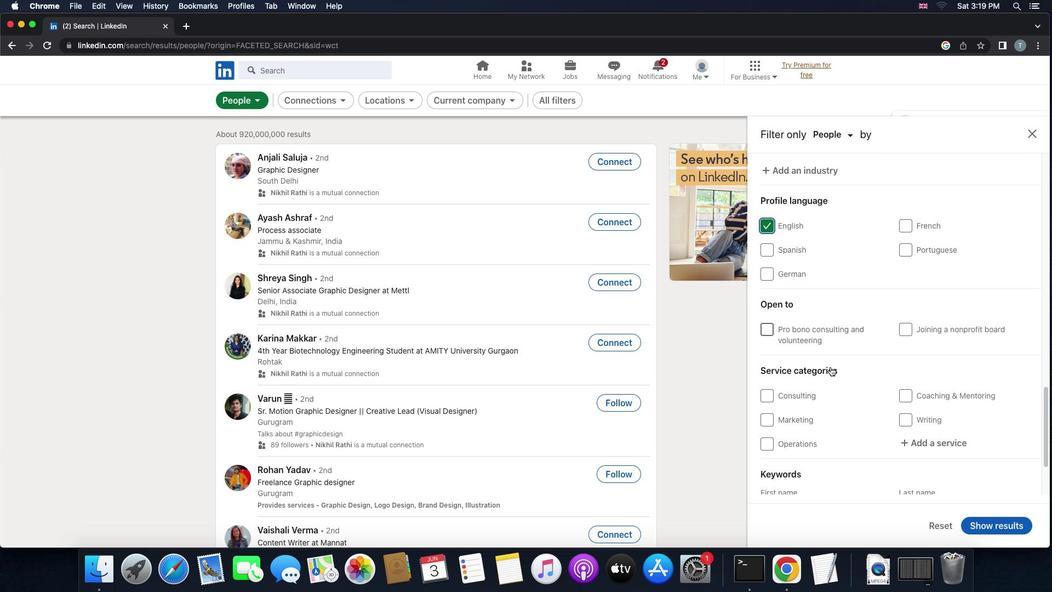 
Action: Mouse scrolled (830, 367) with delta (0, 0)
Screenshot: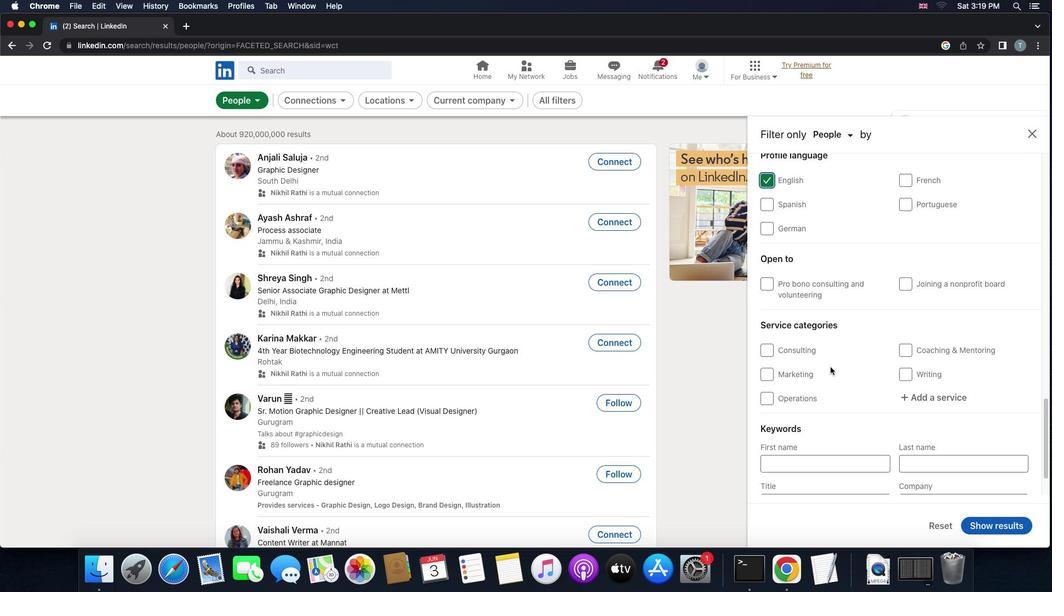
Action: Mouse scrolled (830, 367) with delta (0, 0)
Screenshot: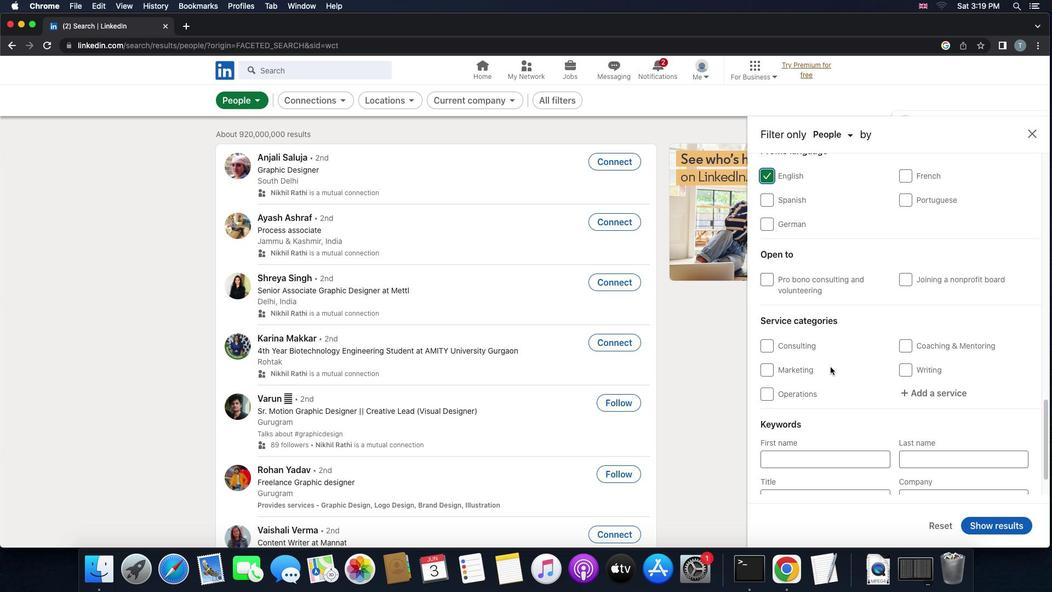 
Action: Mouse scrolled (830, 367) with delta (0, -1)
Screenshot: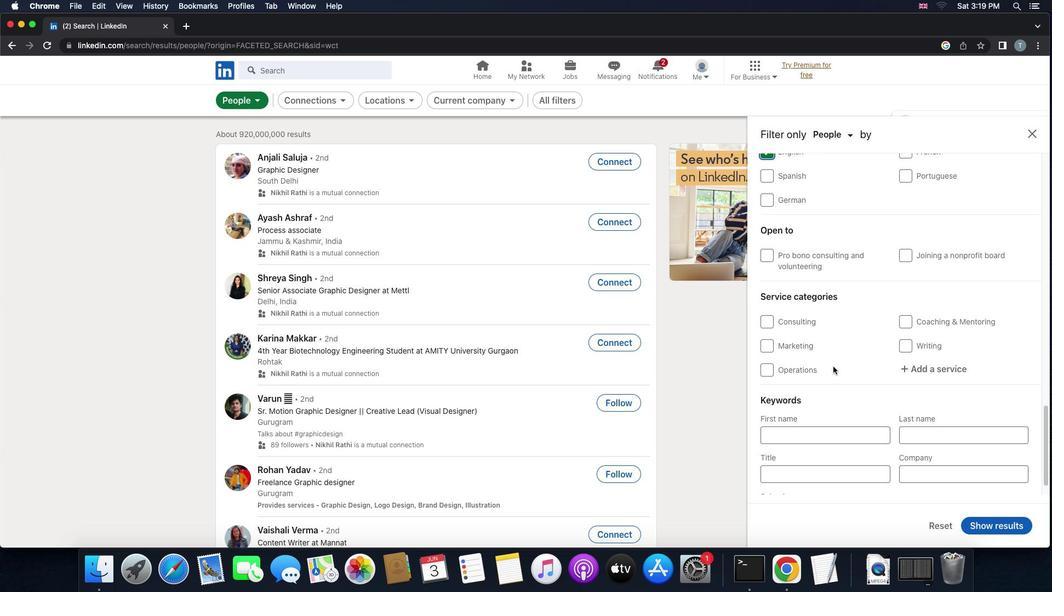 
Action: Mouse moved to (927, 341)
Screenshot: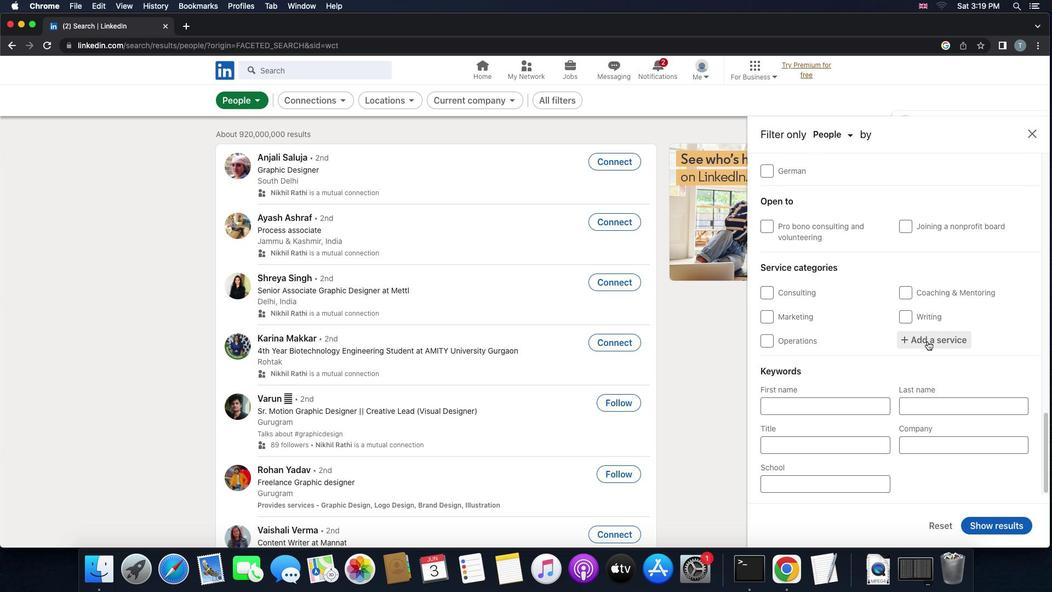 
Action: Mouse pressed left at (927, 341)
Screenshot: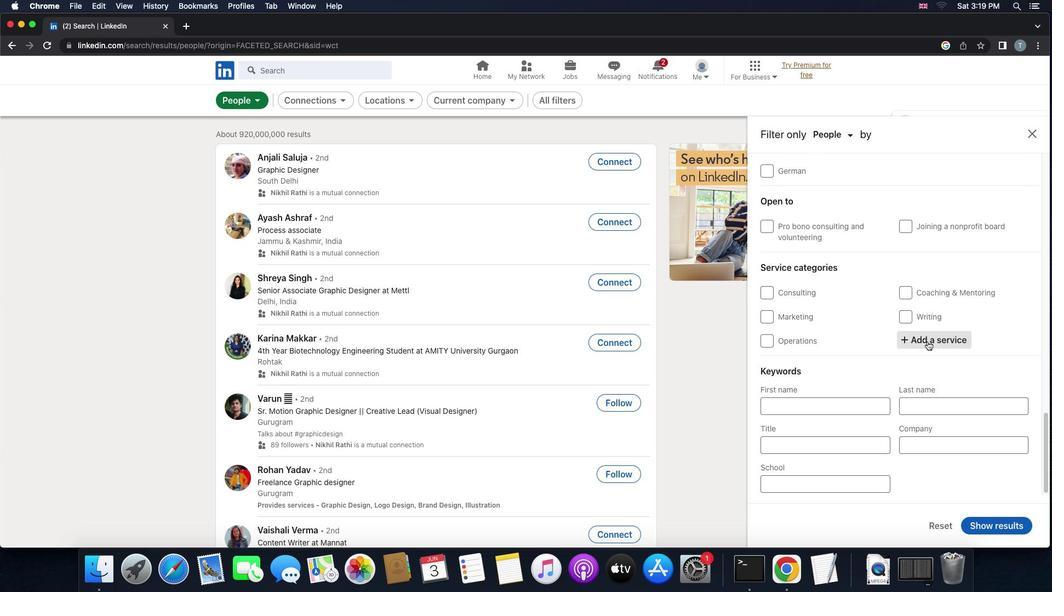 
Action: Mouse moved to (927, 341)
Screenshot: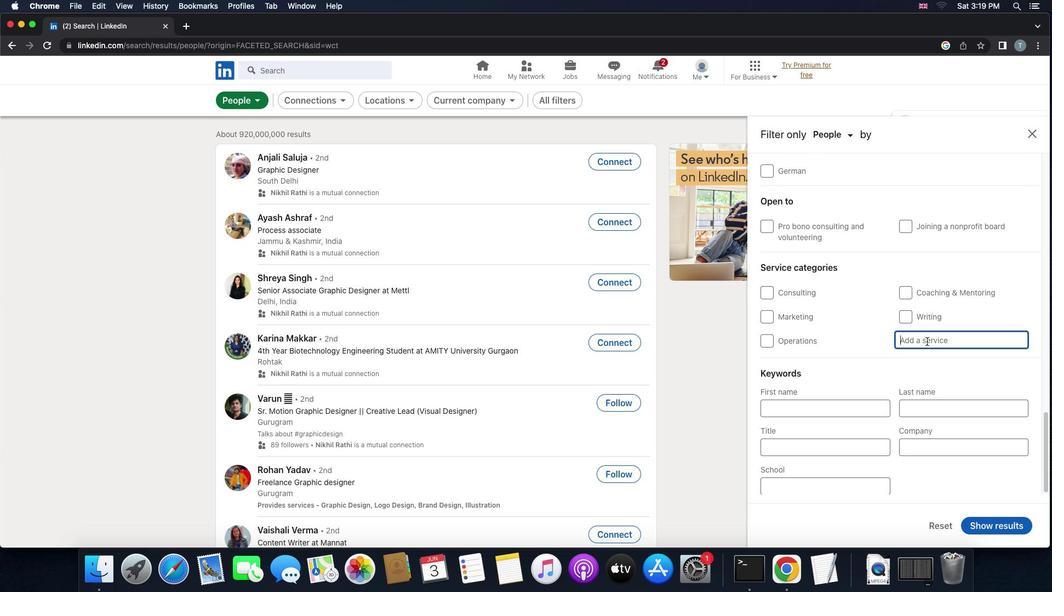 
Action: Key pressed 'a''n''i''m''a''t''i''o''n'
Screenshot: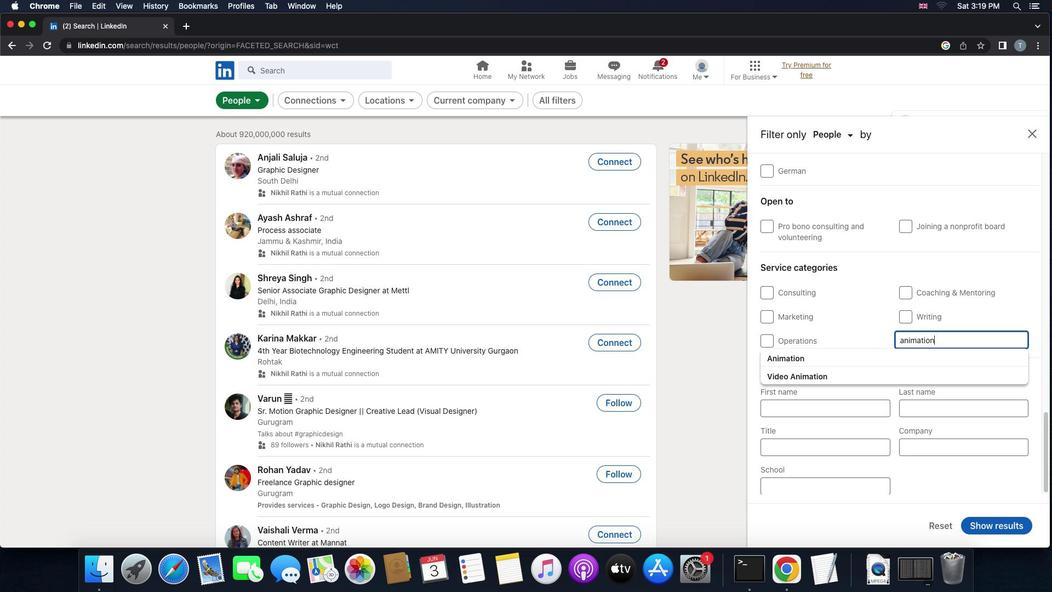 
Action: Mouse moved to (953, 333)
Screenshot: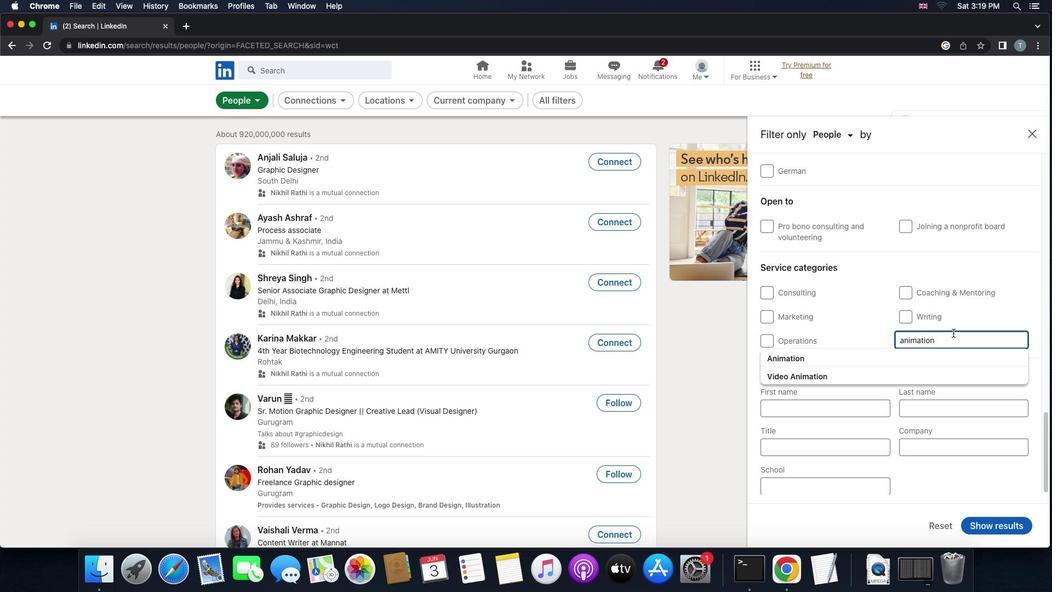 
Action: Key pressed Key.space'a''r''c''h''i''t''e''c''t''u''r''e'Key.enter
Screenshot: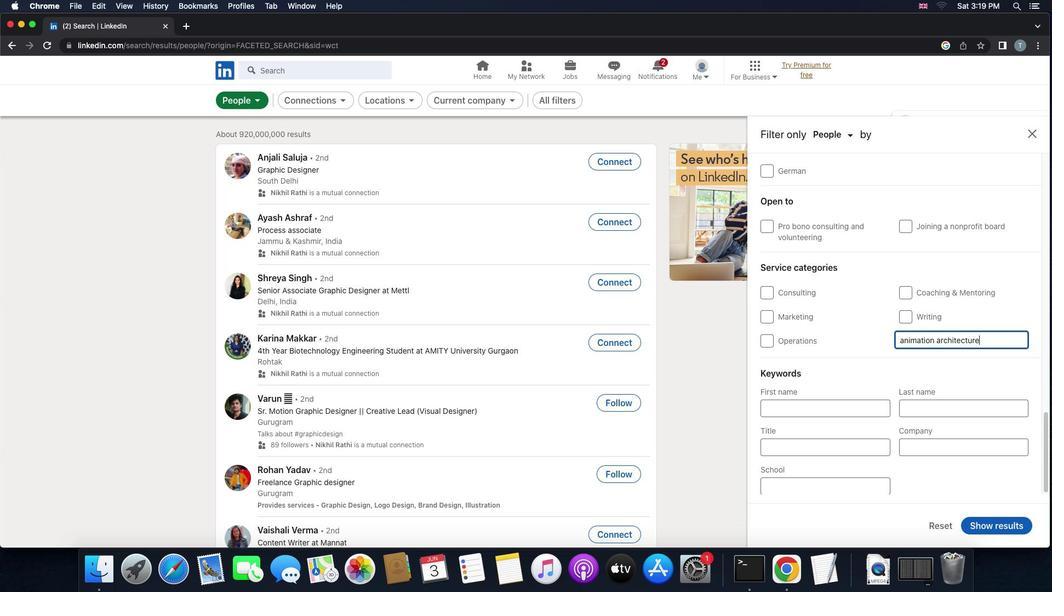 
Action: Mouse moved to (869, 441)
Screenshot: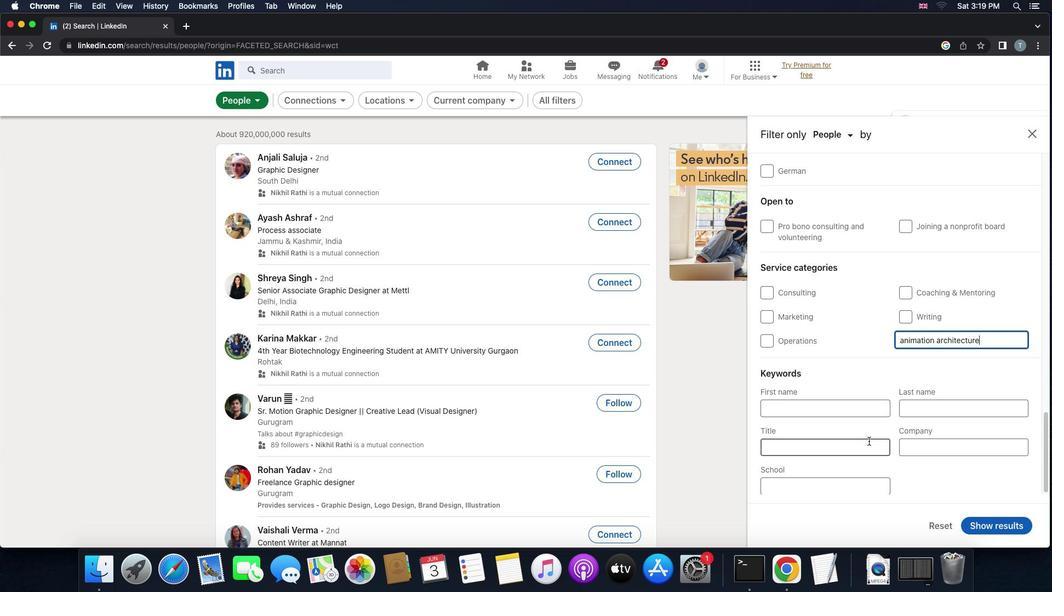 
Action: Mouse pressed left at (869, 441)
Screenshot: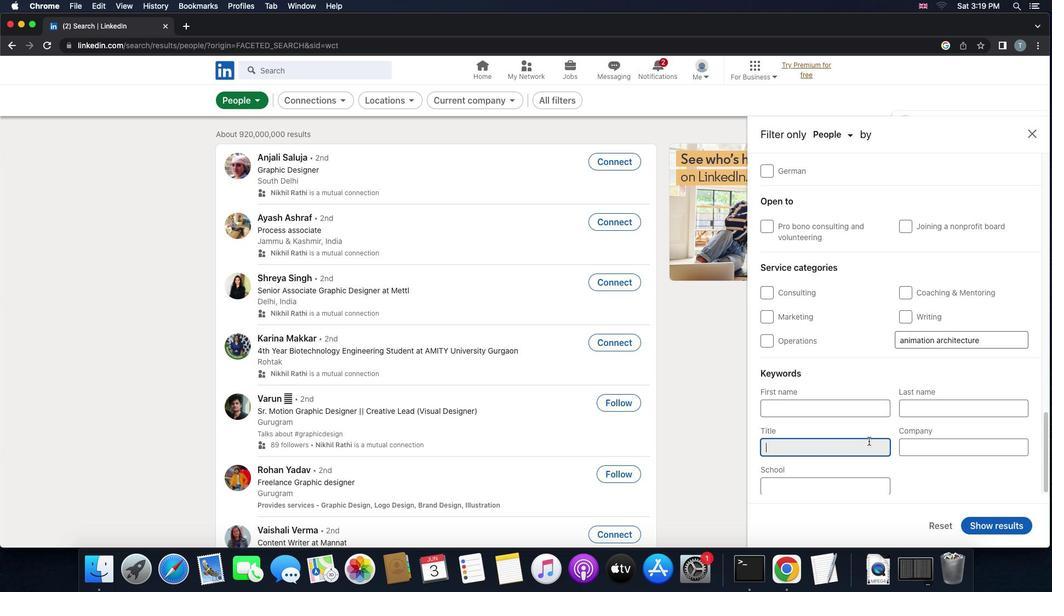 
Action: Mouse moved to (874, 432)
Screenshot: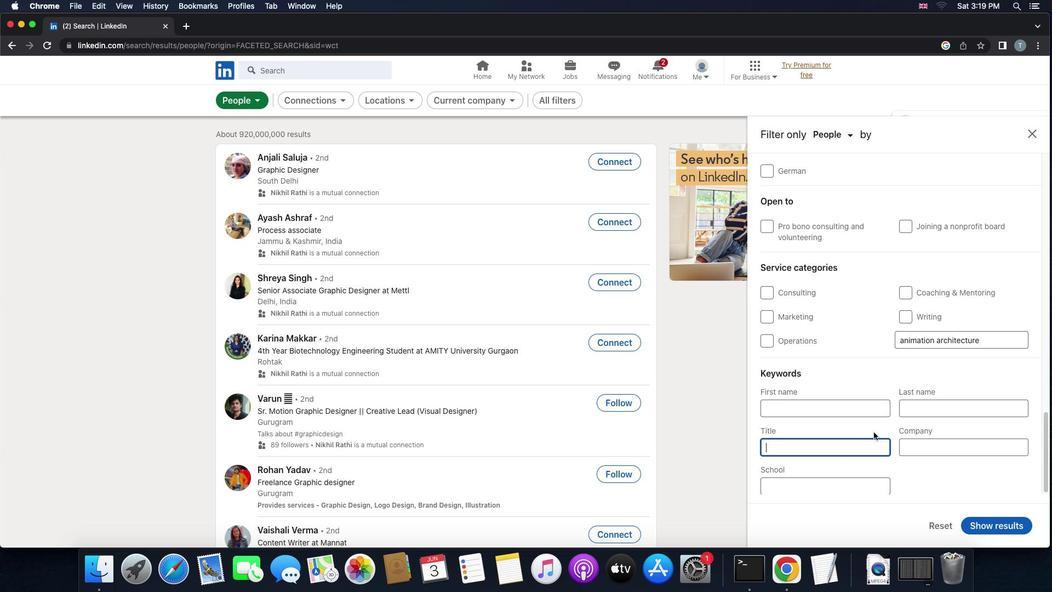 
Action: Mouse scrolled (874, 432) with delta (0, 0)
Screenshot: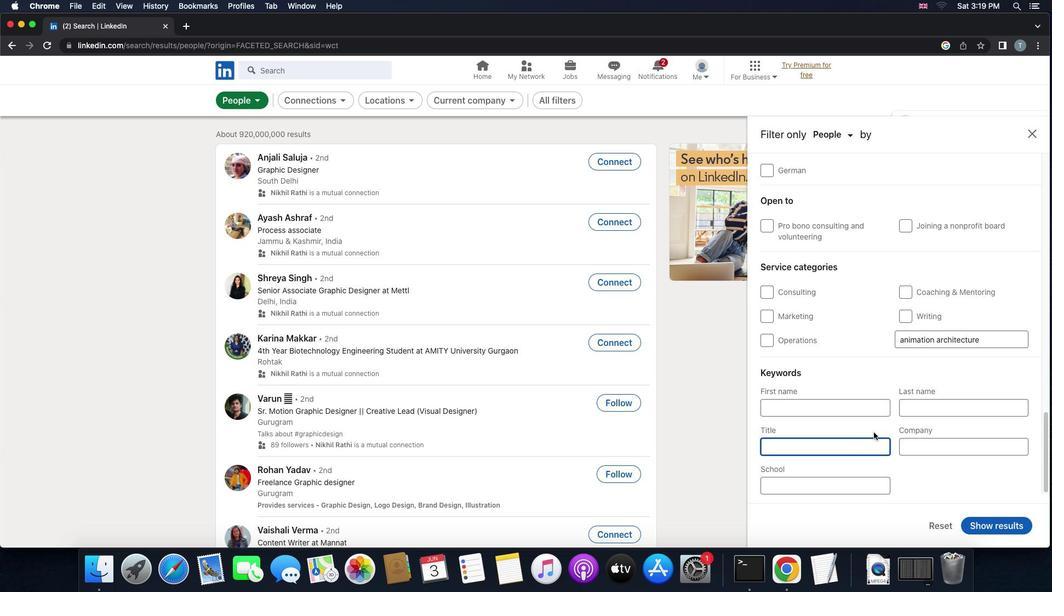 
Action: Mouse scrolled (874, 432) with delta (0, 0)
Screenshot: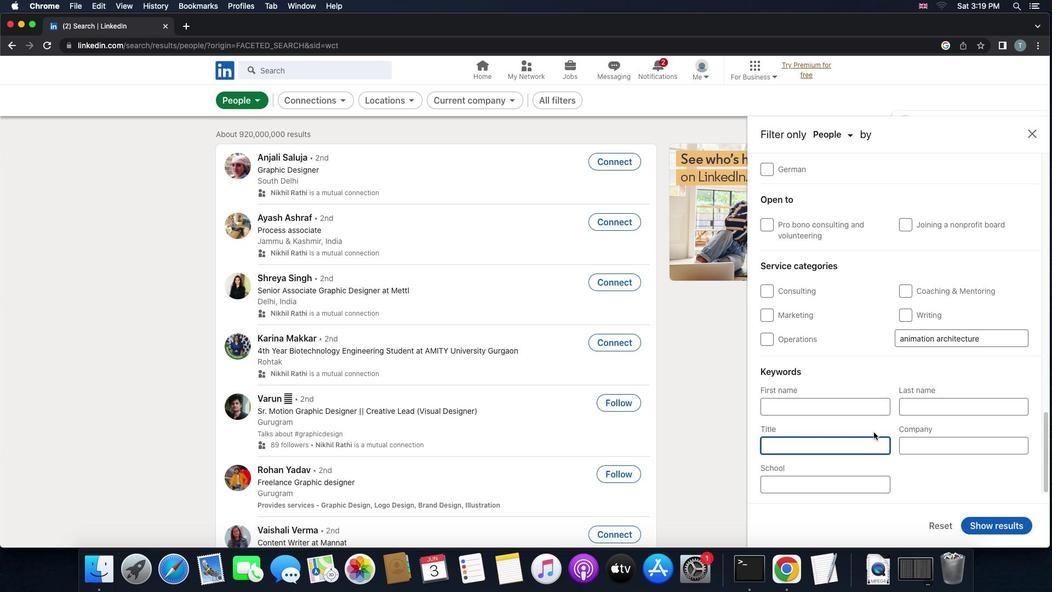 
Action: Mouse scrolled (874, 432) with delta (0, -1)
Screenshot: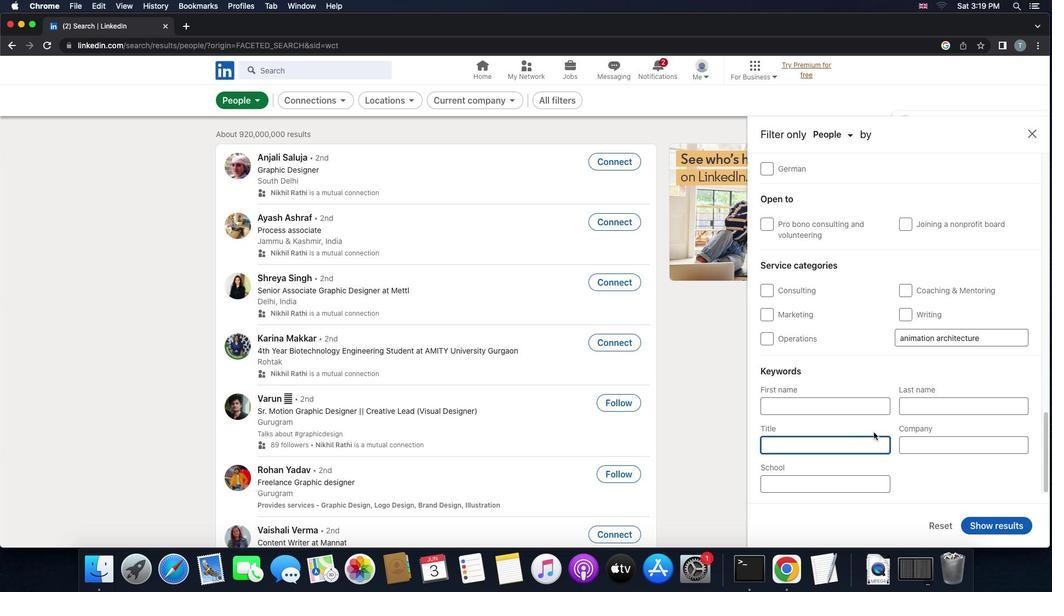 
Action: Mouse moved to (879, 435)
Screenshot: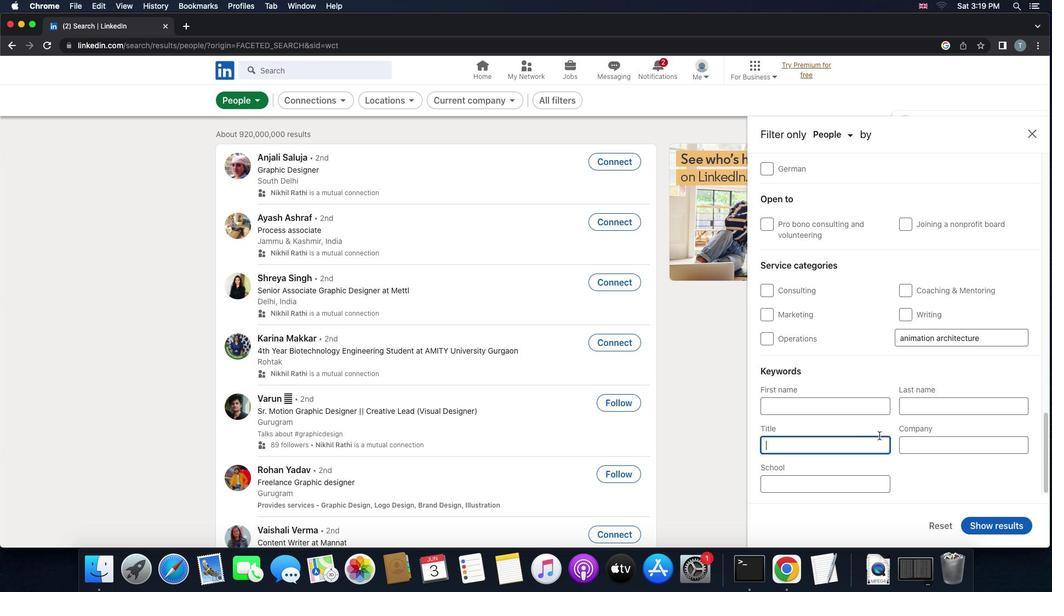 
Action: Key pressed 'f''o''u''n''d''e''r'
Screenshot: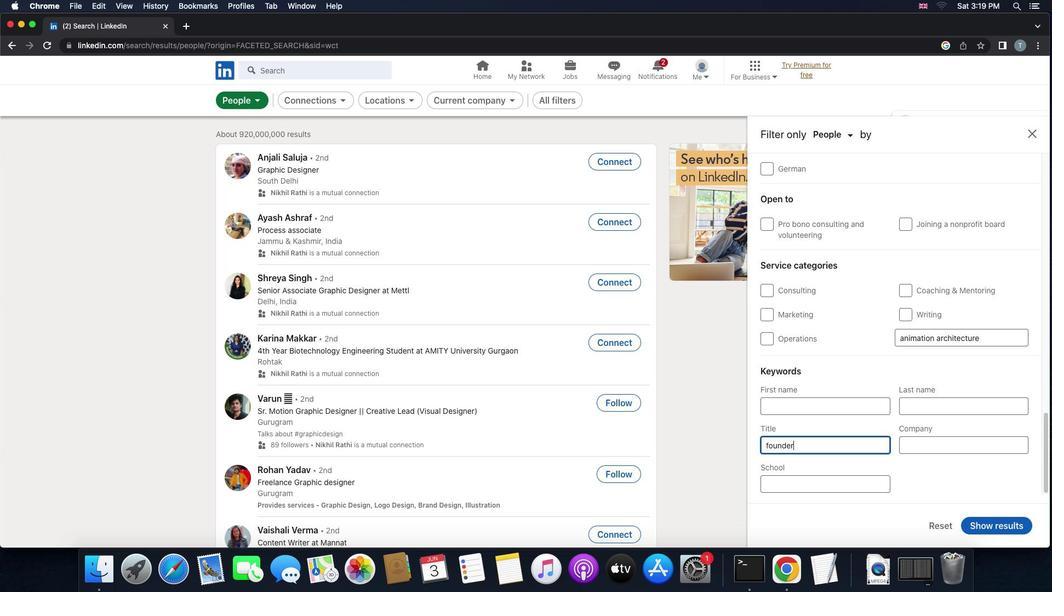 
Action: Mouse moved to (994, 523)
Screenshot: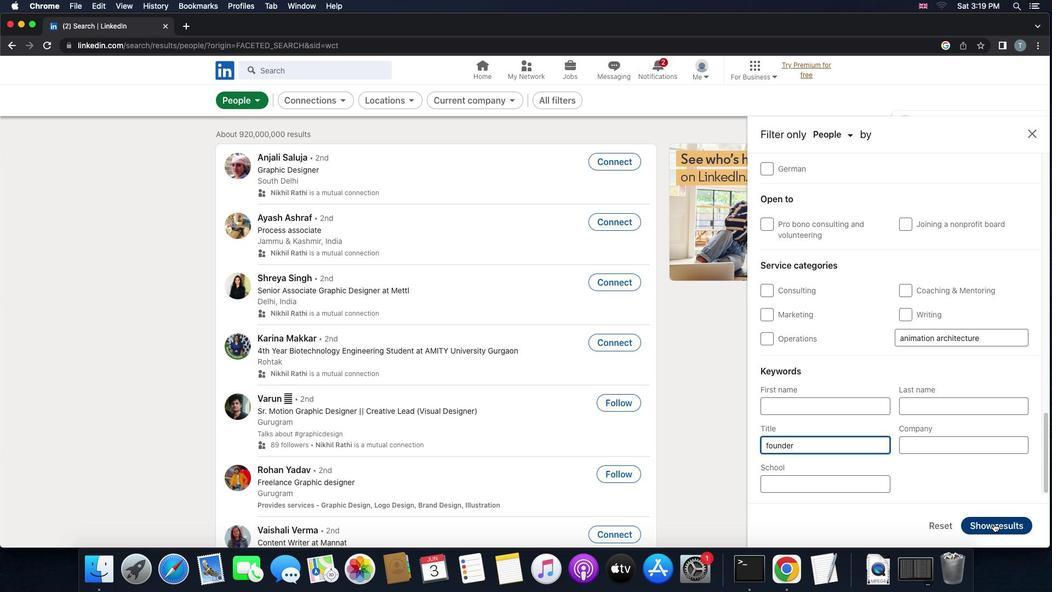 
Action: Mouse pressed left at (994, 523)
Screenshot: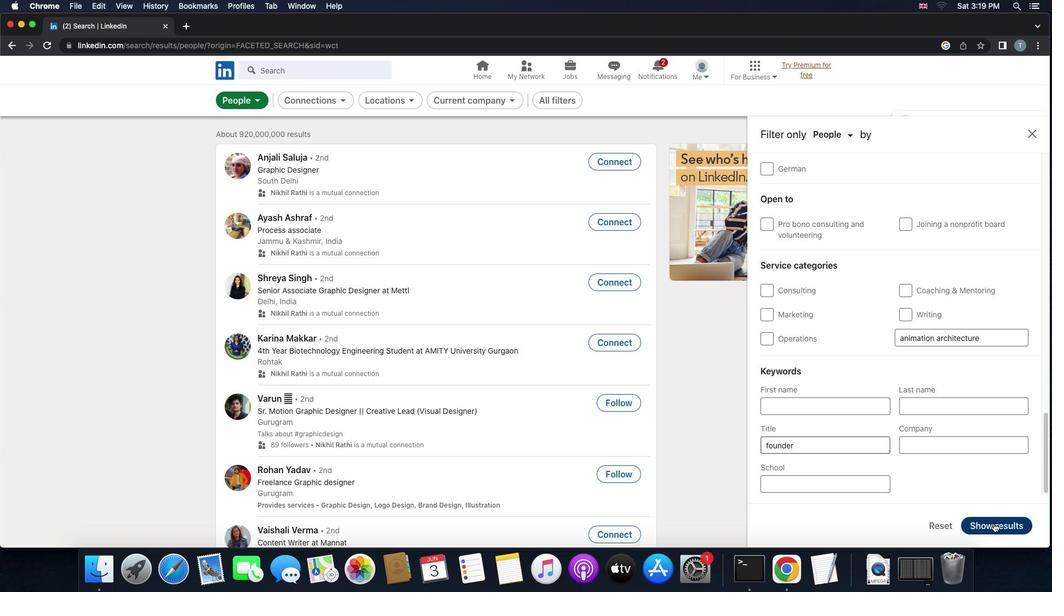 
Action: Mouse moved to (994, 523)
Screenshot: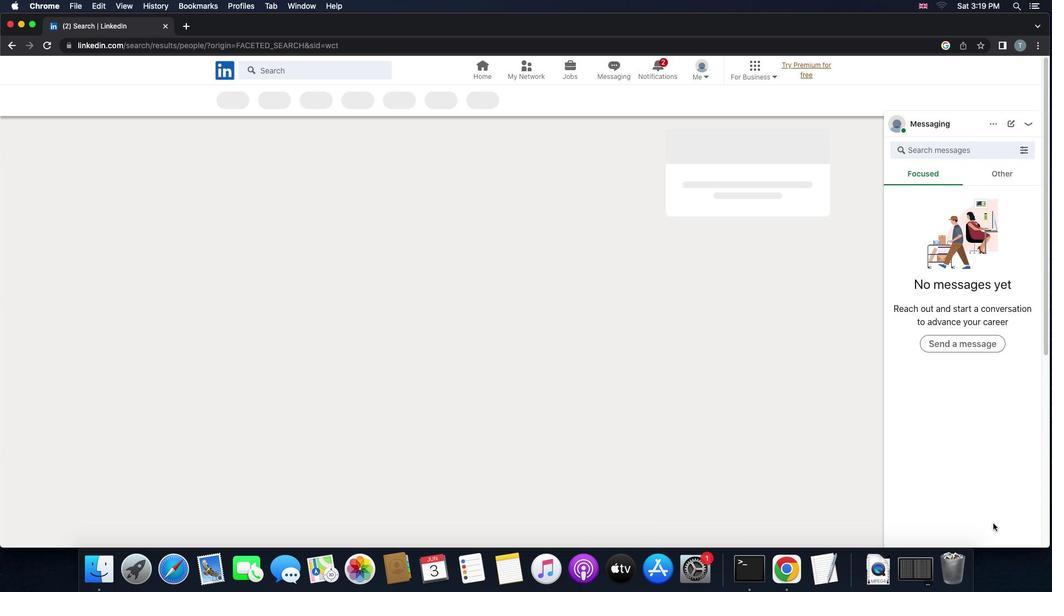 
